 Task: Look for space in Errenteria, Spain from 7th July, 2023 to 15th July, 2023 for 6 adults in price range Rs.15000 to Rs.20000. Place can be entire place with 3 bedrooms having 3 beds and 3 bathrooms. Property type can be house, flat, guest house. Amenities needed are: washing machine. Booking option can be shelf check-in. Required host language is English.
Action: Mouse moved to (293, 139)
Screenshot: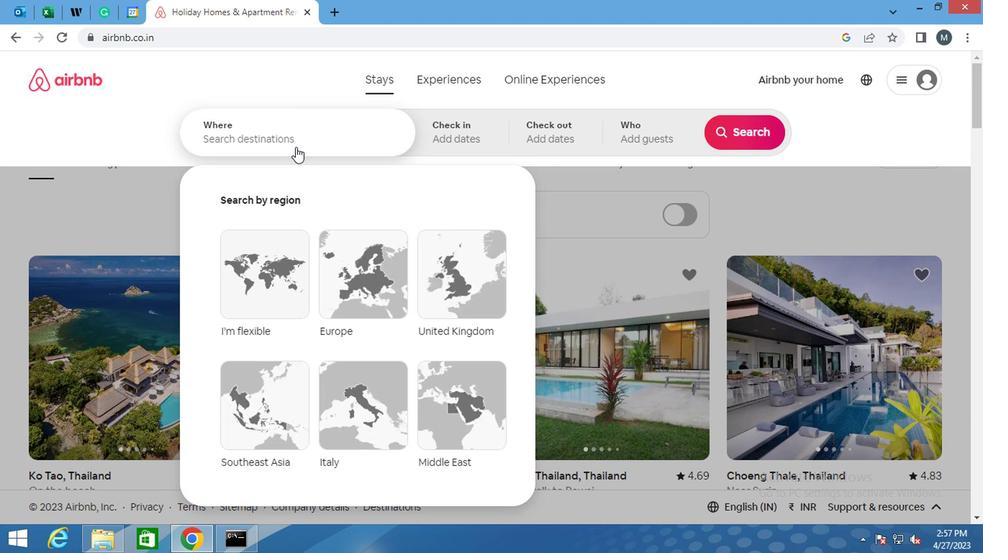 
Action: Mouse pressed left at (293, 139)
Screenshot: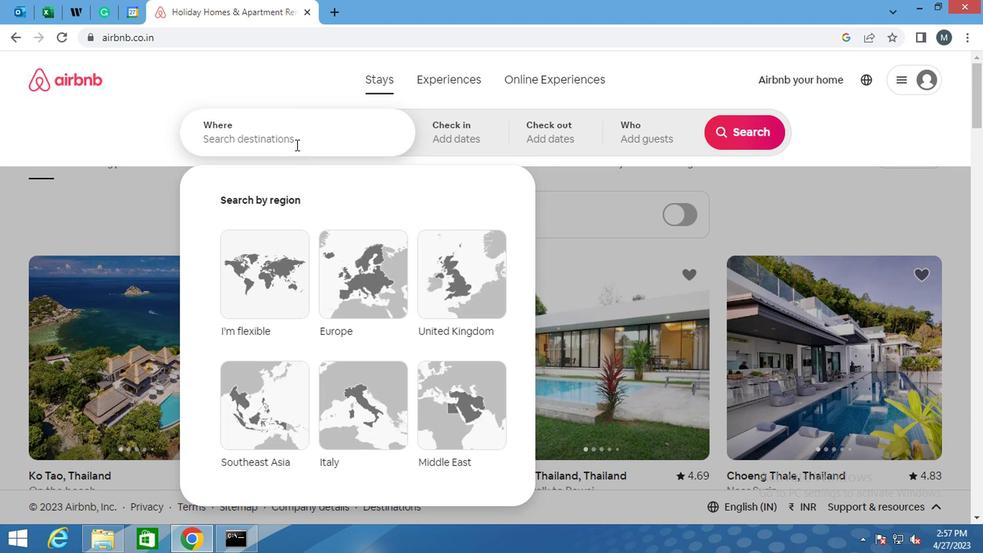 
Action: Key pressed <Key.shift>ERRENTERIA,<Key.space><Key.shift>SPAIM<Key.backspace>N
Screenshot: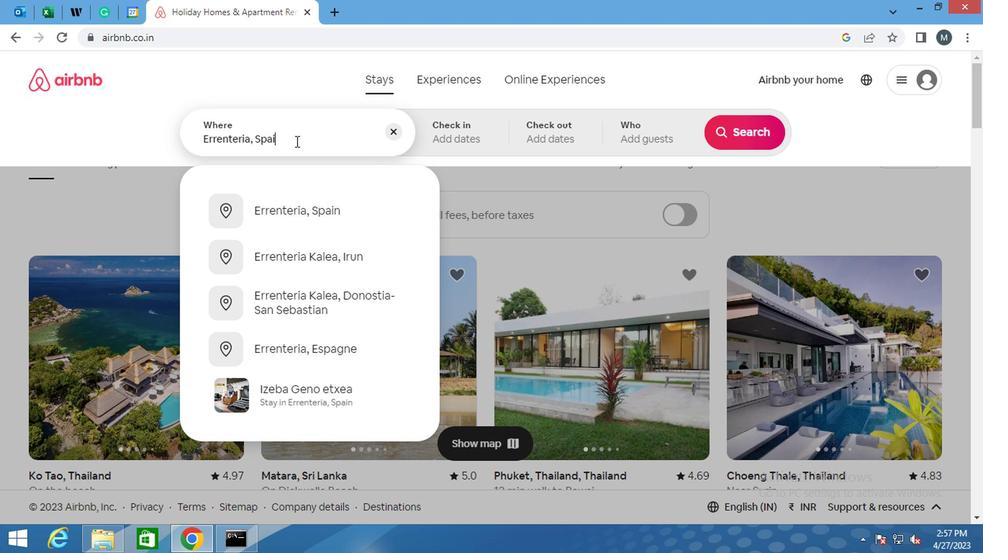 
Action: Mouse moved to (322, 228)
Screenshot: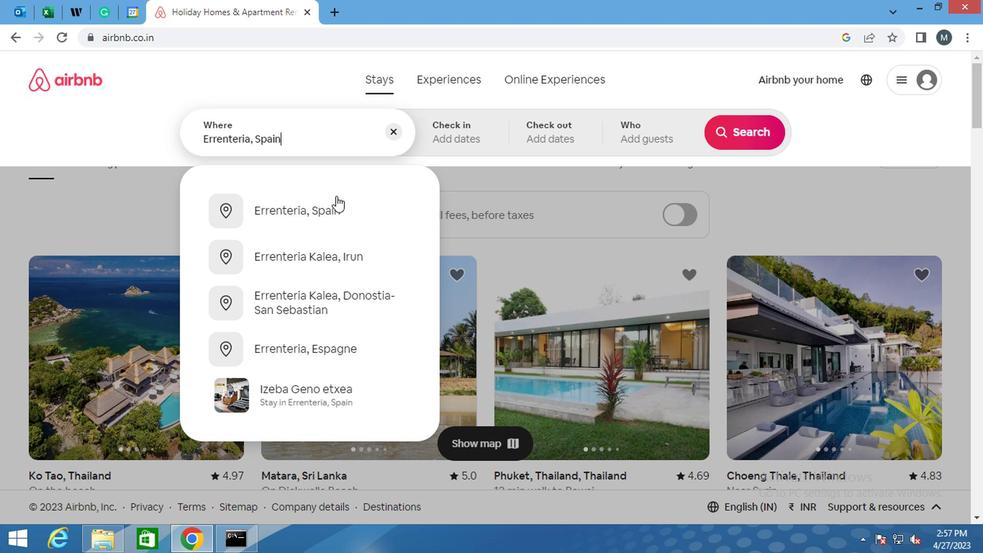 
Action: Mouse pressed left at (322, 228)
Screenshot: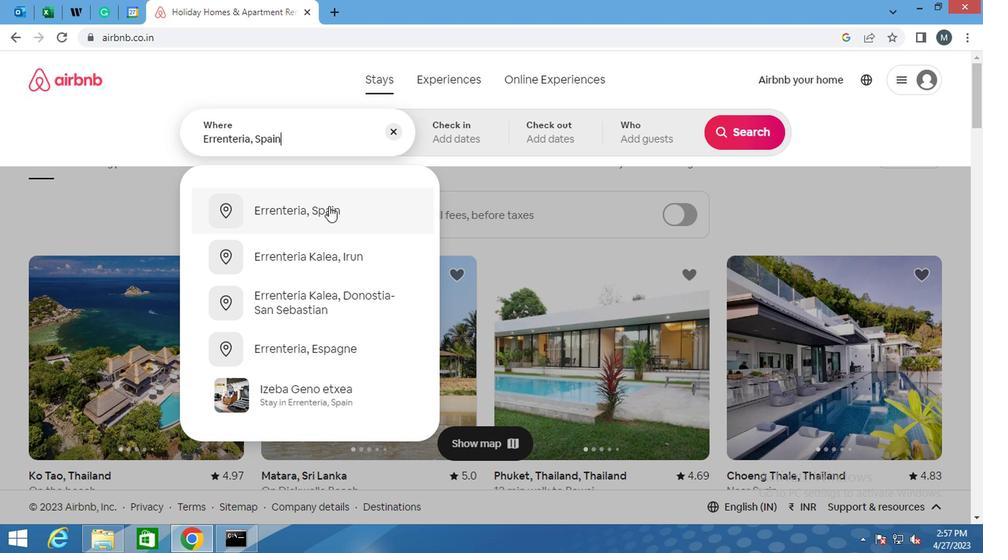 
Action: Mouse moved to (730, 248)
Screenshot: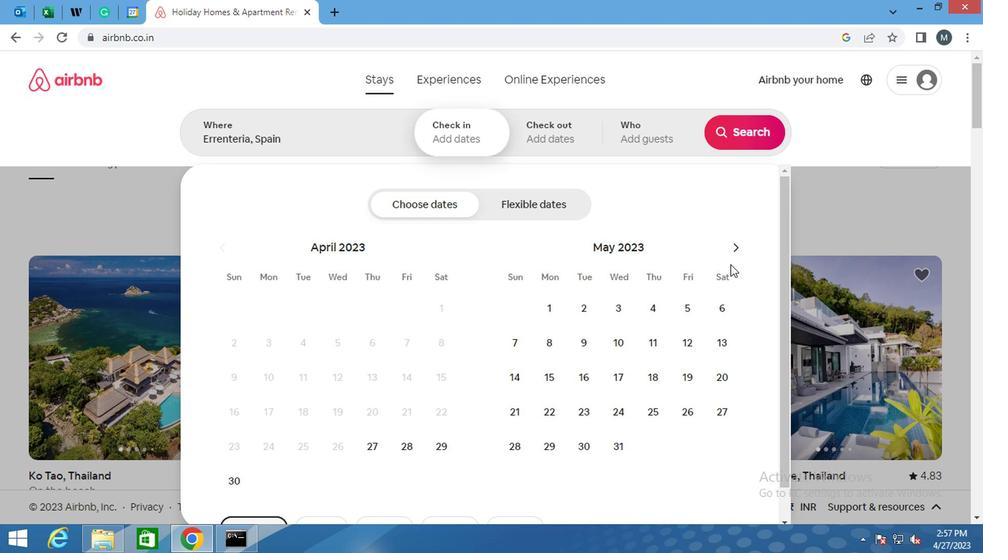 
Action: Mouse pressed left at (730, 248)
Screenshot: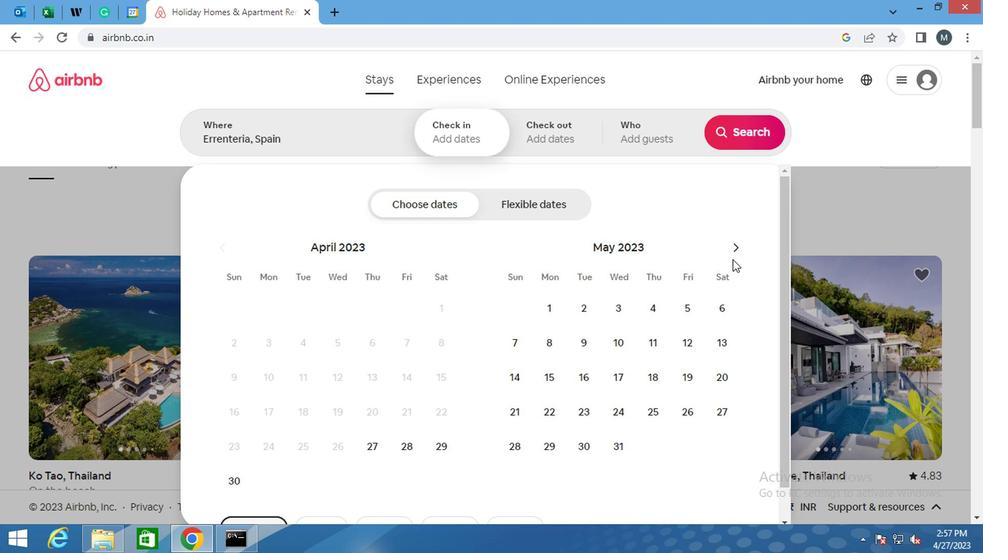 
Action: Mouse pressed left at (730, 248)
Screenshot: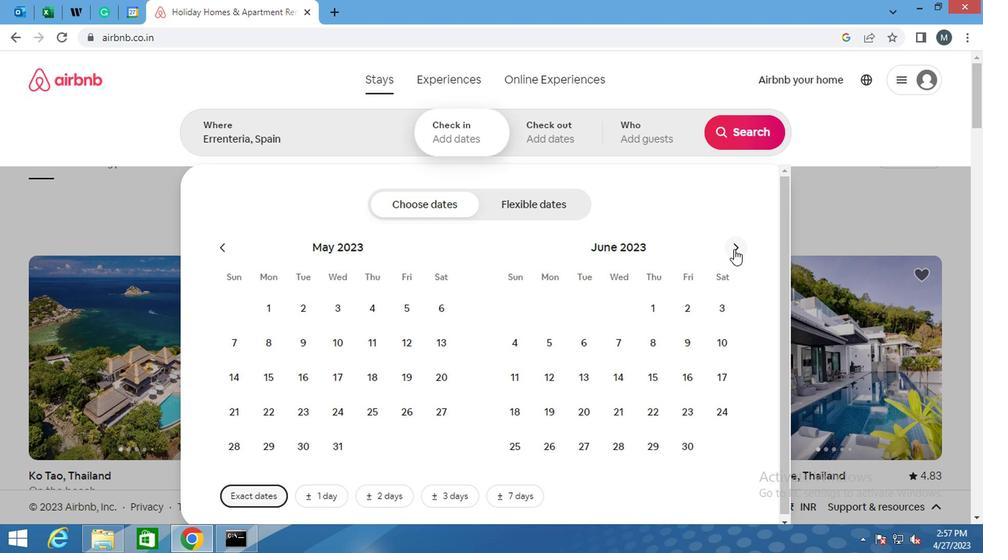 
Action: Mouse moved to (673, 344)
Screenshot: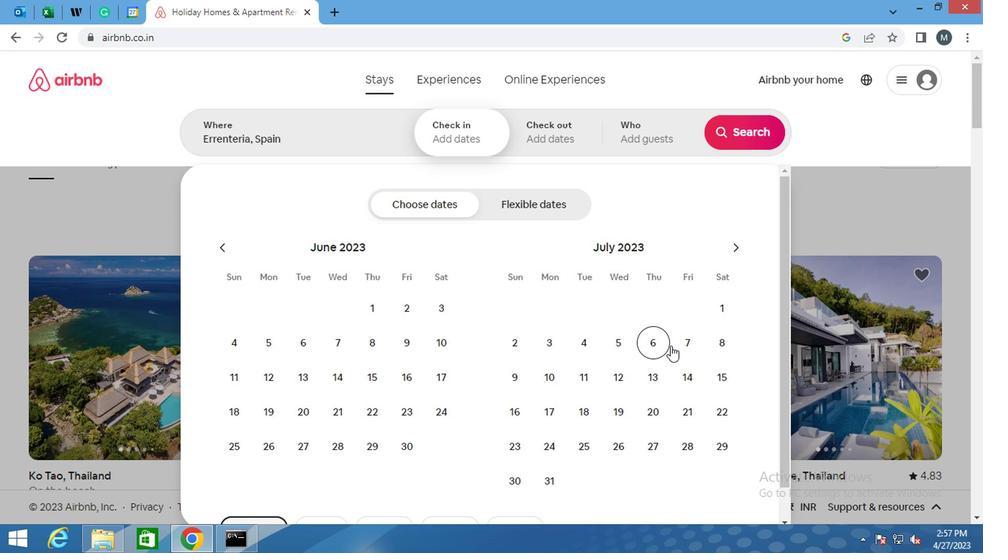 
Action: Mouse pressed left at (673, 344)
Screenshot: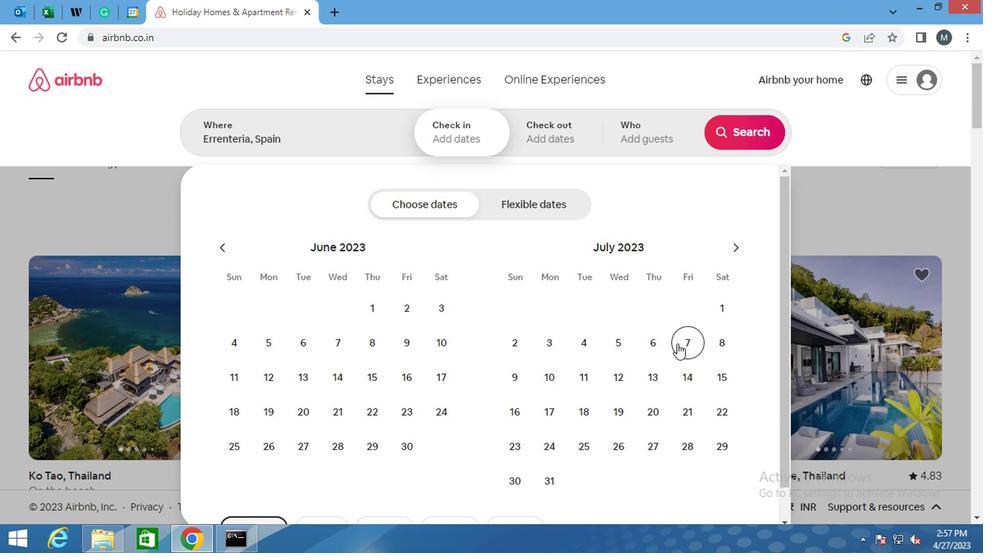 
Action: Mouse moved to (725, 386)
Screenshot: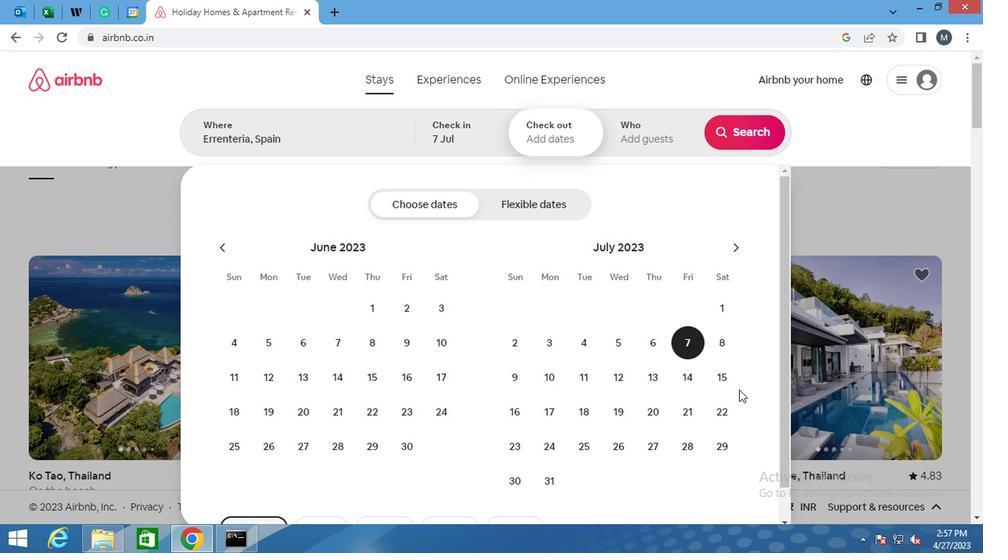 
Action: Mouse pressed left at (725, 386)
Screenshot: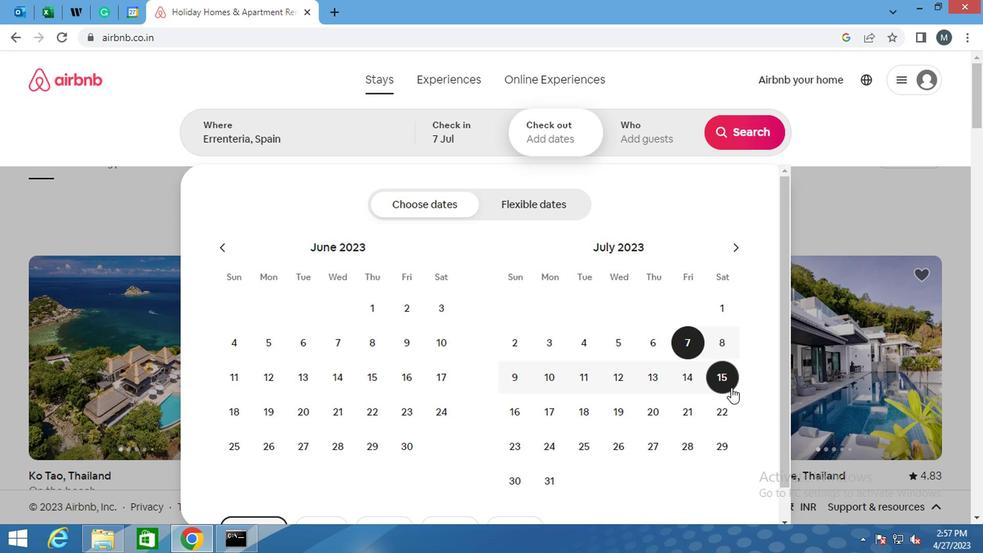 
Action: Mouse moved to (648, 139)
Screenshot: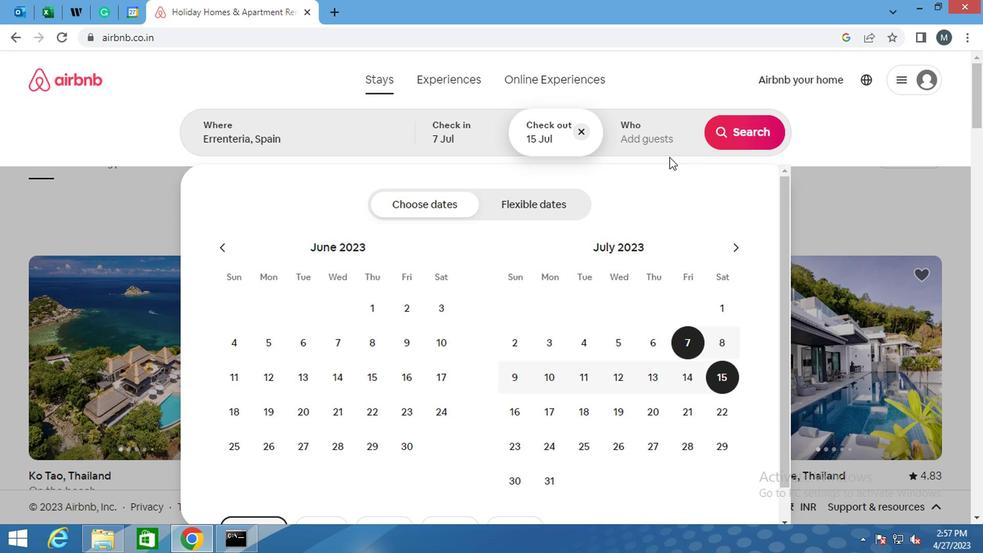 
Action: Mouse pressed left at (648, 139)
Screenshot: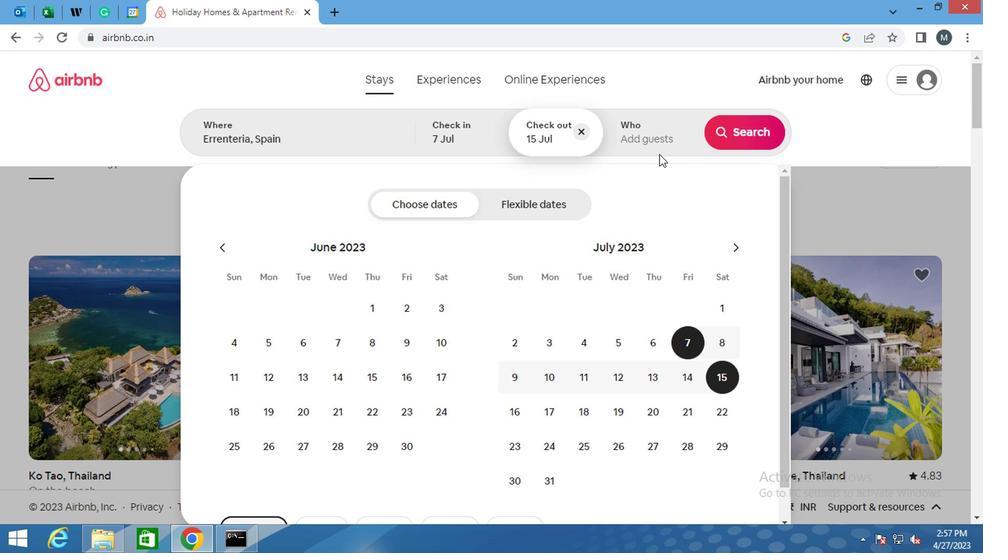 
Action: Mouse moved to (745, 212)
Screenshot: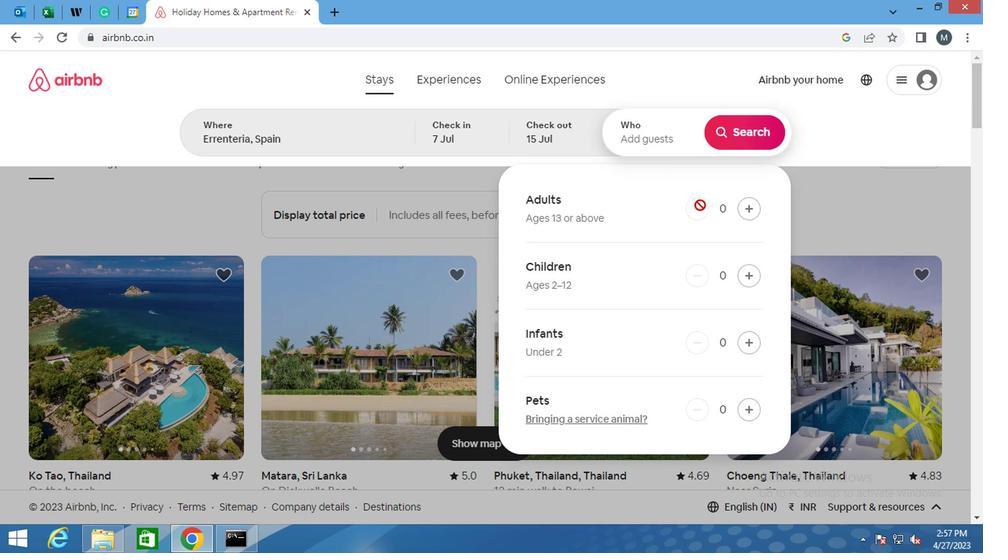 
Action: Mouse pressed left at (745, 212)
Screenshot: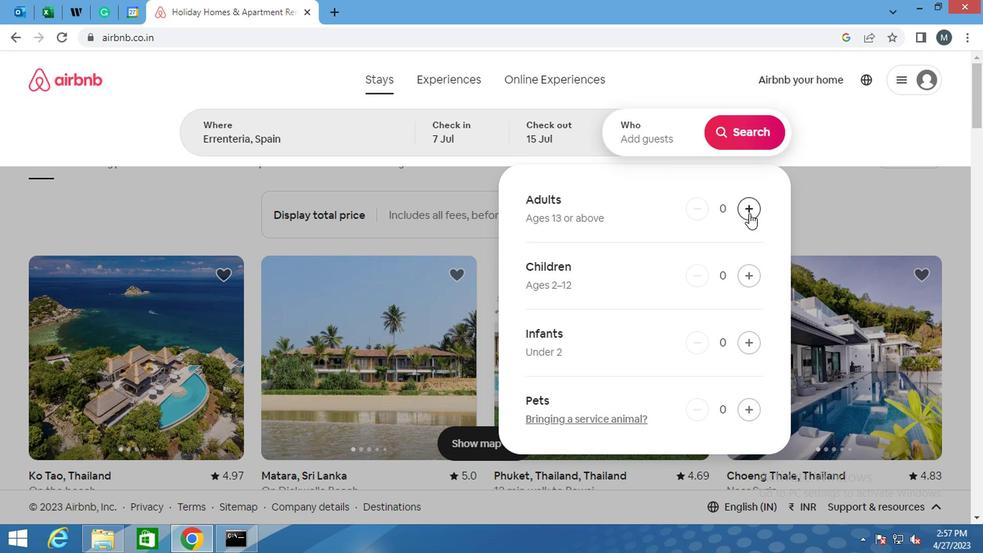 
Action: Mouse pressed left at (745, 212)
Screenshot: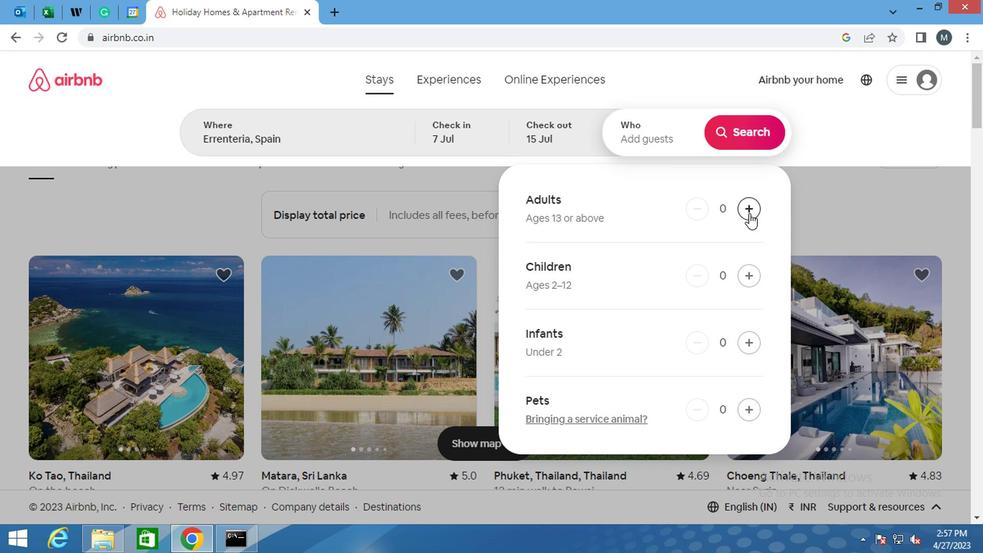 
Action: Mouse pressed left at (745, 212)
Screenshot: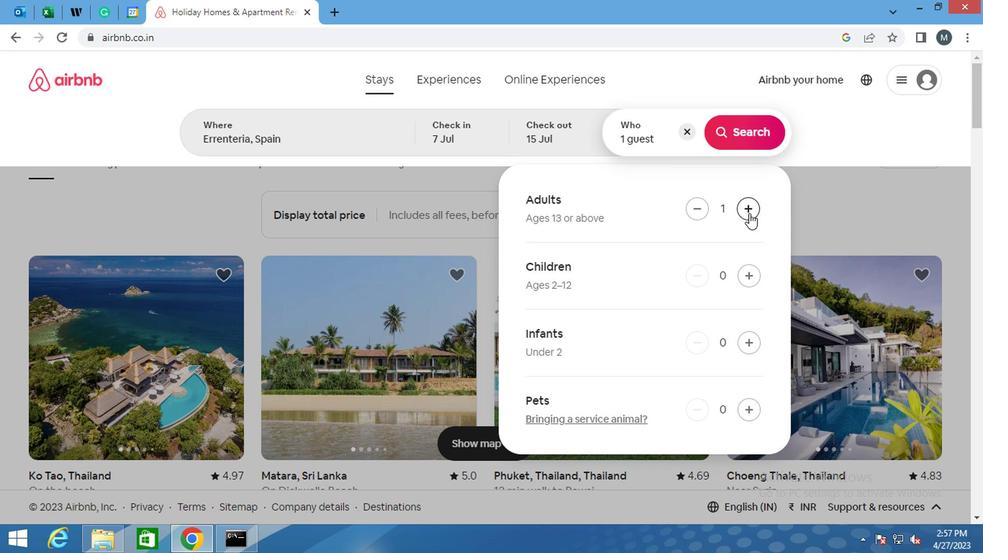 
Action: Mouse pressed left at (745, 212)
Screenshot: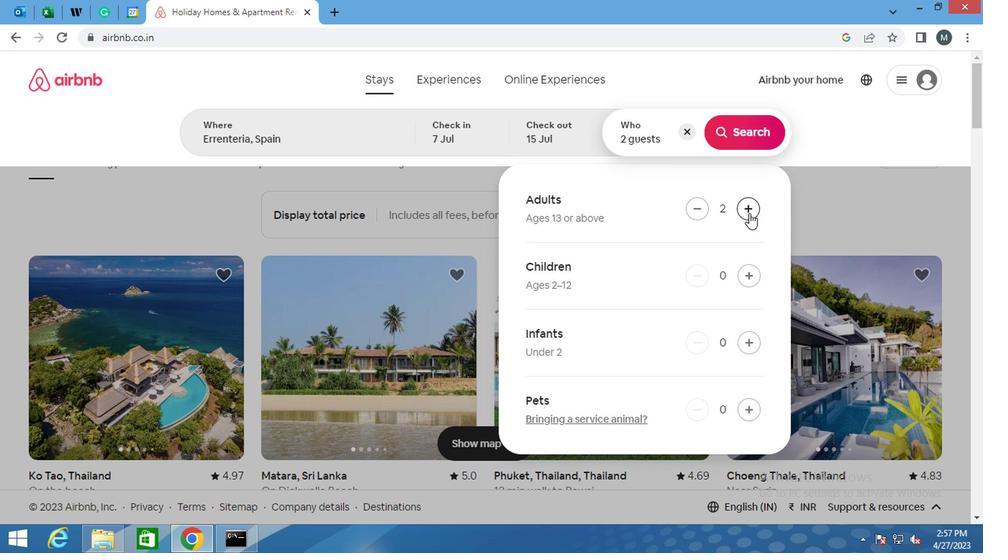 
Action: Mouse pressed left at (745, 212)
Screenshot: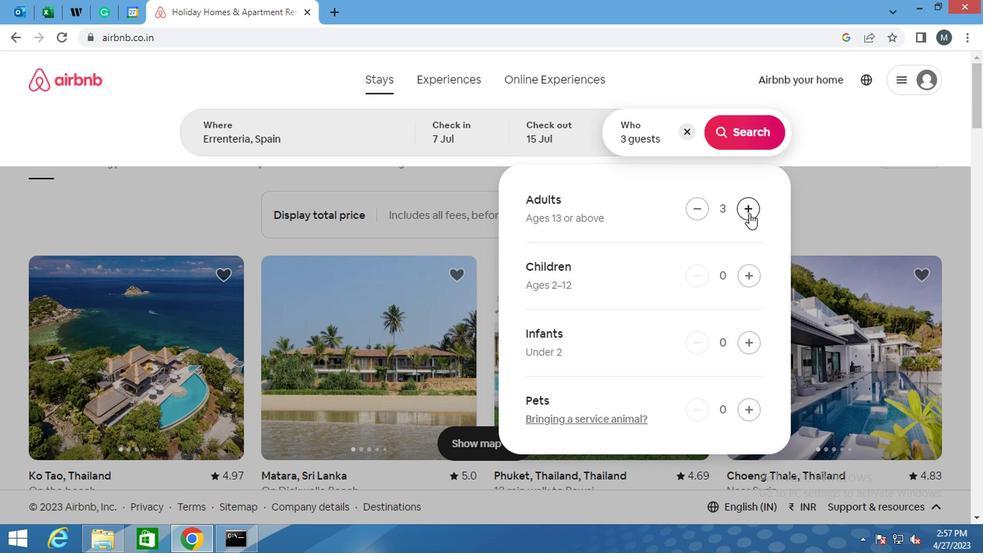 
Action: Mouse pressed left at (745, 212)
Screenshot: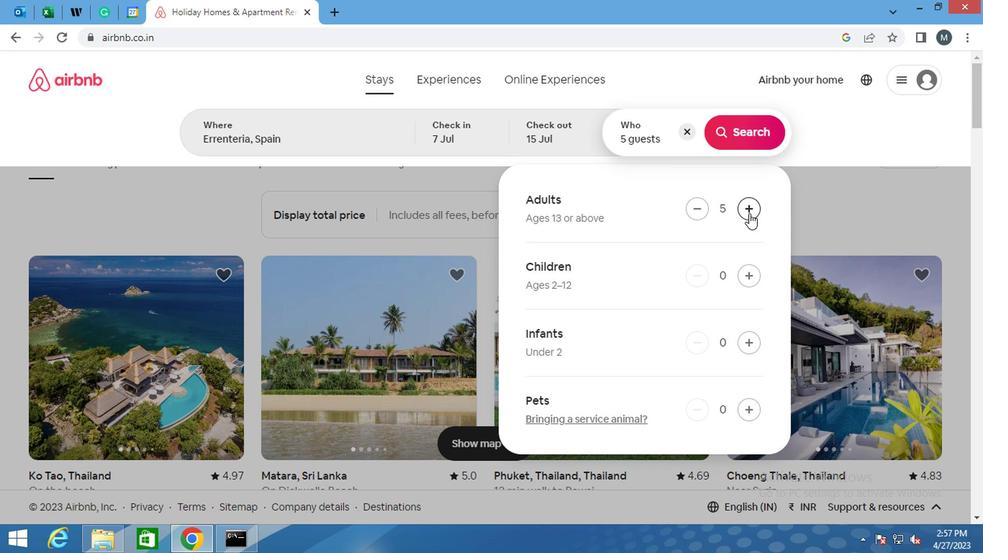 
Action: Mouse moved to (757, 131)
Screenshot: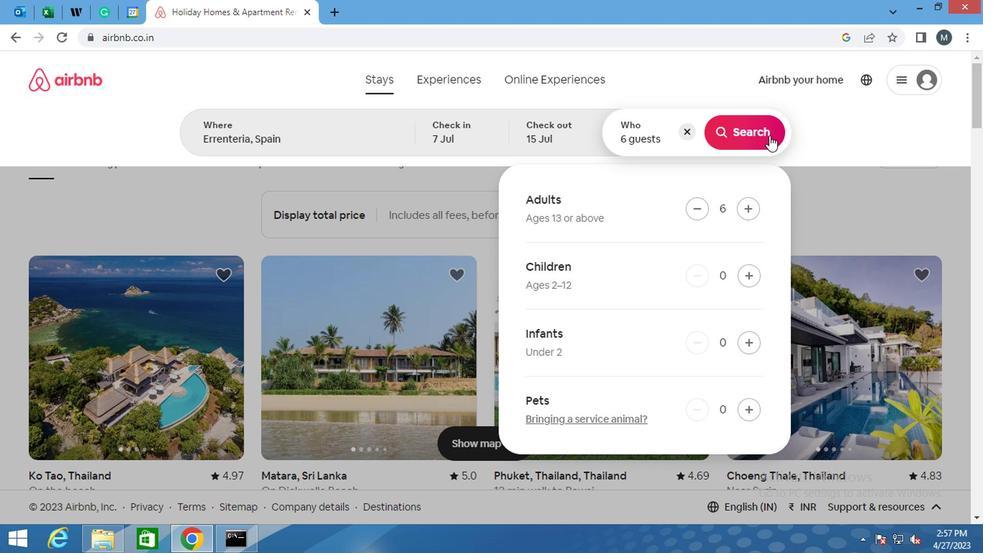 
Action: Mouse pressed left at (757, 131)
Screenshot: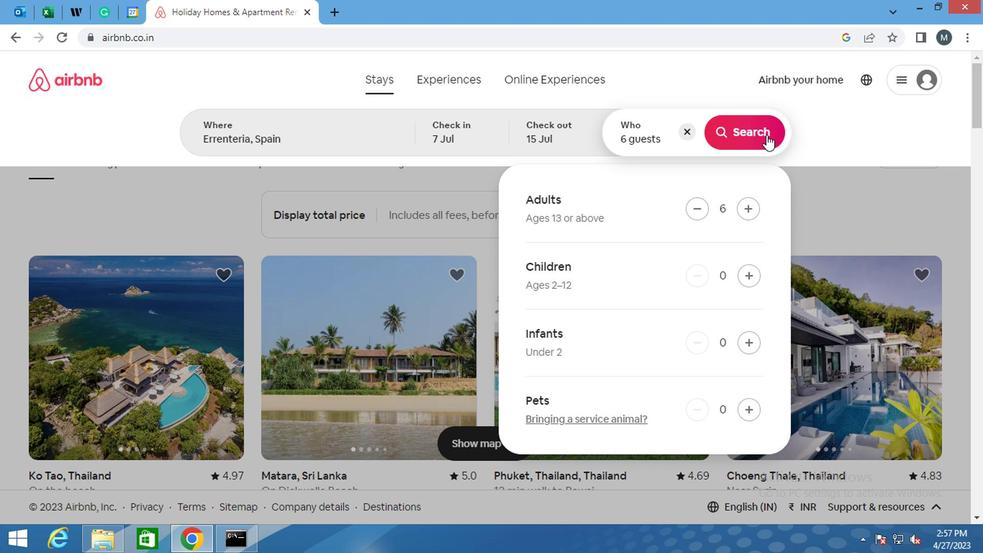 
Action: Mouse moved to (894, 127)
Screenshot: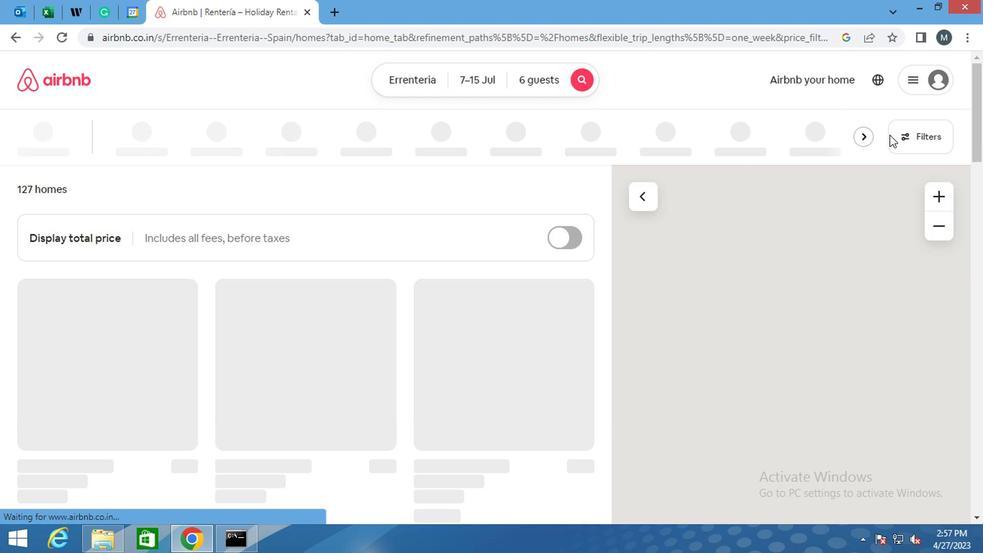 
Action: Mouse pressed left at (894, 127)
Screenshot: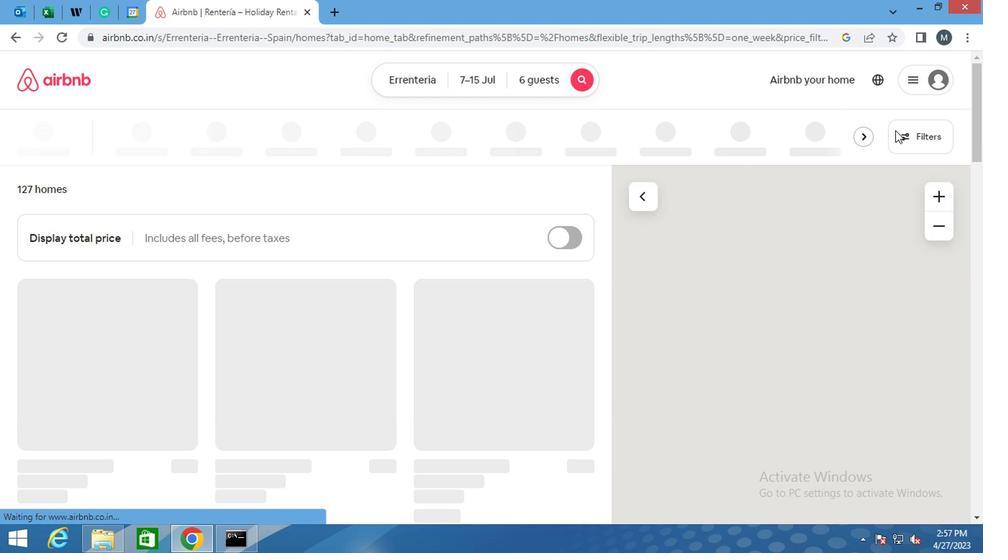 
Action: Mouse moved to (365, 329)
Screenshot: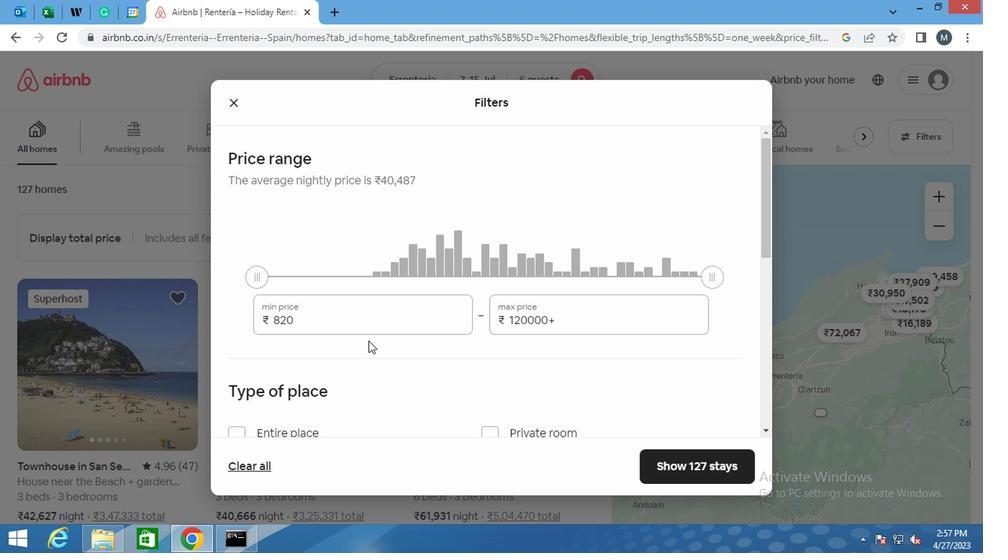 
Action: Mouse pressed left at (365, 329)
Screenshot: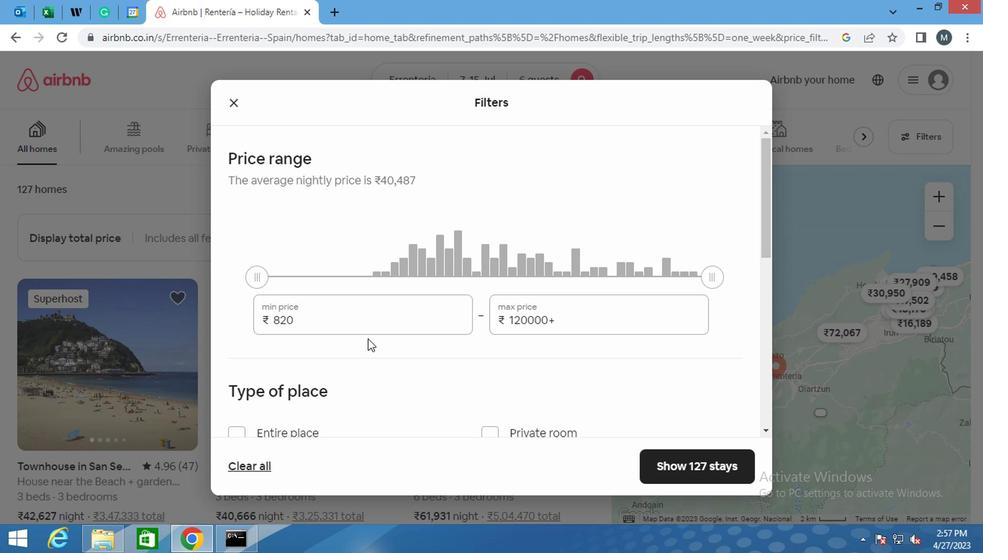 
Action: Mouse pressed left at (365, 329)
Screenshot: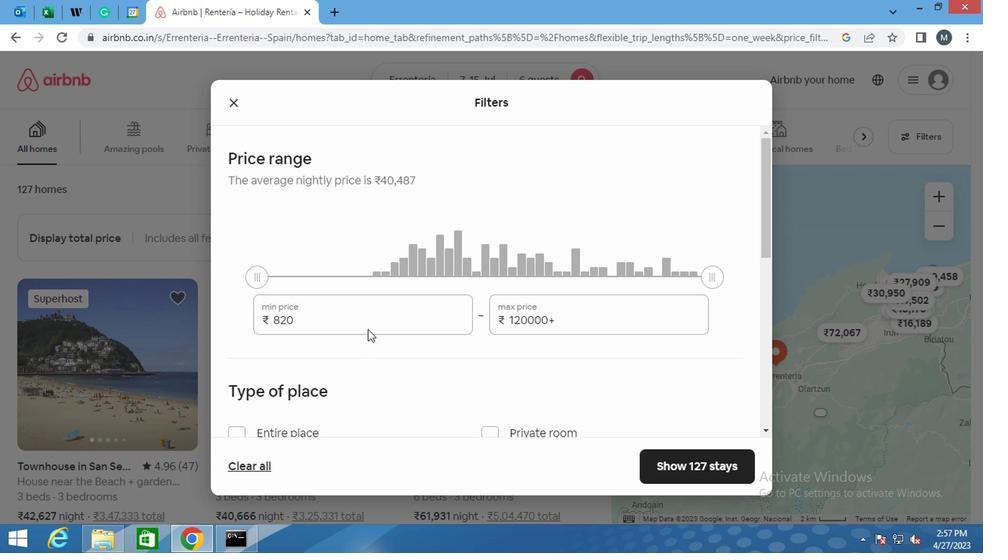 
Action: Mouse moved to (363, 319)
Screenshot: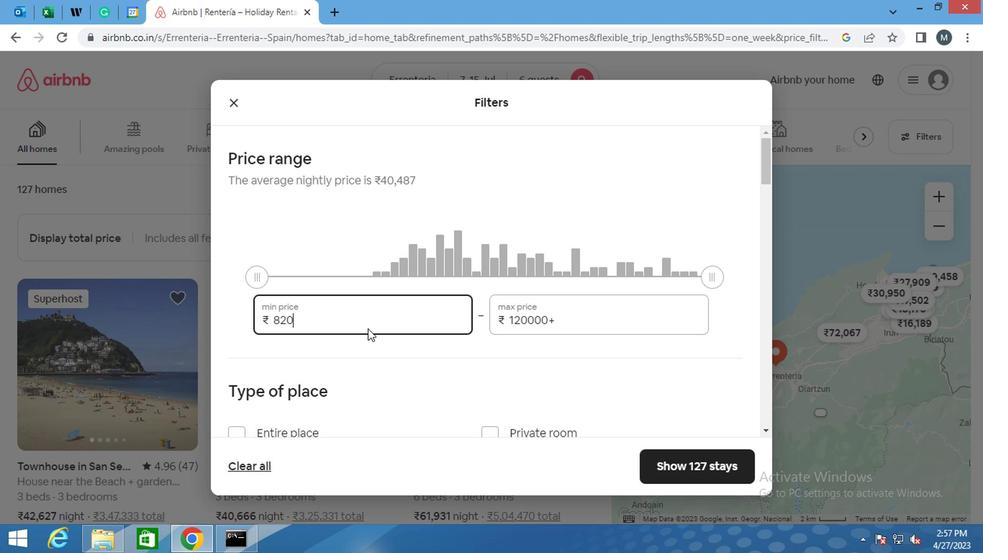
Action: Mouse pressed left at (363, 319)
Screenshot: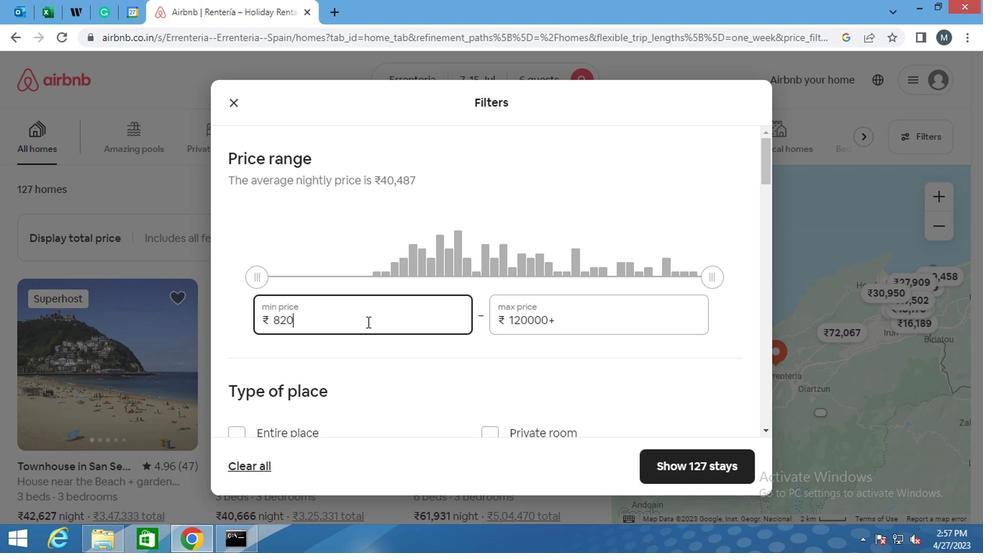 
Action: Mouse pressed left at (363, 319)
Screenshot: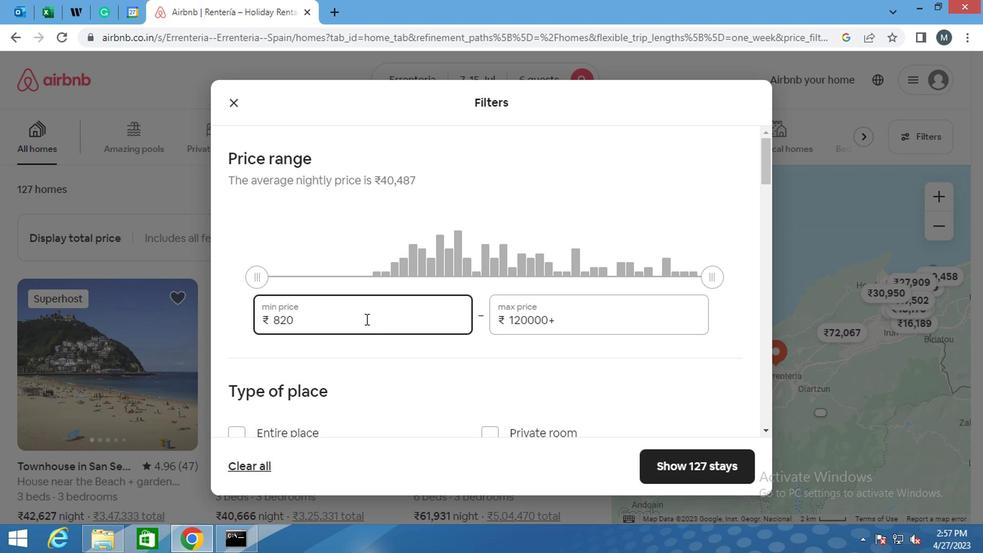 
Action: Key pressed 15000
Screenshot: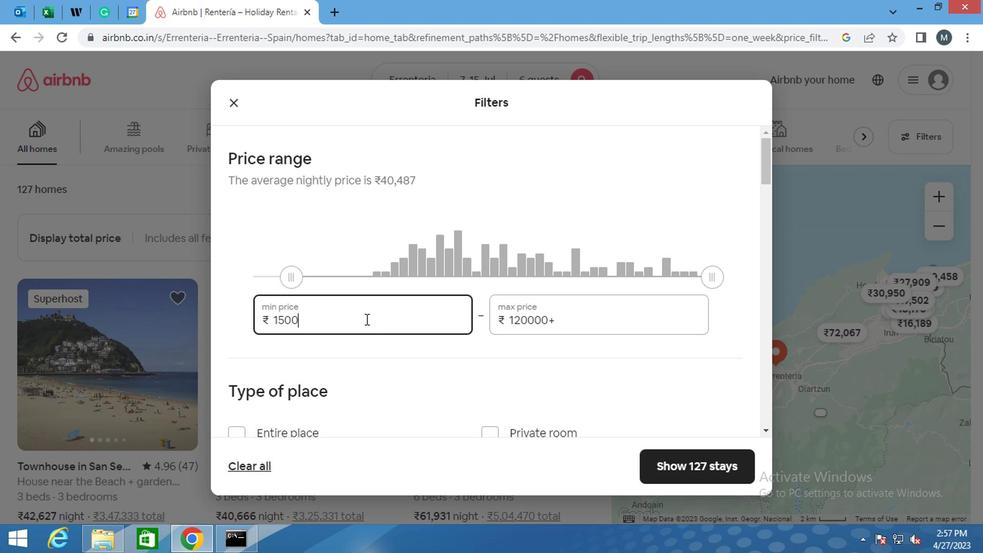 
Action: Mouse moved to (569, 320)
Screenshot: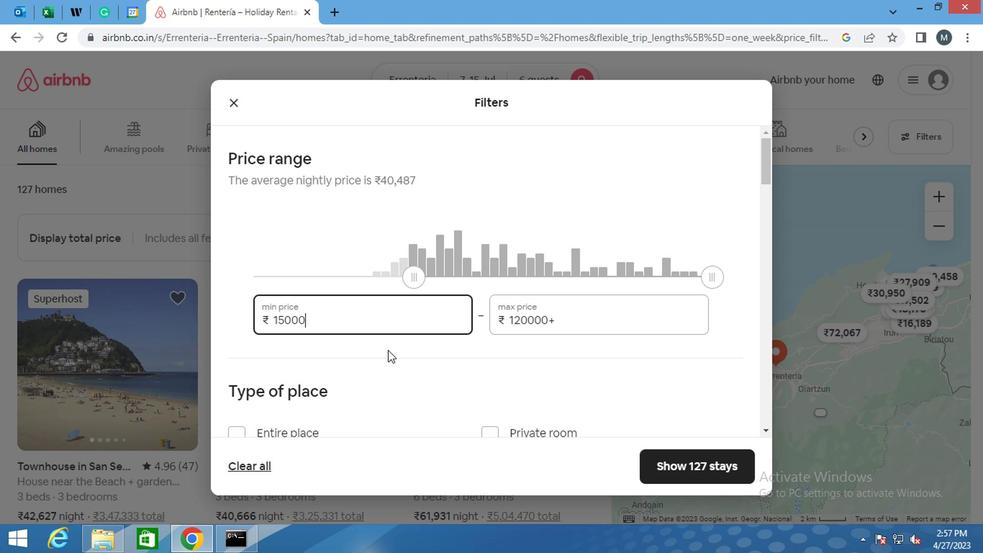 
Action: Mouse pressed left at (569, 320)
Screenshot: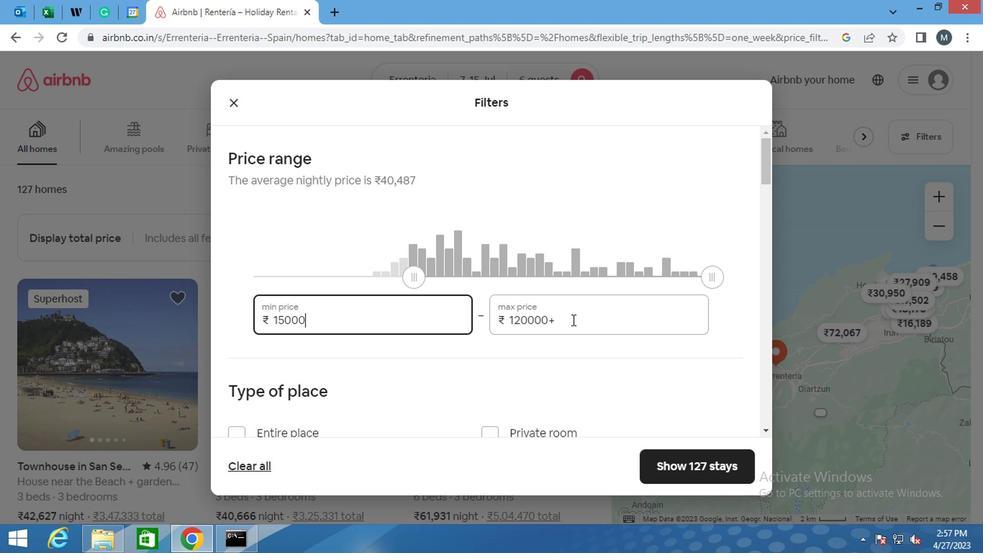 
Action: Mouse moved to (513, 321)
Screenshot: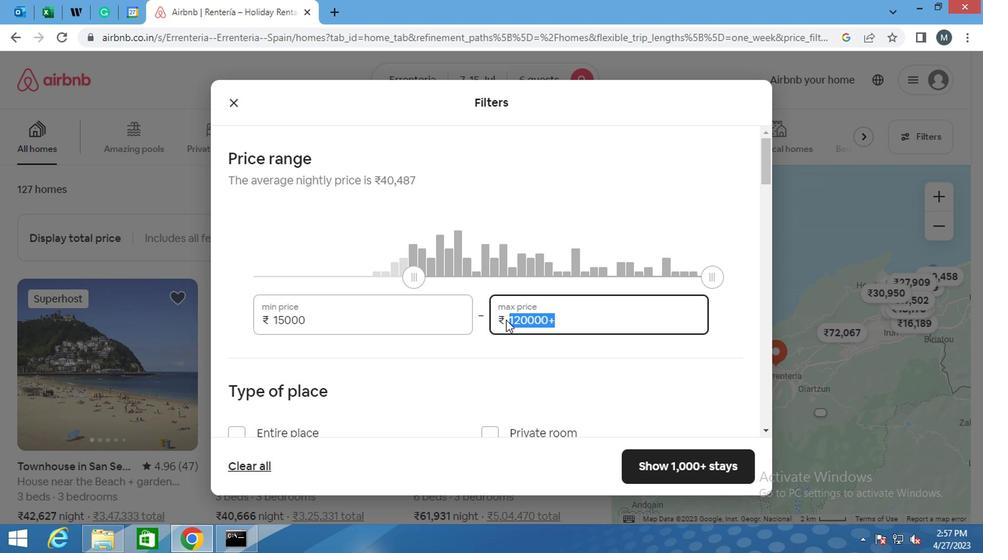 
Action: Key pressed 200
Screenshot: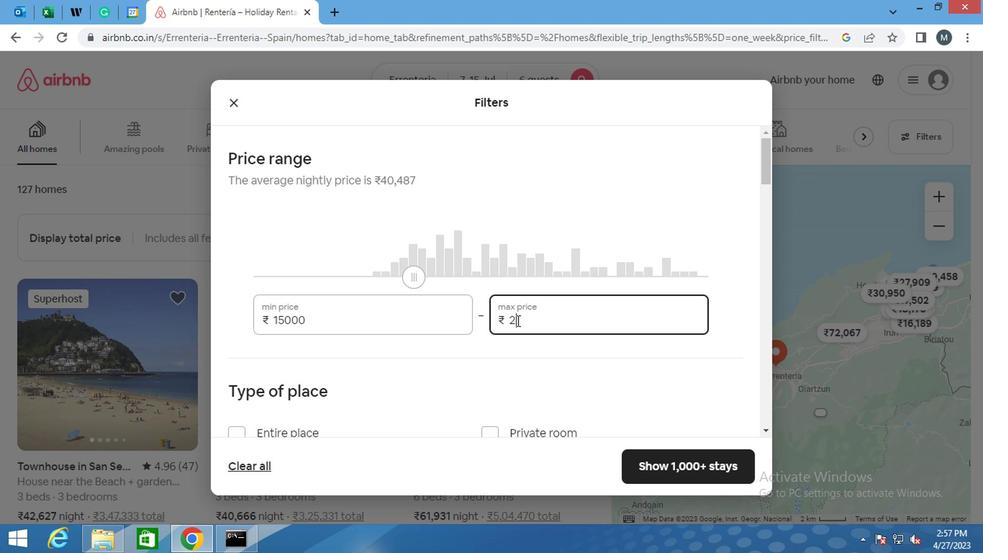 
Action: Mouse moved to (522, 321)
Screenshot: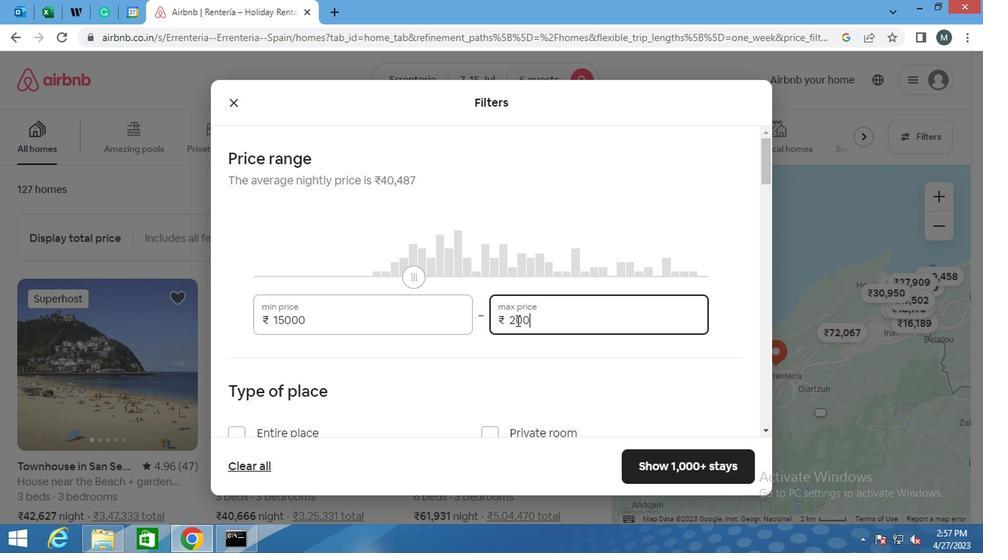 
Action: Key pressed 0
Screenshot: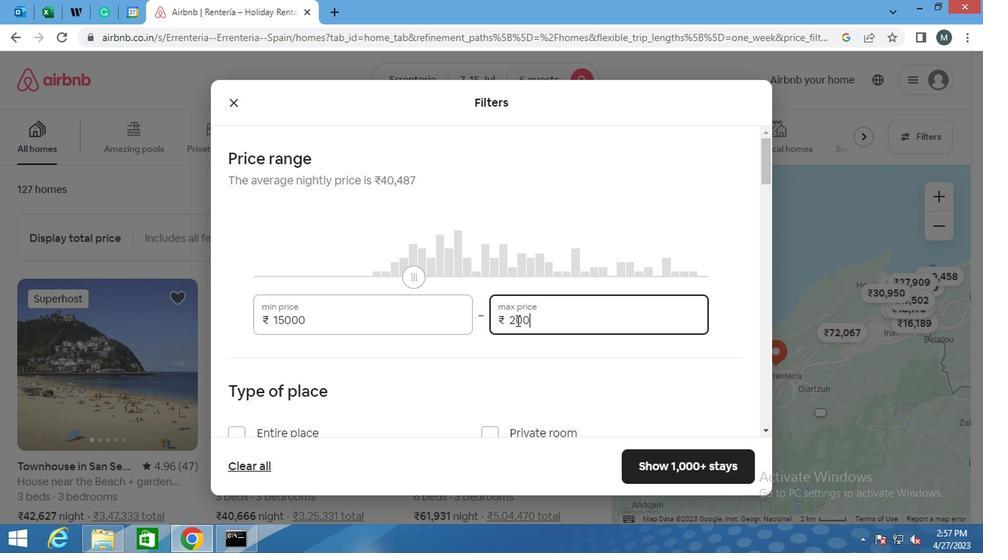
Action: Mouse moved to (549, 324)
Screenshot: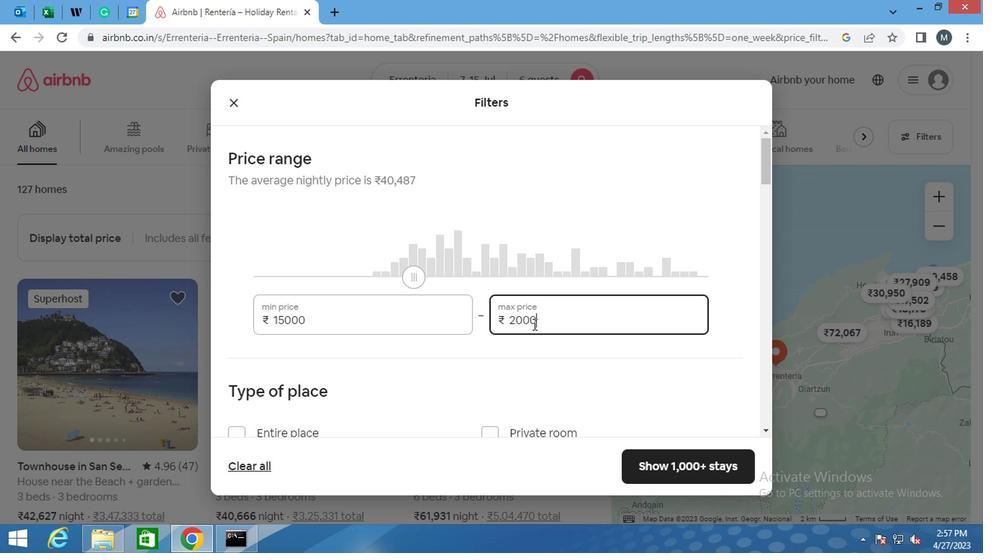 
Action: Key pressed 0
Screenshot: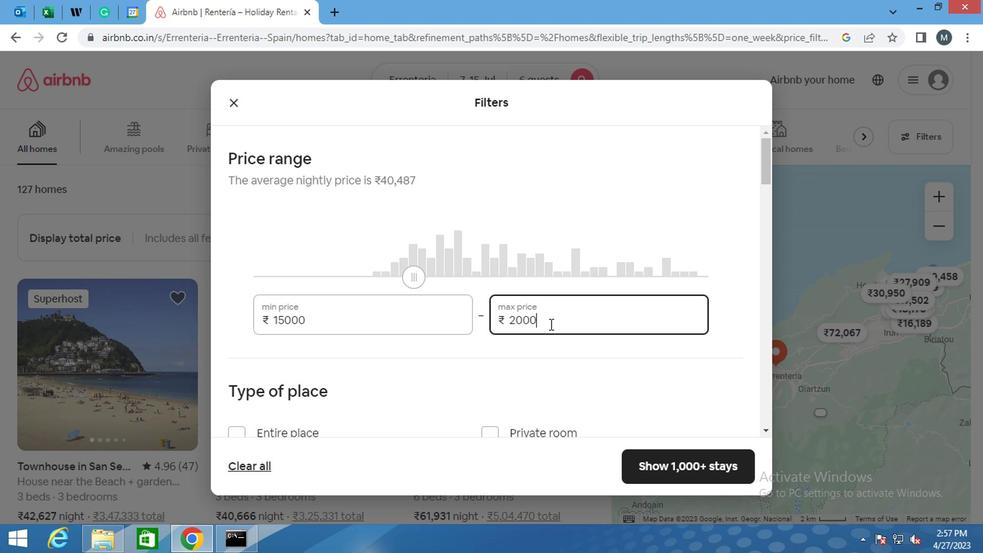 
Action: Mouse moved to (272, 331)
Screenshot: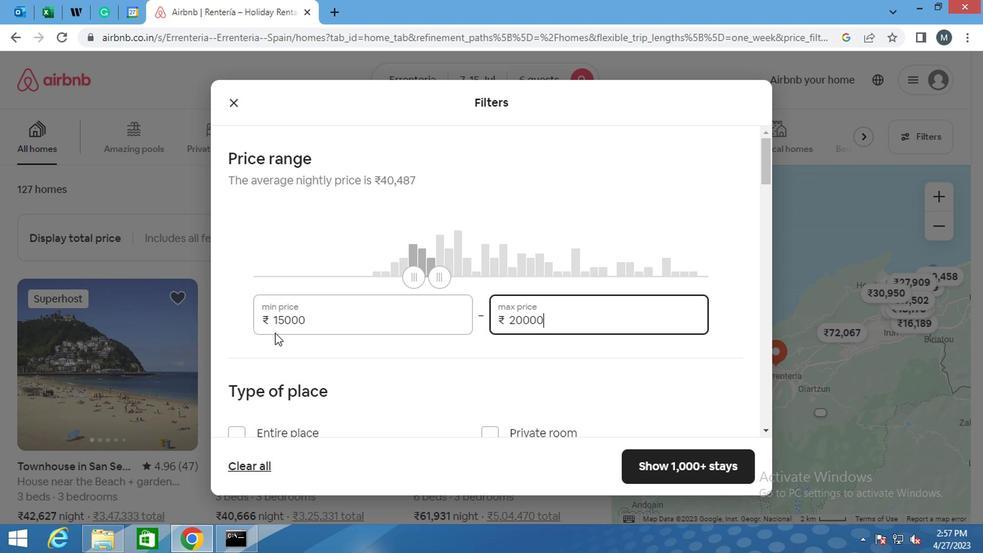 
Action: Mouse scrolled (272, 331) with delta (0, 0)
Screenshot: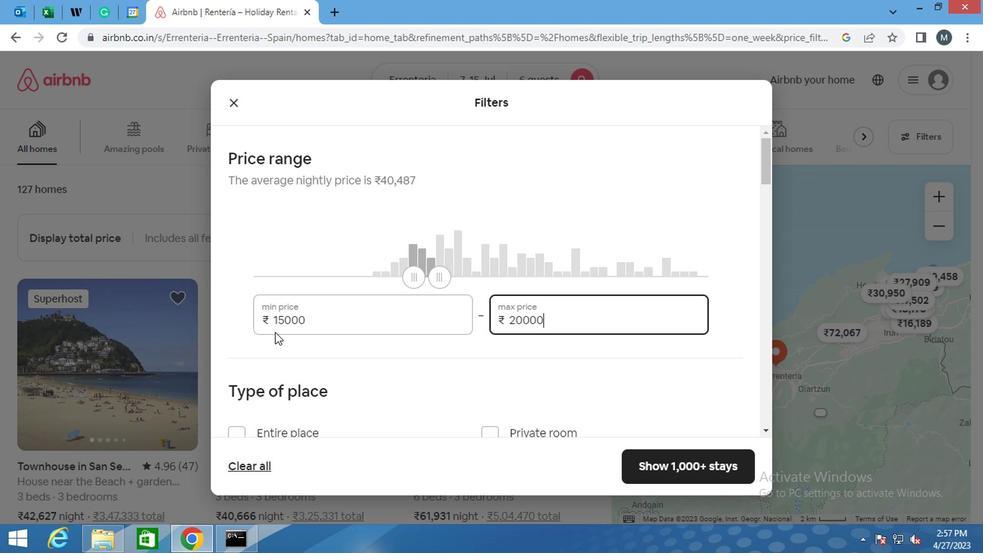 
Action: Mouse moved to (269, 332)
Screenshot: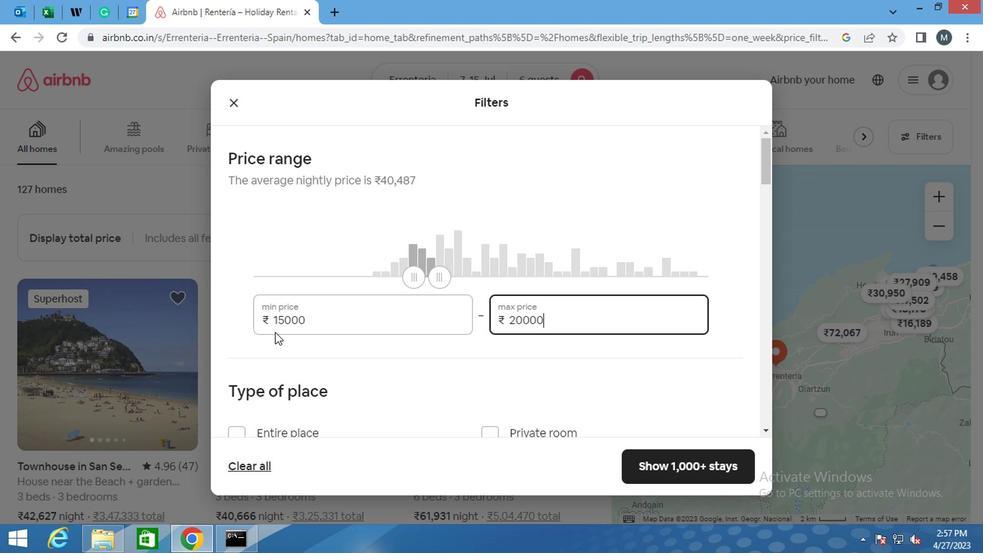 
Action: Mouse scrolled (269, 331) with delta (0, -1)
Screenshot: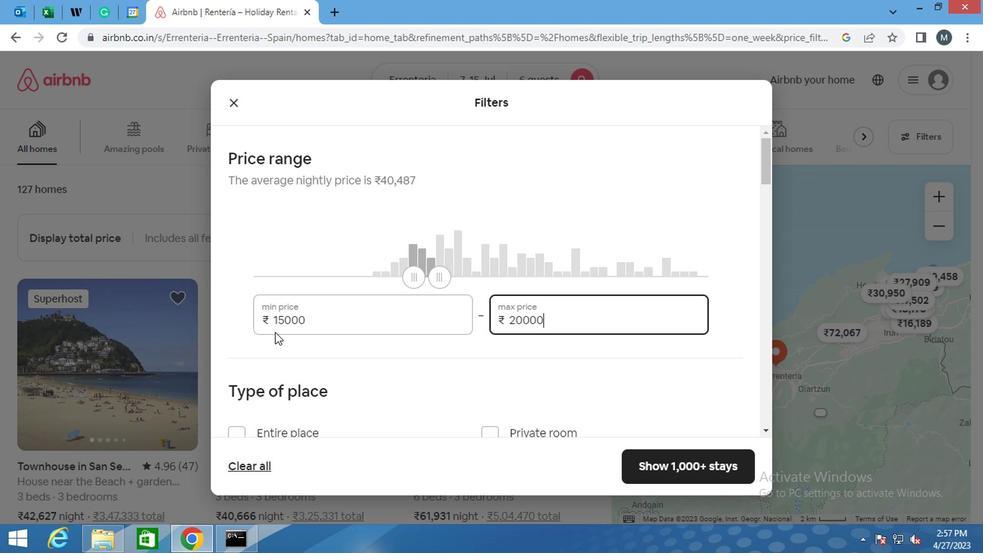 
Action: Mouse moved to (243, 298)
Screenshot: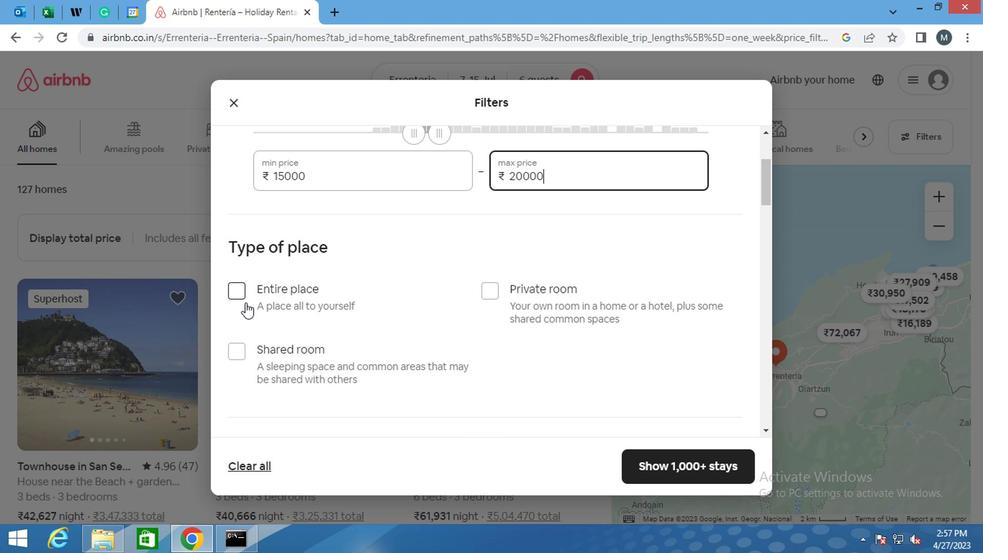 
Action: Mouse pressed left at (243, 298)
Screenshot: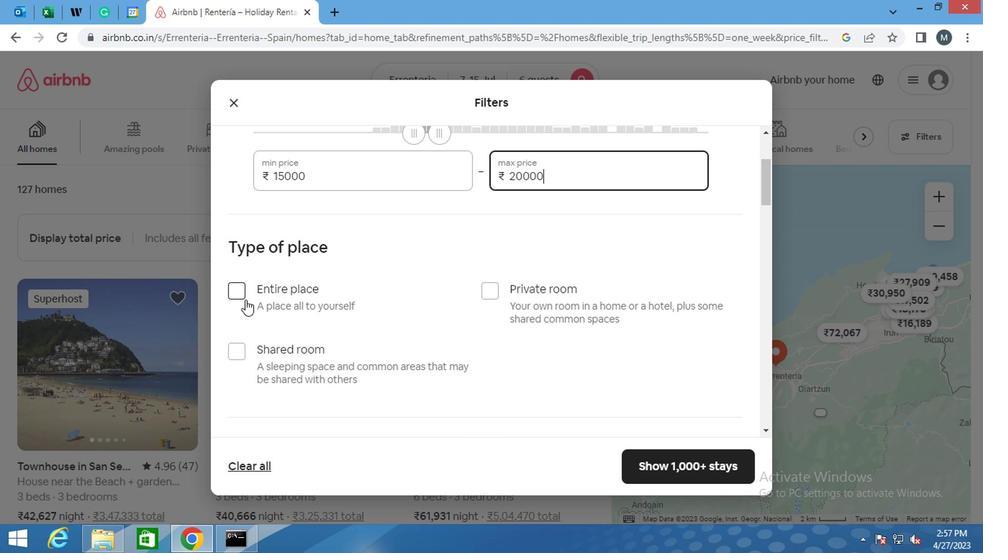 
Action: Mouse moved to (324, 297)
Screenshot: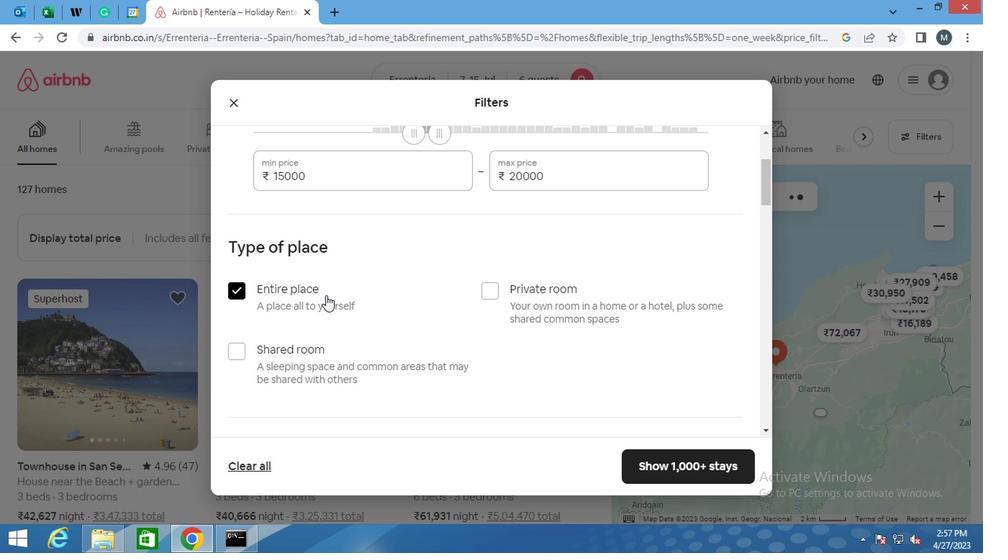 
Action: Mouse scrolled (324, 296) with delta (0, -1)
Screenshot: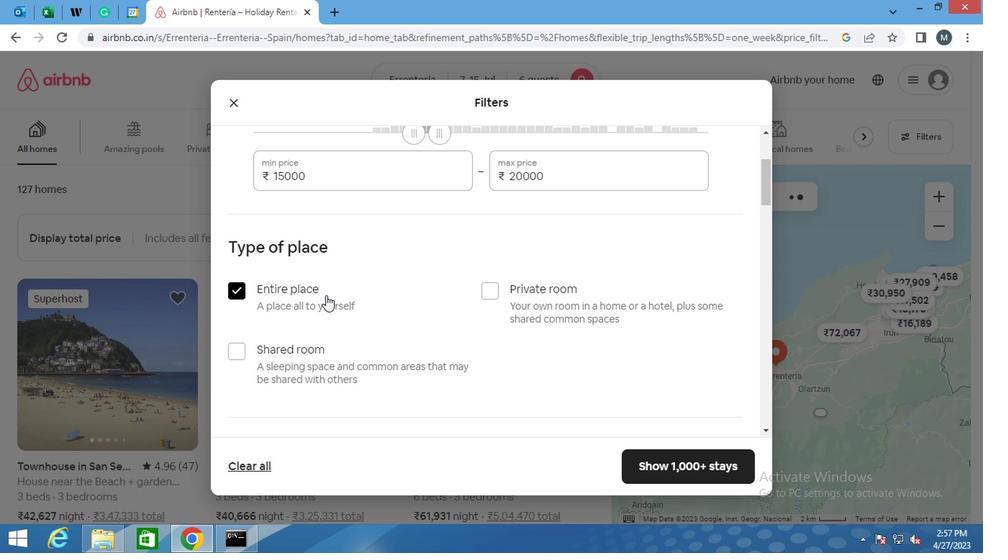 
Action: Mouse moved to (320, 300)
Screenshot: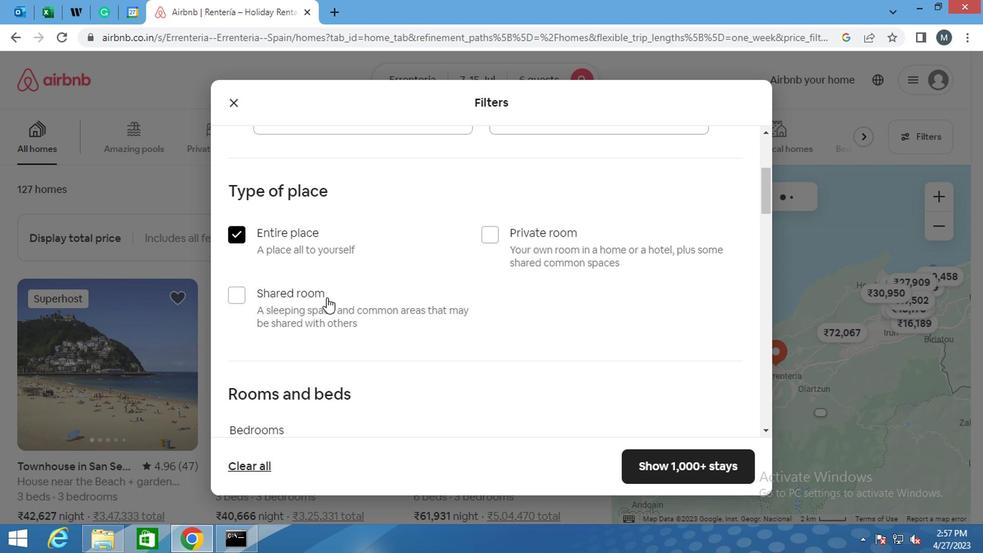 
Action: Mouse scrolled (320, 300) with delta (0, 0)
Screenshot: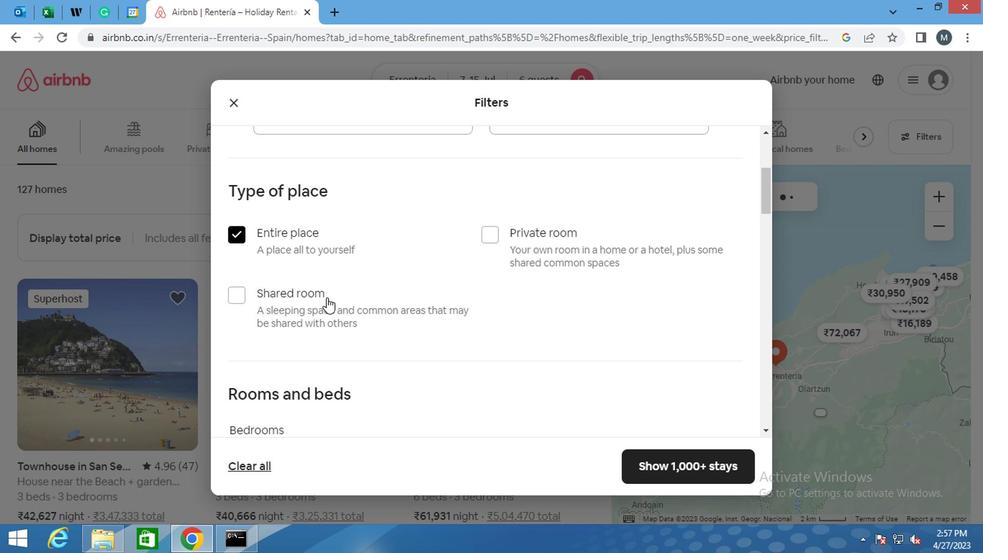 
Action: Mouse moved to (309, 278)
Screenshot: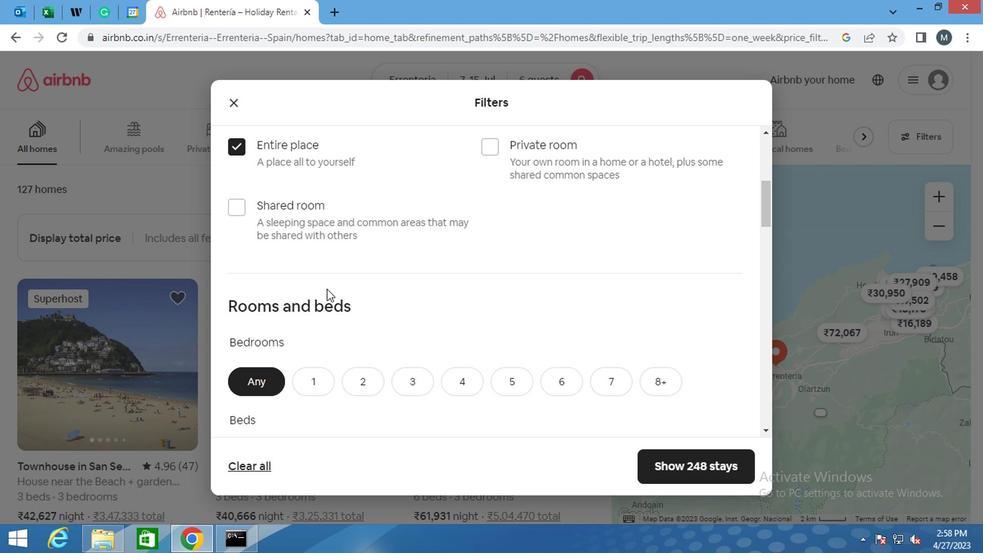 
Action: Mouse scrolled (309, 277) with delta (0, -1)
Screenshot: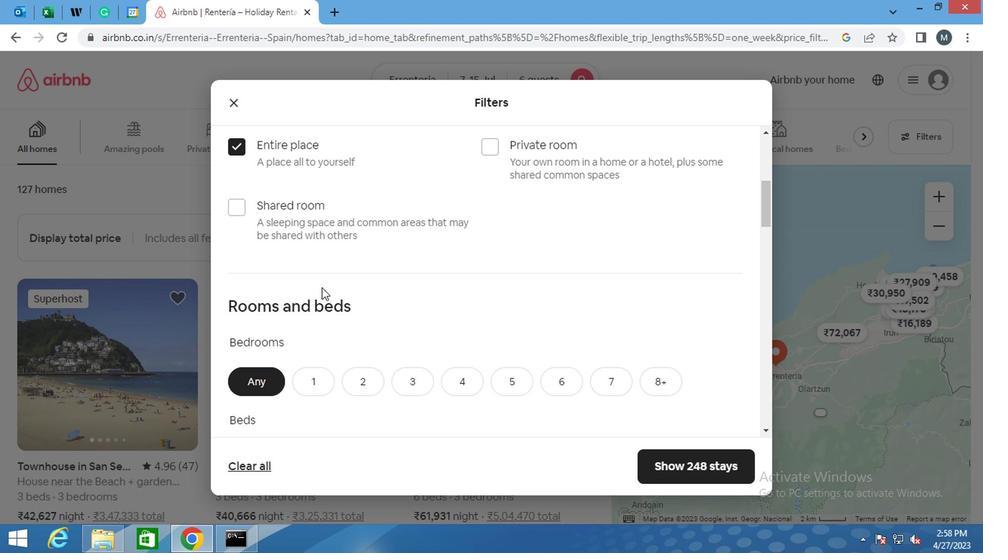 
Action: Mouse moved to (279, 278)
Screenshot: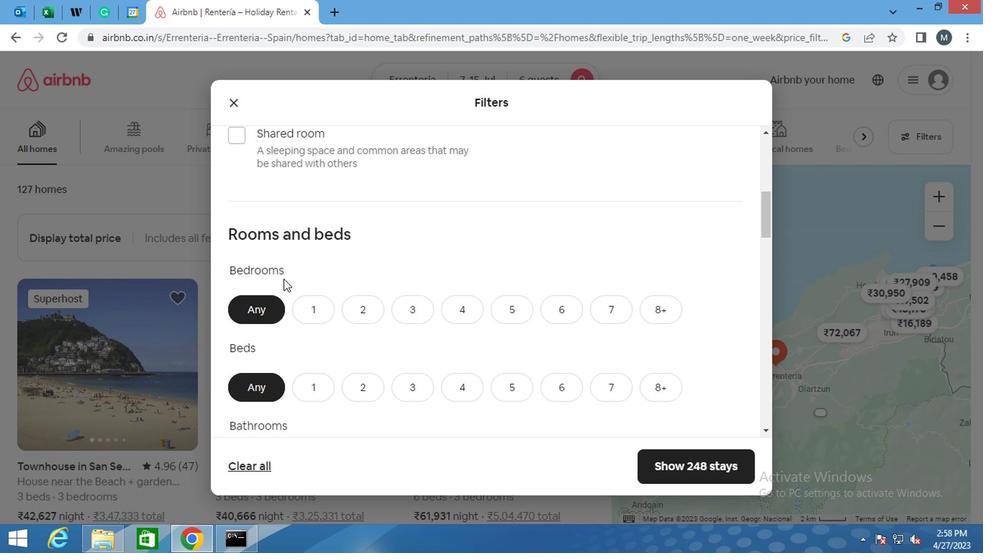 
Action: Mouse scrolled (279, 277) with delta (0, -1)
Screenshot: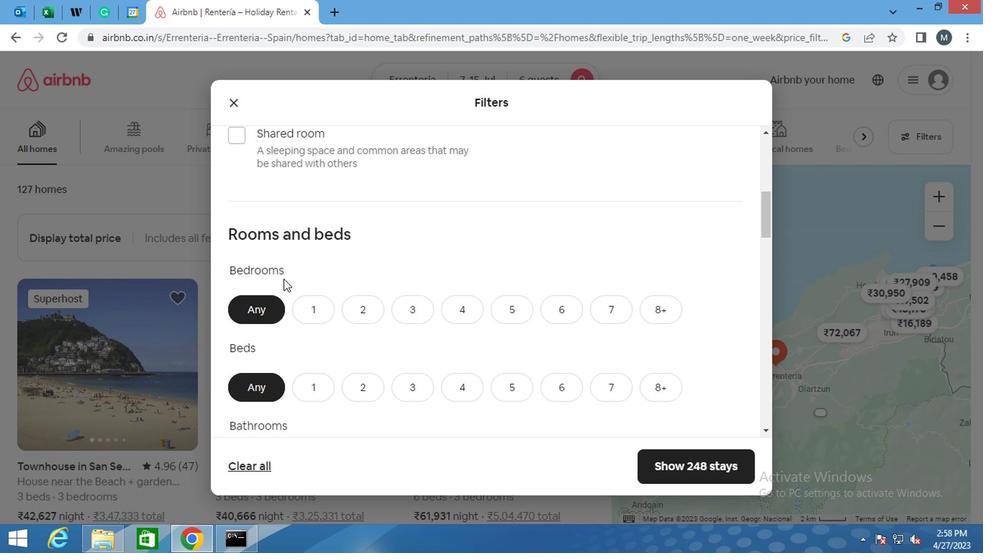 
Action: Mouse moved to (418, 228)
Screenshot: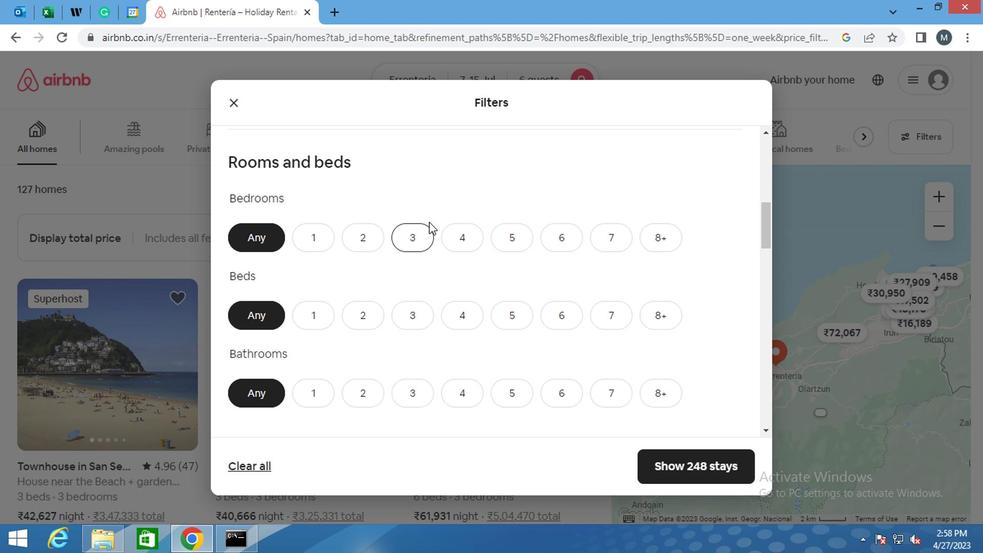 
Action: Mouse pressed left at (418, 228)
Screenshot: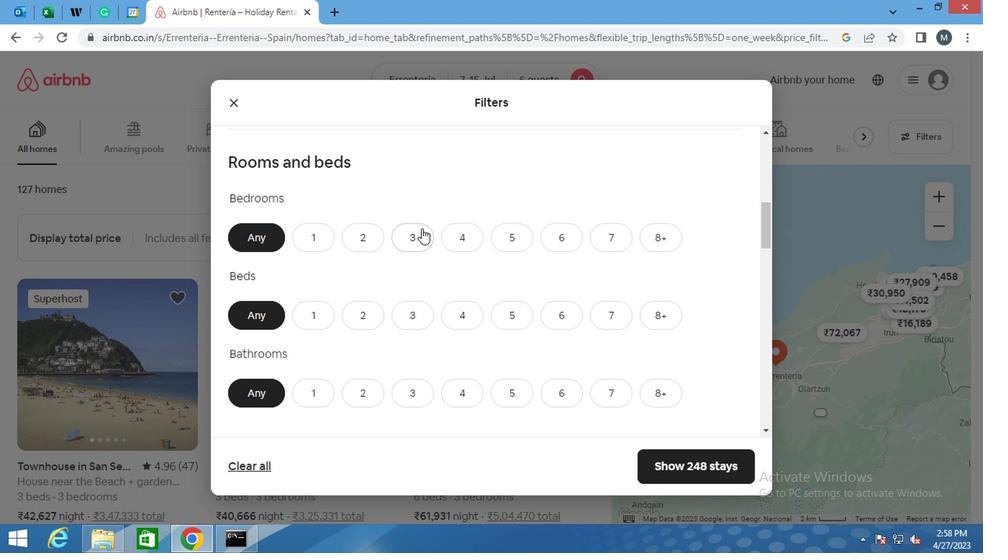 
Action: Mouse moved to (401, 310)
Screenshot: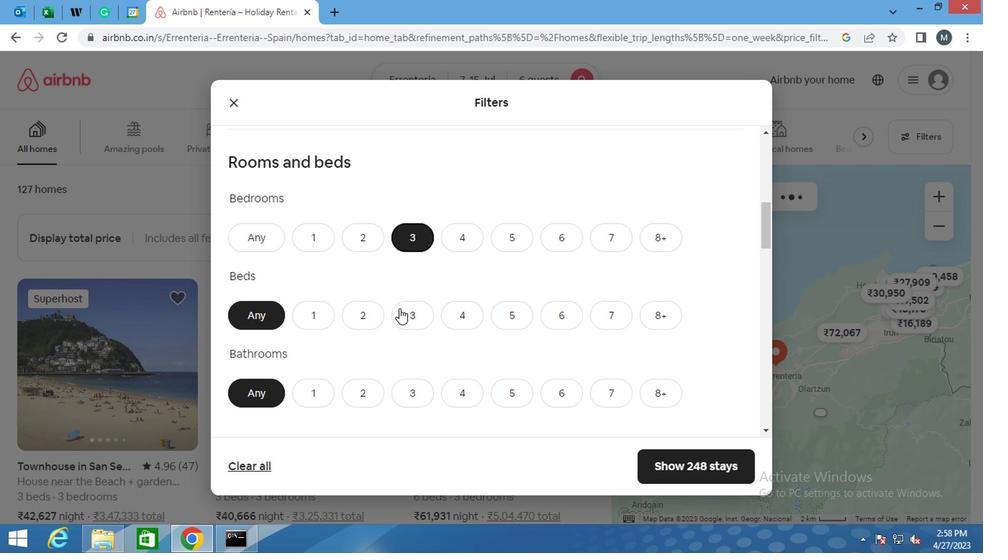 
Action: Mouse pressed left at (401, 310)
Screenshot: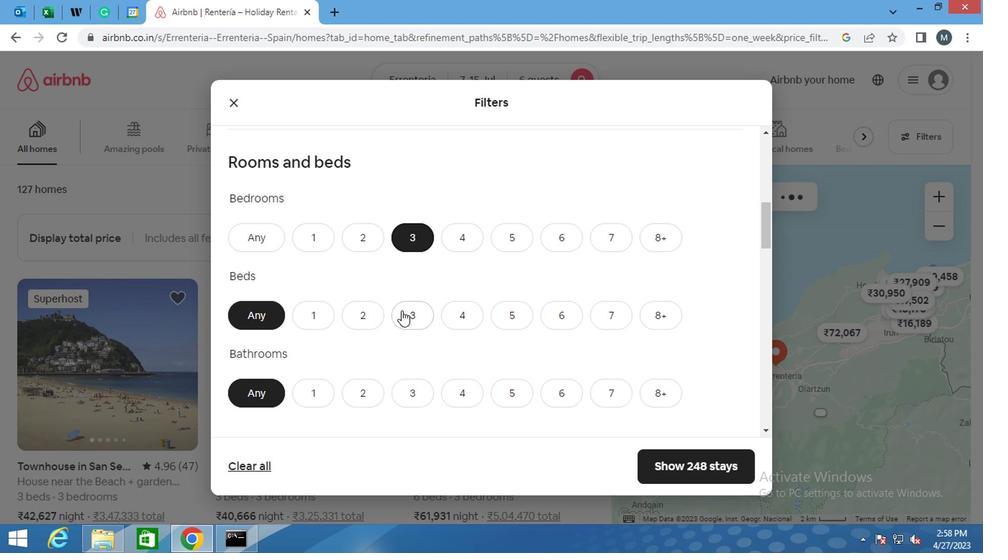 
Action: Mouse moved to (413, 381)
Screenshot: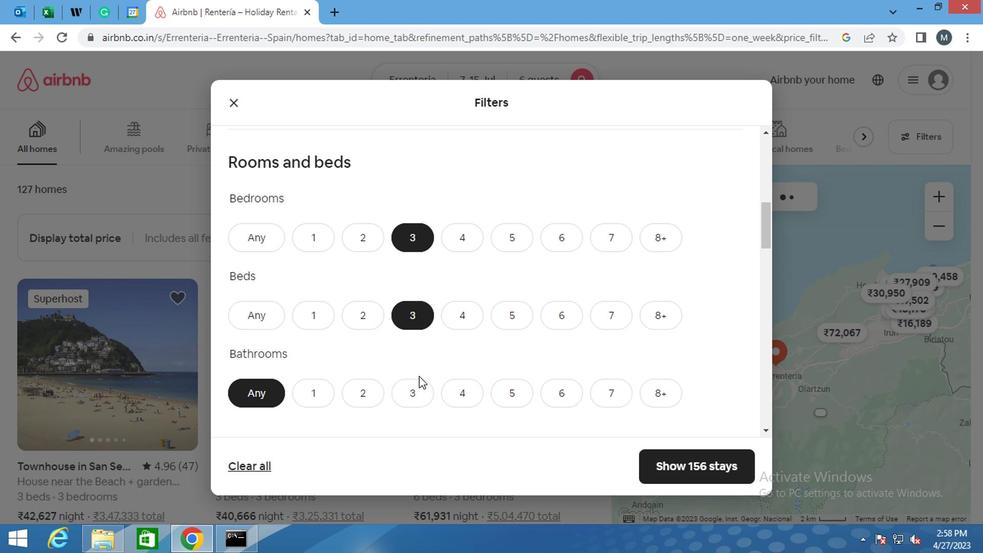 
Action: Mouse pressed left at (413, 381)
Screenshot: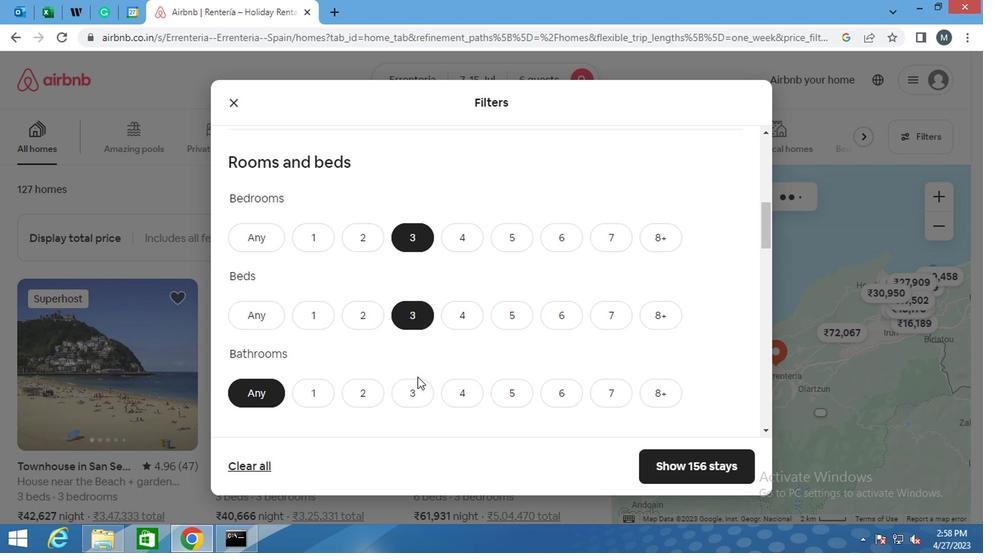 
Action: Mouse moved to (386, 363)
Screenshot: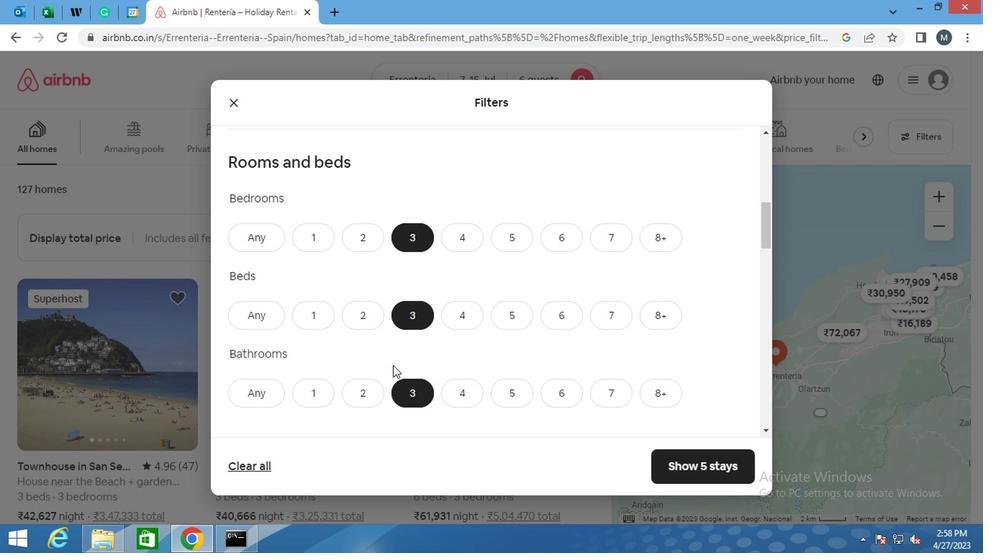 
Action: Mouse scrolled (386, 362) with delta (0, 0)
Screenshot: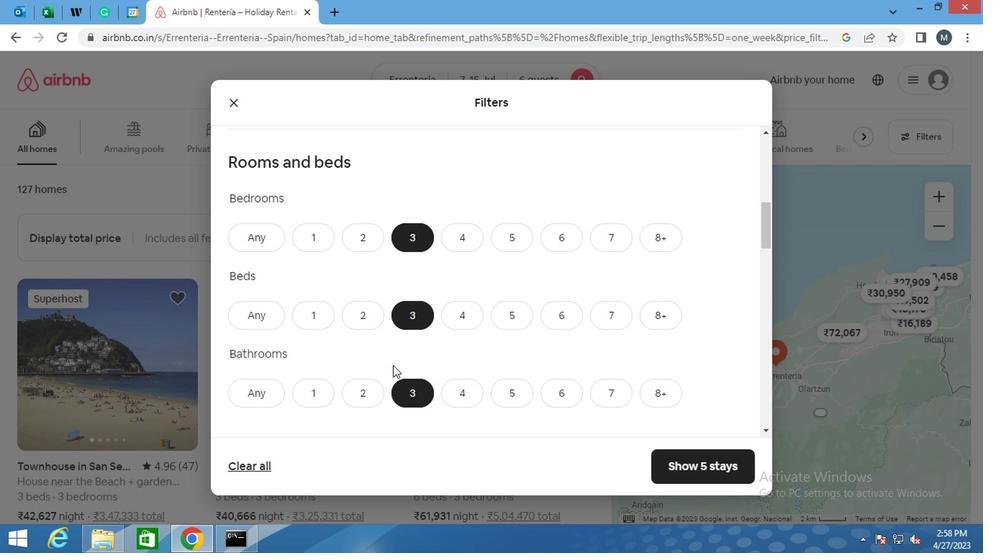 
Action: Mouse moved to (380, 362)
Screenshot: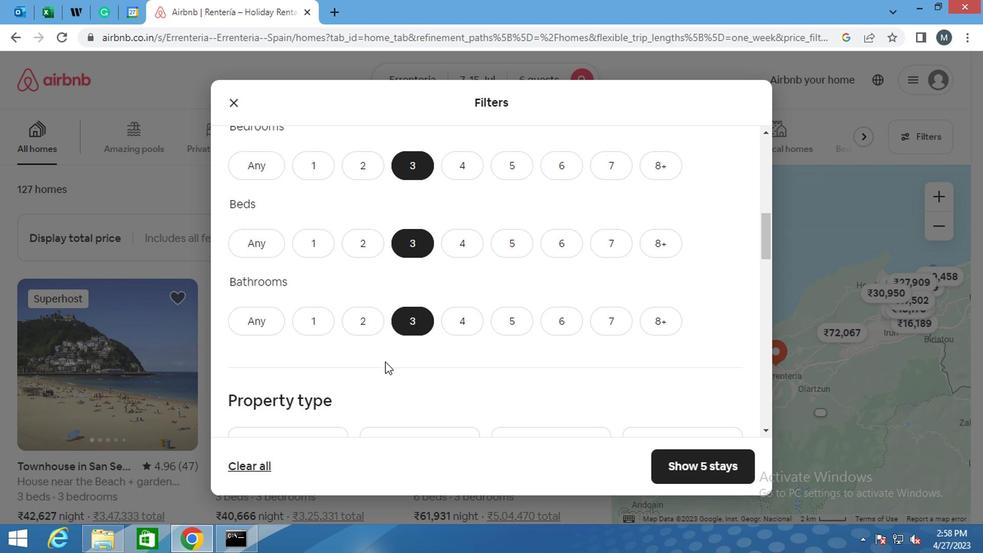 
Action: Mouse scrolled (380, 362) with delta (0, 0)
Screenshot: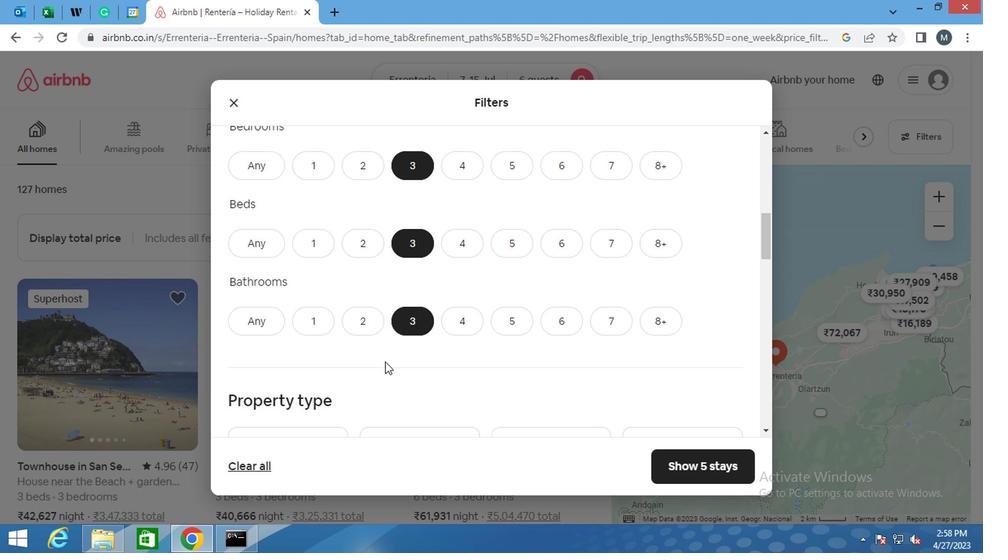 
Action: Mouse moved to (300, 391)
Screenshot: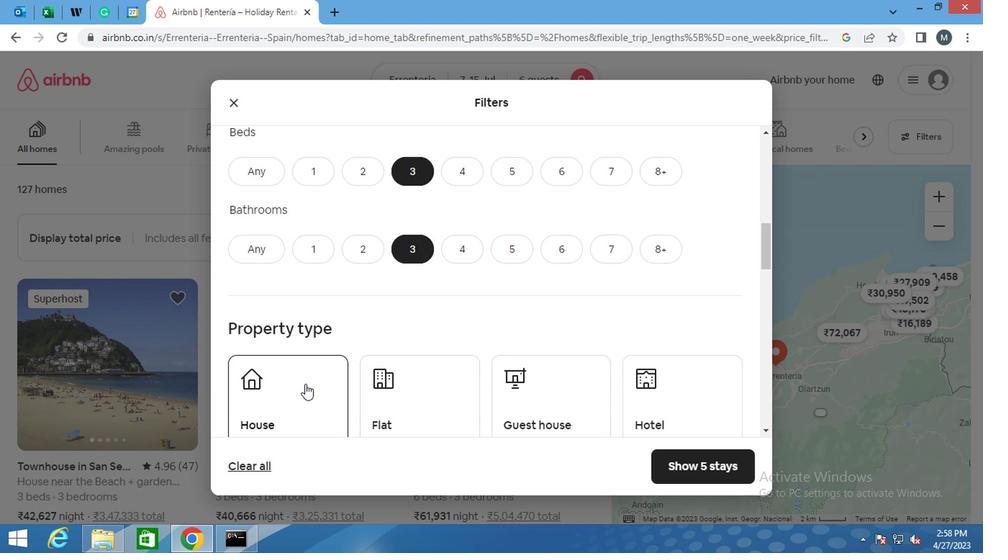 
Action: Mouse pressed left at (300, 391)
Screenshot: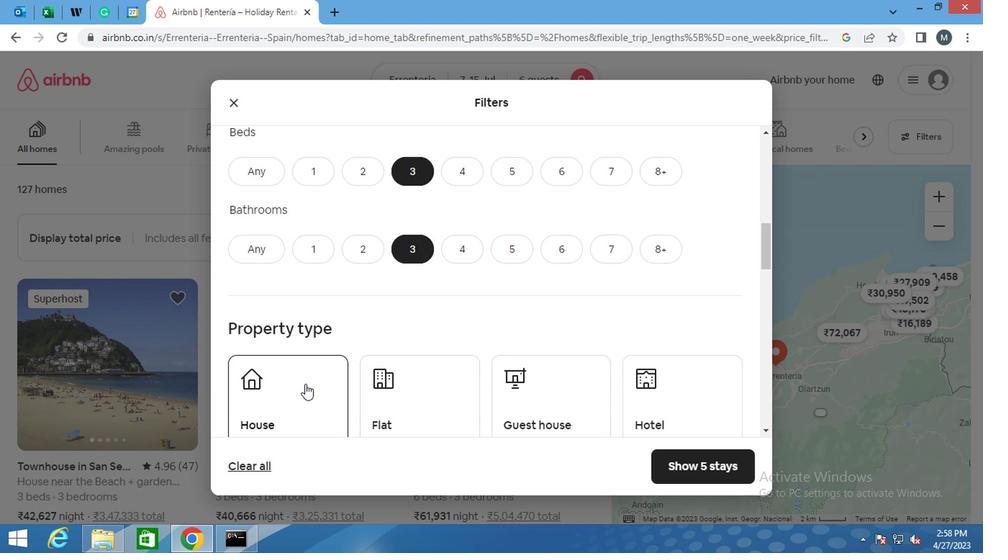 
Action: Mouse moved to (404, 384)
Screenshot: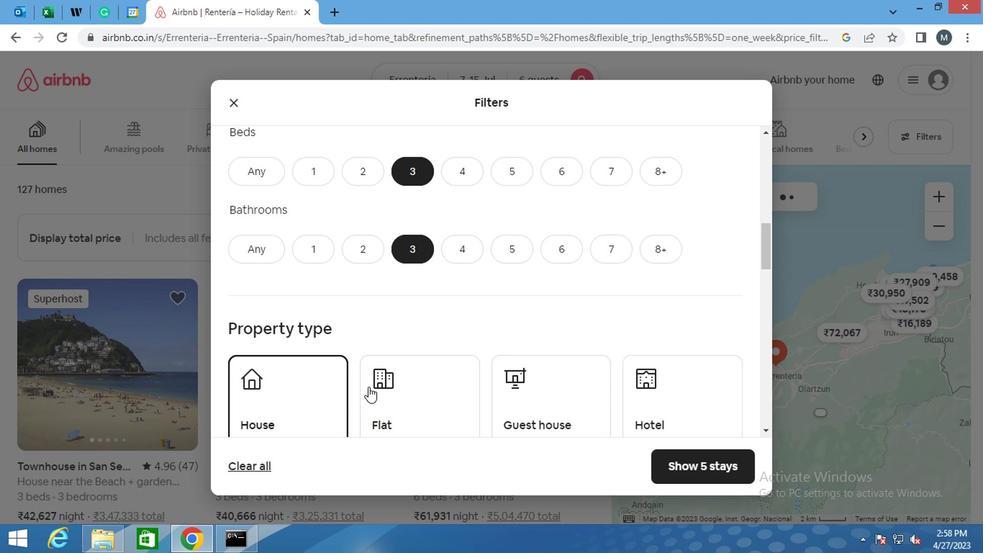 
Action: Mouse pressed left at (404, 384)
Screenshot: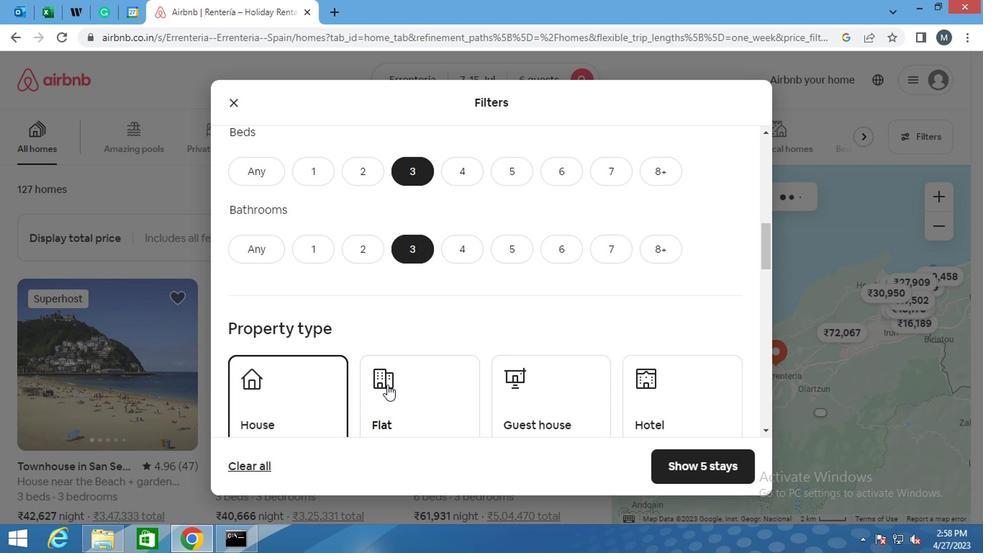 
Action: Mouse moved to (495, 390)
Screenshot: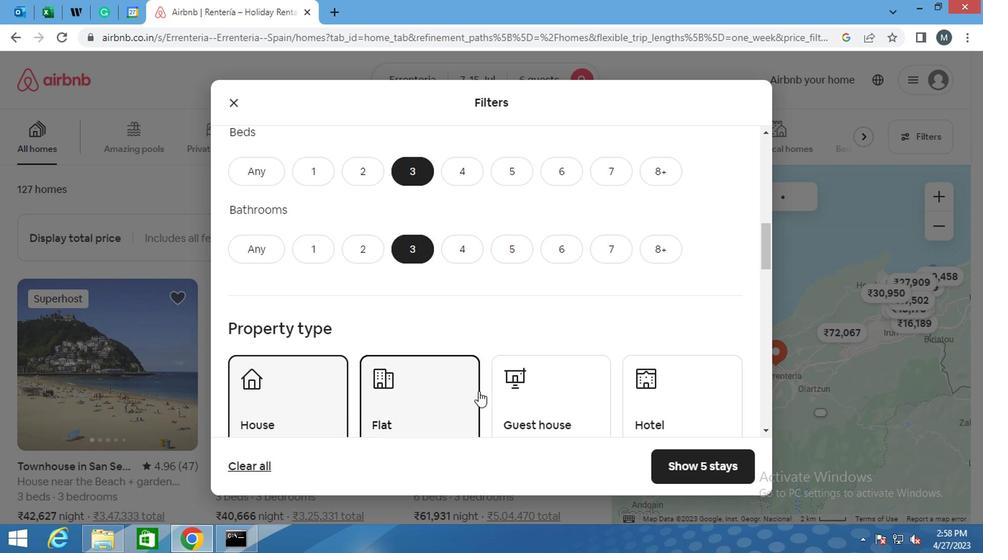 
Action: Mouse pressed left at (495, 390)
Screenshot: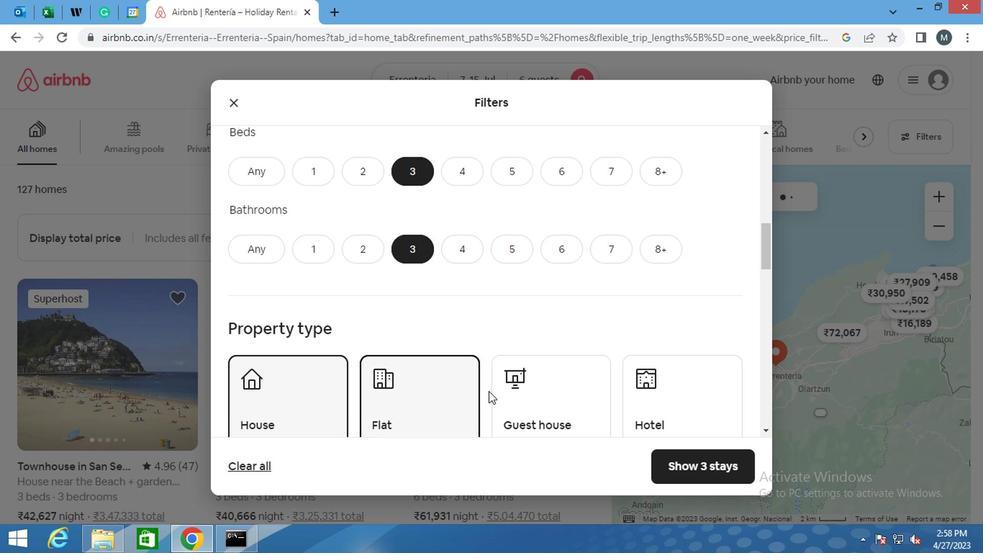 
Action: Mouse moved to (338, 347)
Screenshot: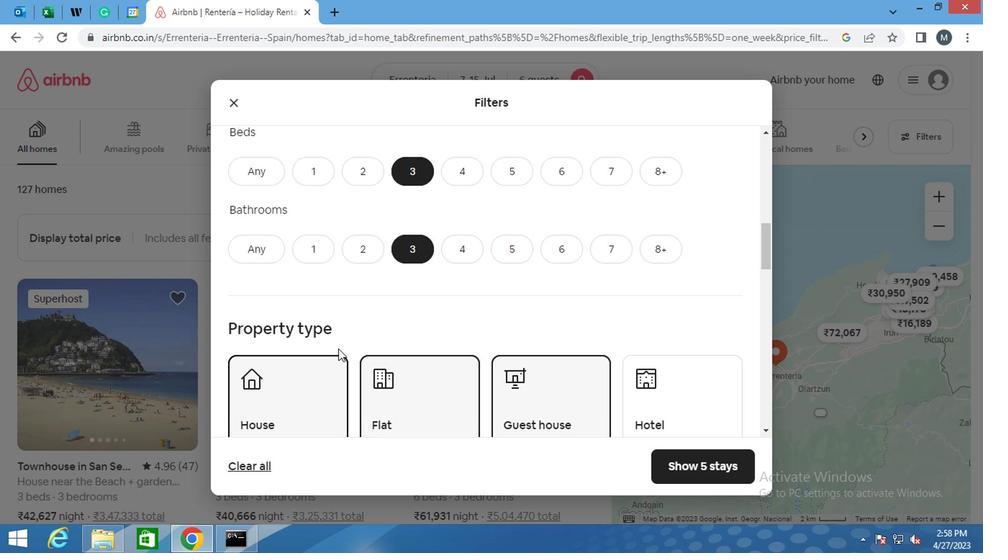 
Action: Mouse scrolled (338, 346) with delta (0, 0)
Screenshot: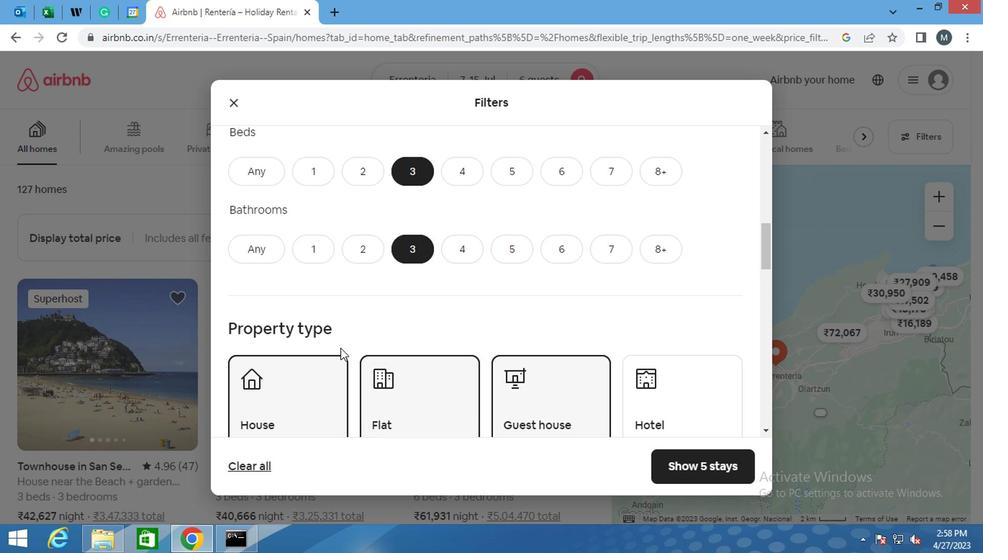 
Action: Mouse moved to (324, 341)
Screenshot: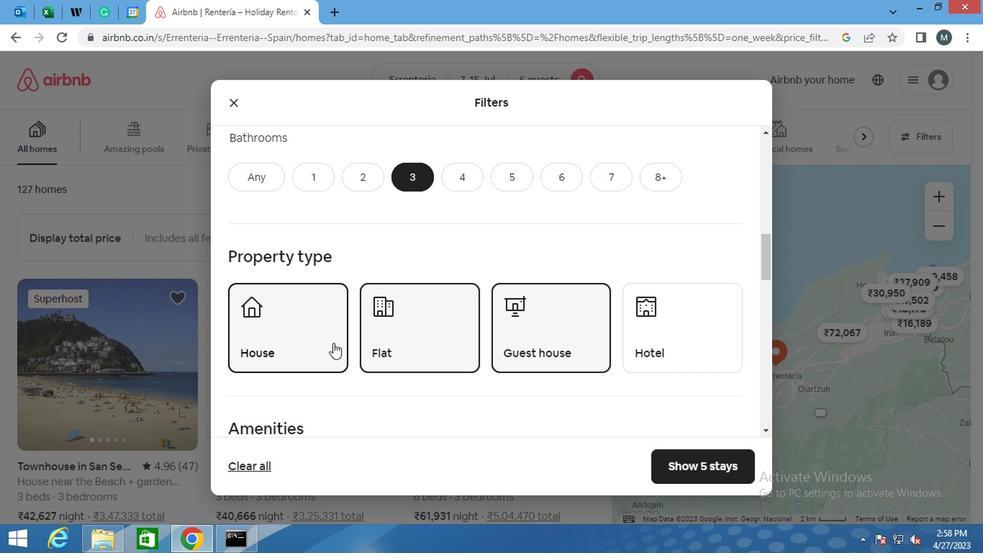 
Action: Mouse scrolled (324, 340) with delta (0, -1)
Screenshot: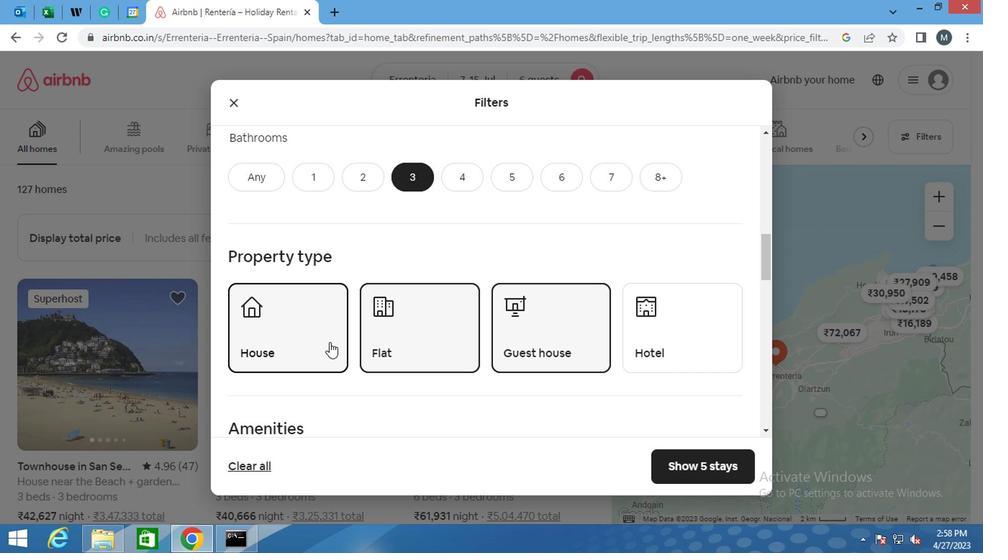 
Action: Mouse moved to (319, 342)
Screenshot: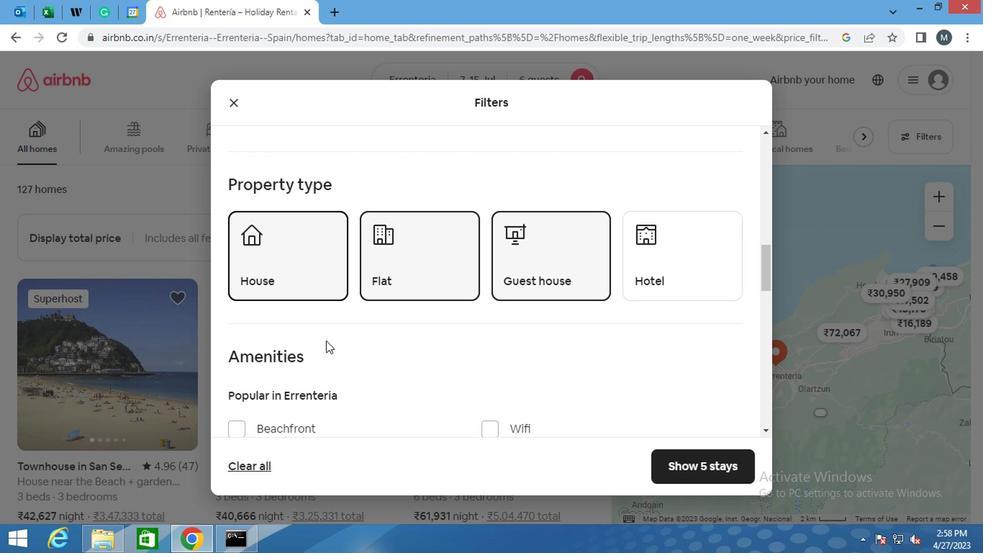
Action: Mouse scrolled (319, 341) with delta (0, 0)
Screenshot: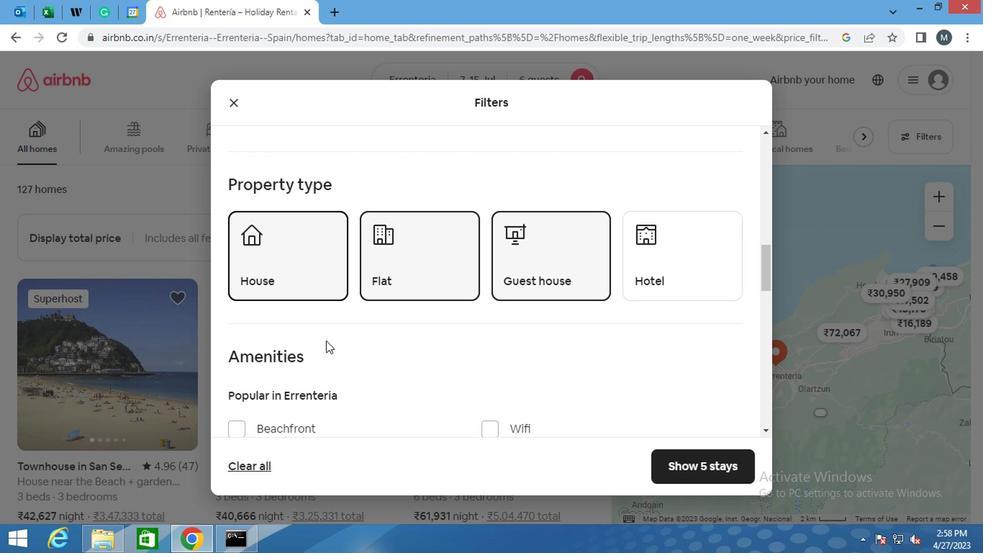 
Action: Mouse moved to (368, 369)
Screenshot: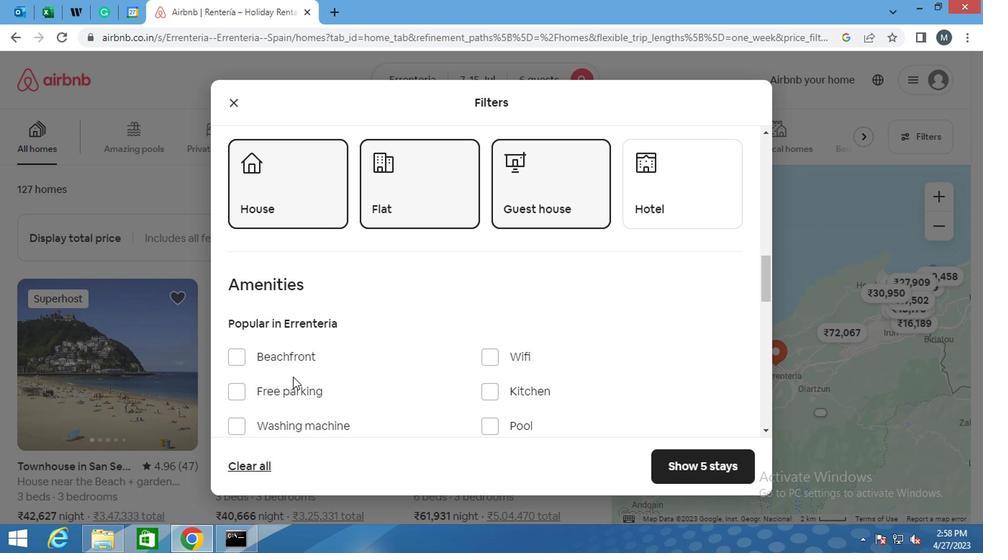 
Action: Mouse scrolled (368, 368) with delta (0, -1)
Screenshot: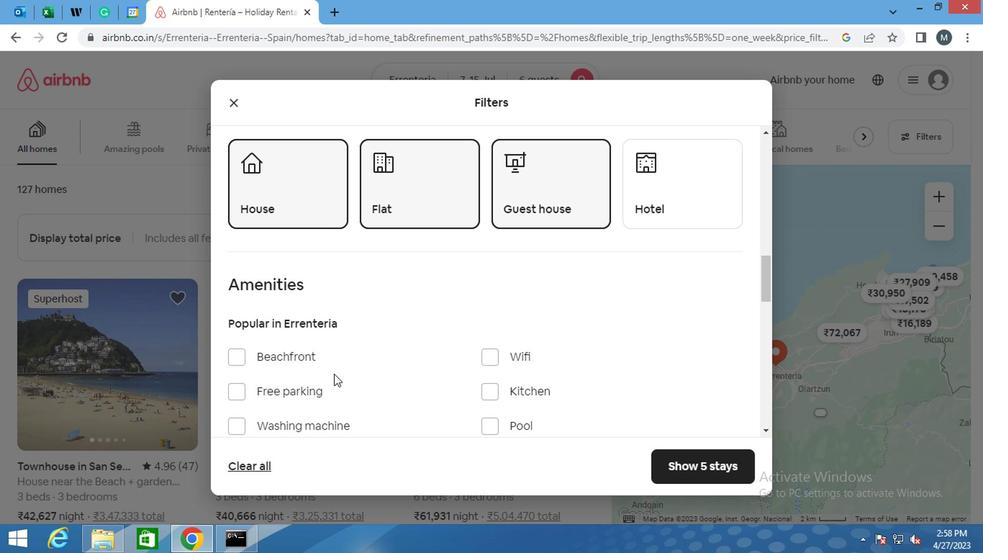 
Action: Mouse moved to (226, 356)
Screenshot: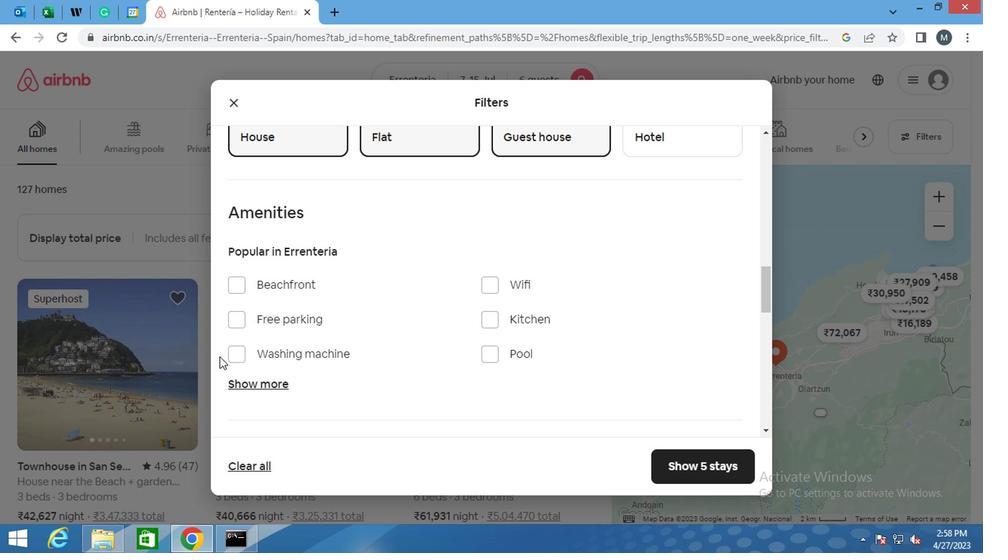 
Action: Mouse pressed left at (226, 356)
Screenshot: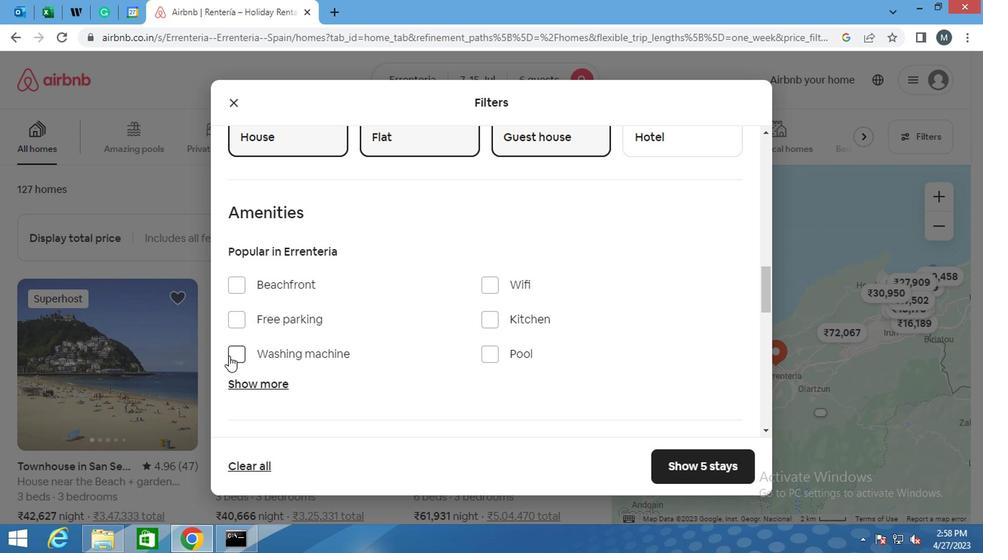 
Action: Mouse moved to (268, 358)
Screenshot: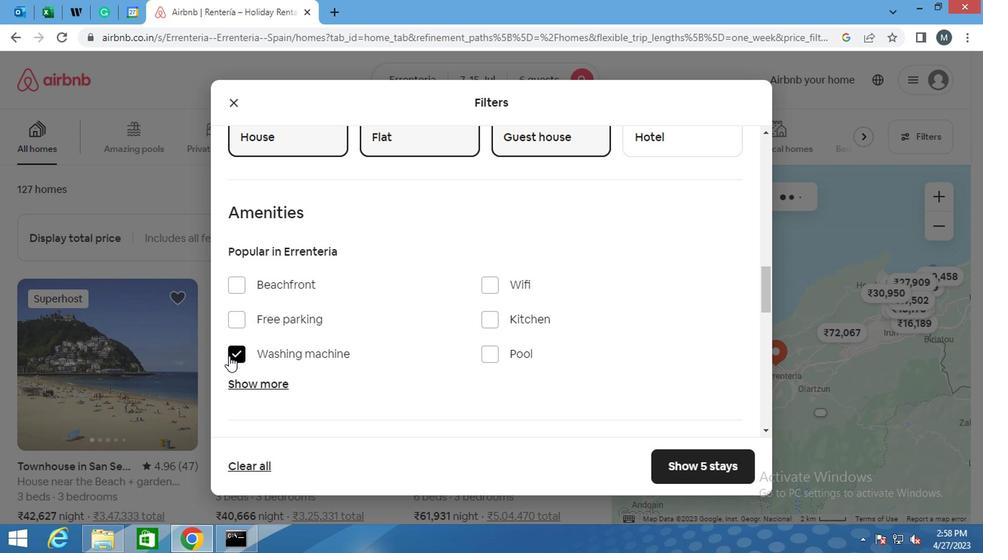 
Action: Mouse scrolled (268, 357) with delta (0, 0)
Screenshot: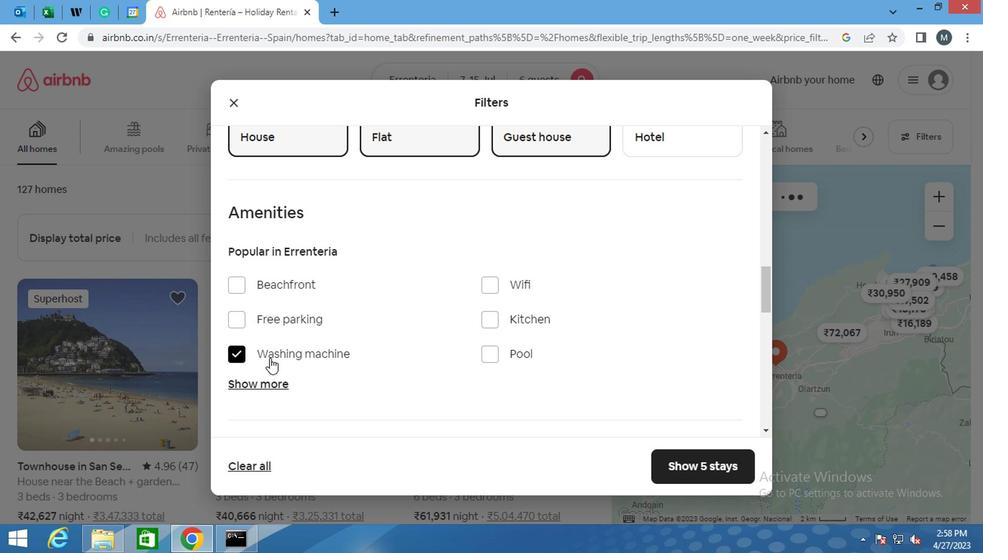 
Action: Mouse moved to (270, 349)
Screenshot: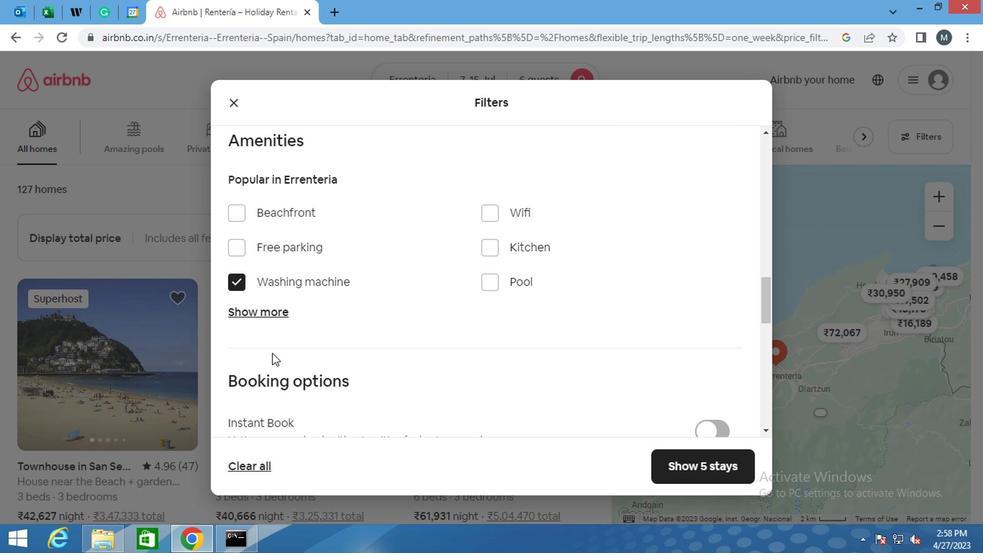 
Action: Mouse scrolled (270, 348) with delta (0, 0)
Screenshot: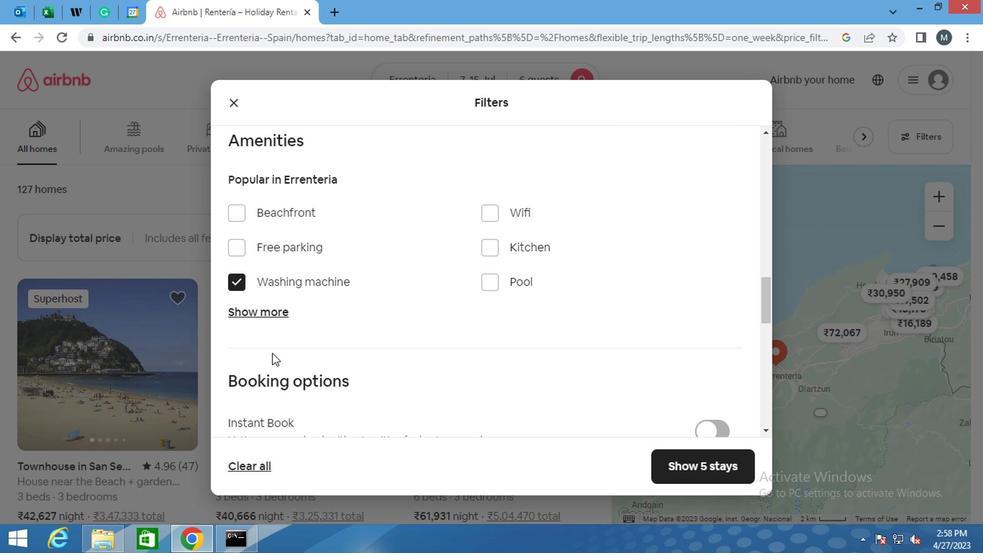 
Action: Mouse moved to (268, 349)
Screenshot: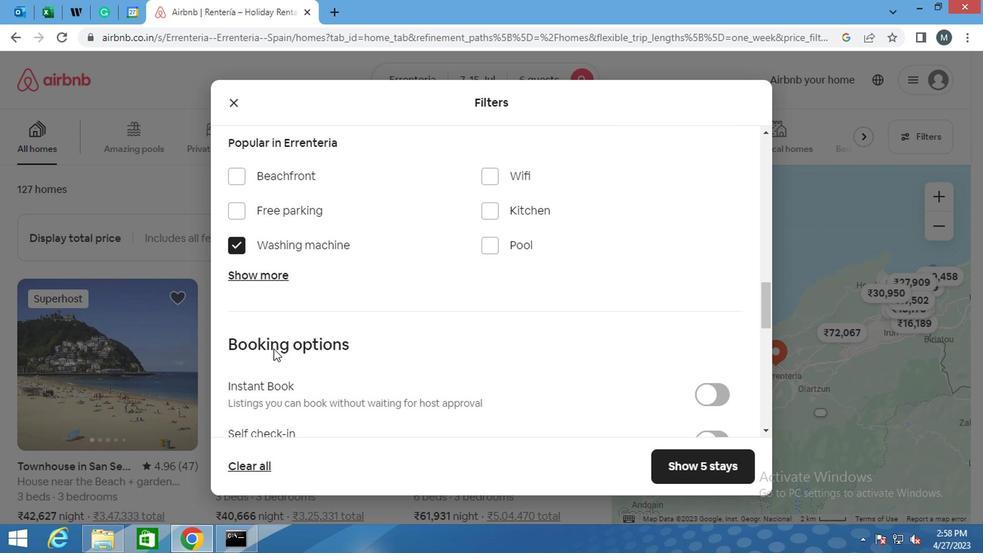 
Action: Mouse scrolled (268, 348) with delta (0, 0)
Screenshot: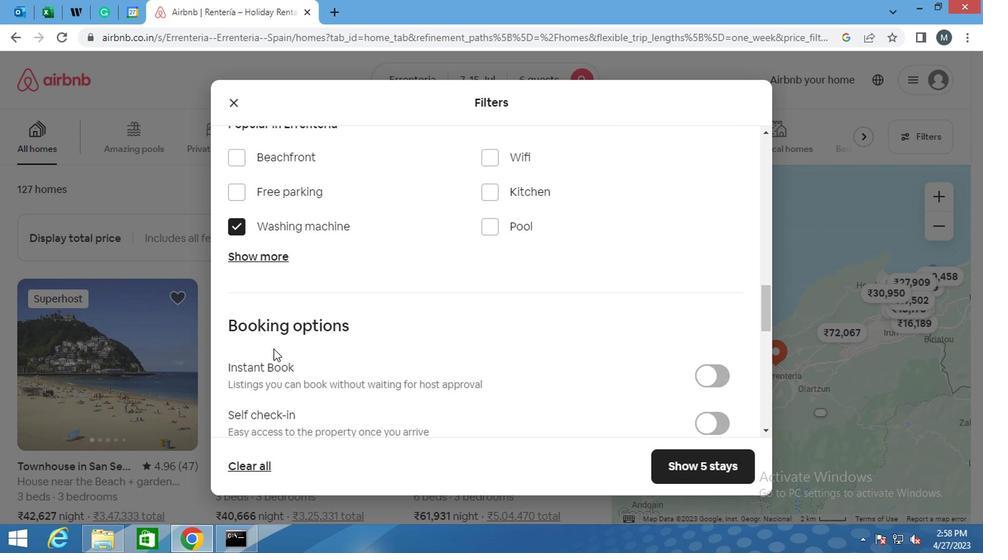 
Action: Mouse moved to (268, 349)
Screenshot: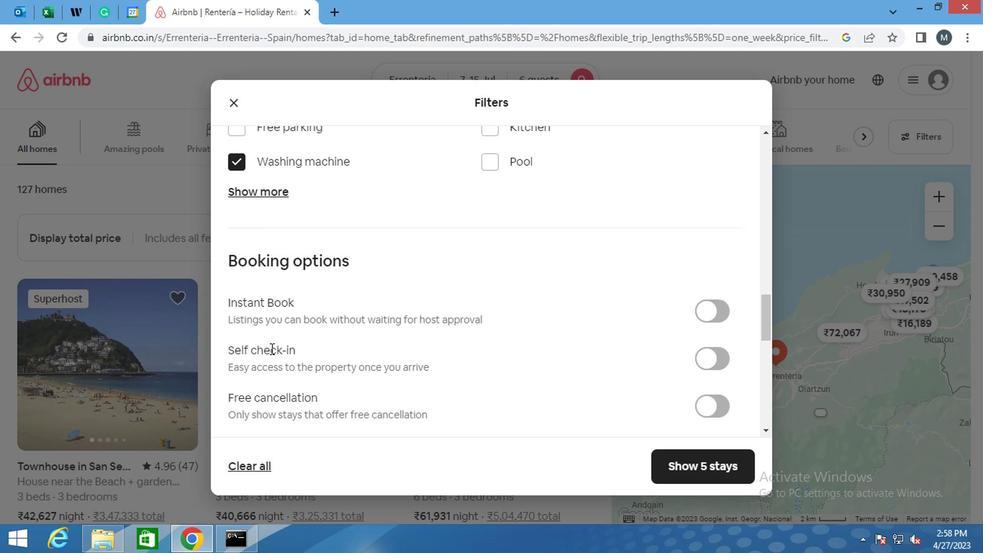 
Action: Mouse scrolled (268, 348) with delta (0, 0)
Screenshot: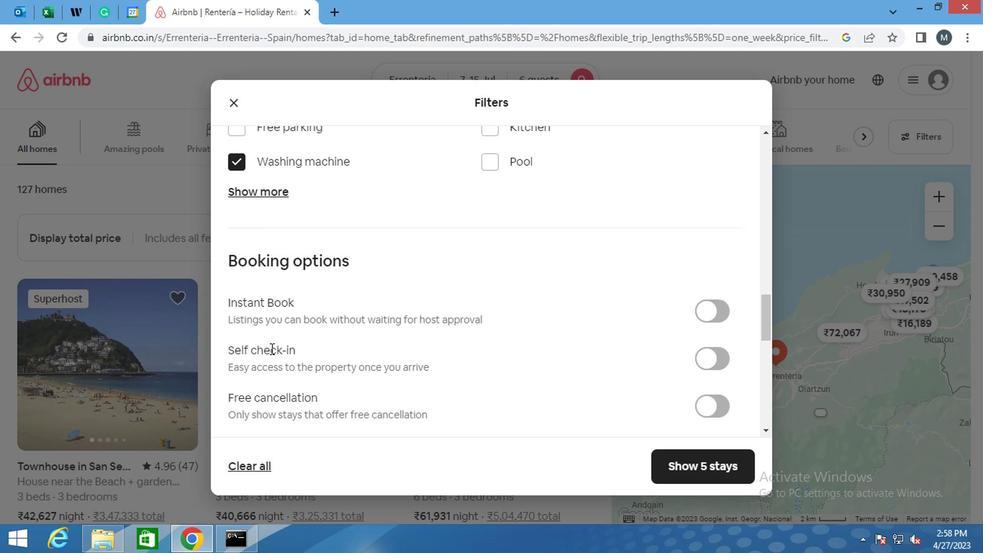 
Action: Mouse moved to (712, 260)
Screenshot: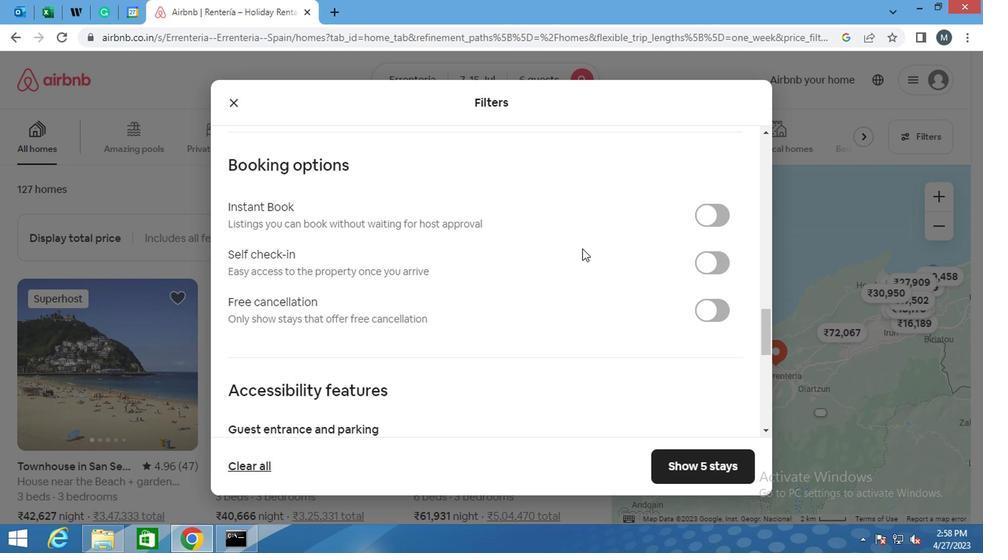 
Action: Mouse pressed left at (712, 260)
Screenshot: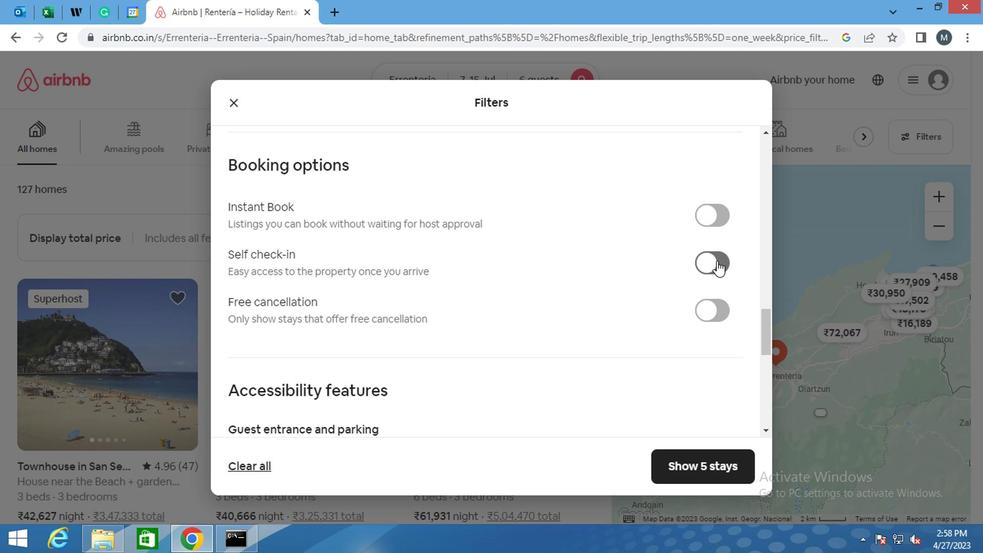 
Action: Mouse moved to (501, 295)
Screenshot: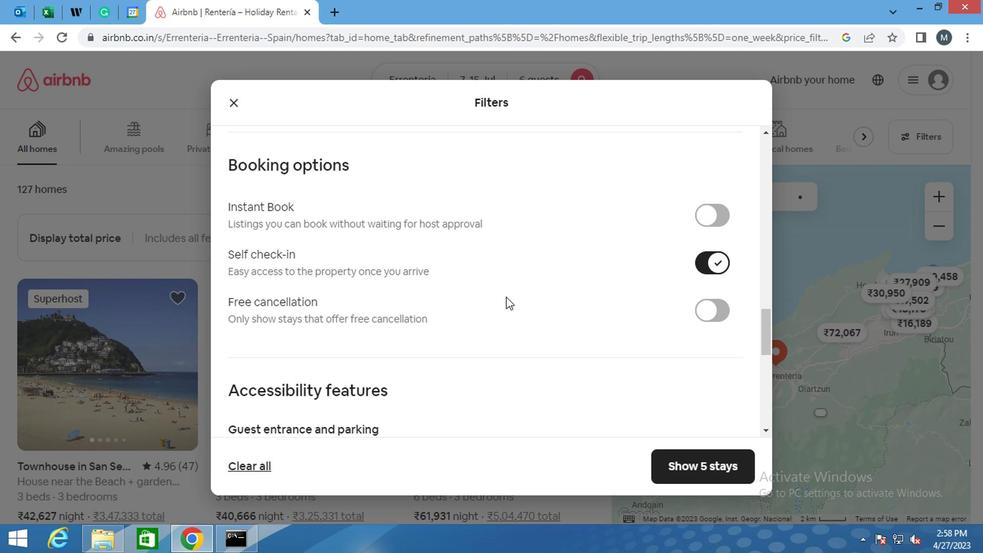 
Action: Mouse scrolled (501, 293) with delta (0, -1)
Screenshot: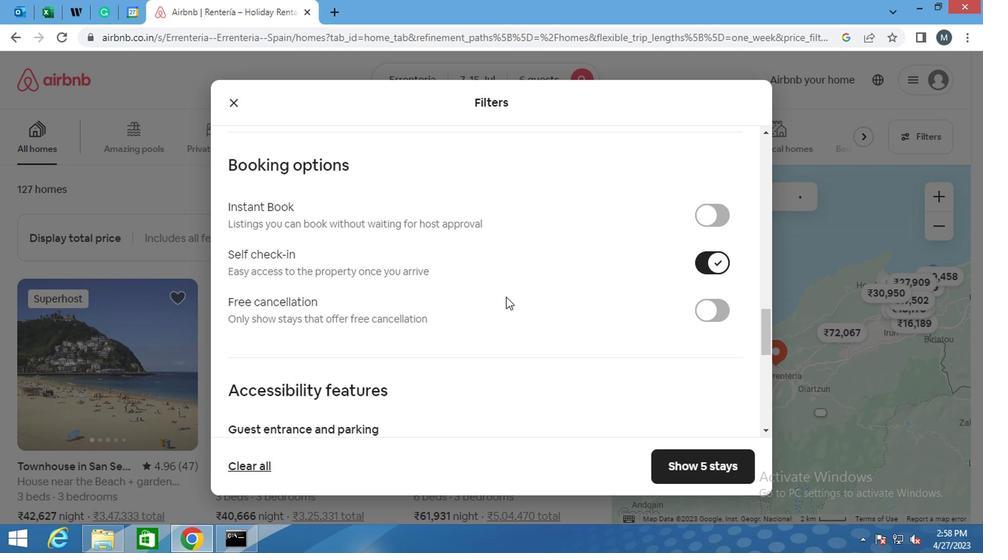 
Action: Mouse moved to (453, 297)
Screenshot: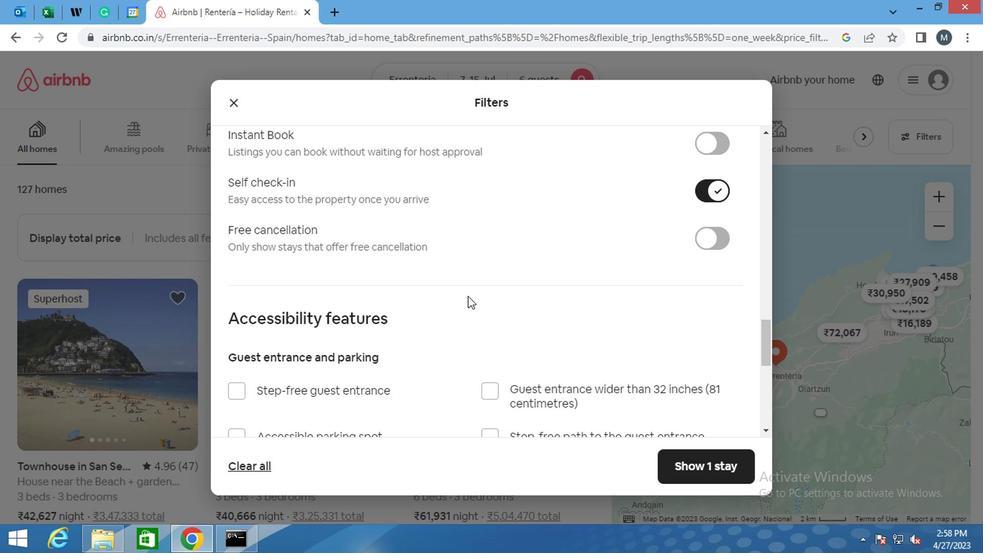 
Action: Mouse scrolled (453, 296) with delta (0, -1)
Screenshot: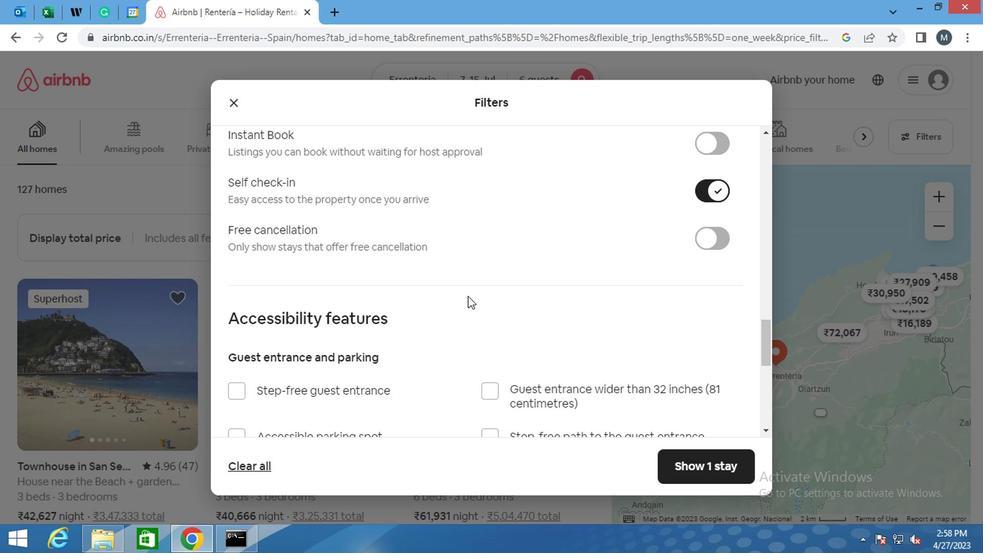 
Action: Mouse scrolled (453, 296) with delta (0, -1)
Screenshot: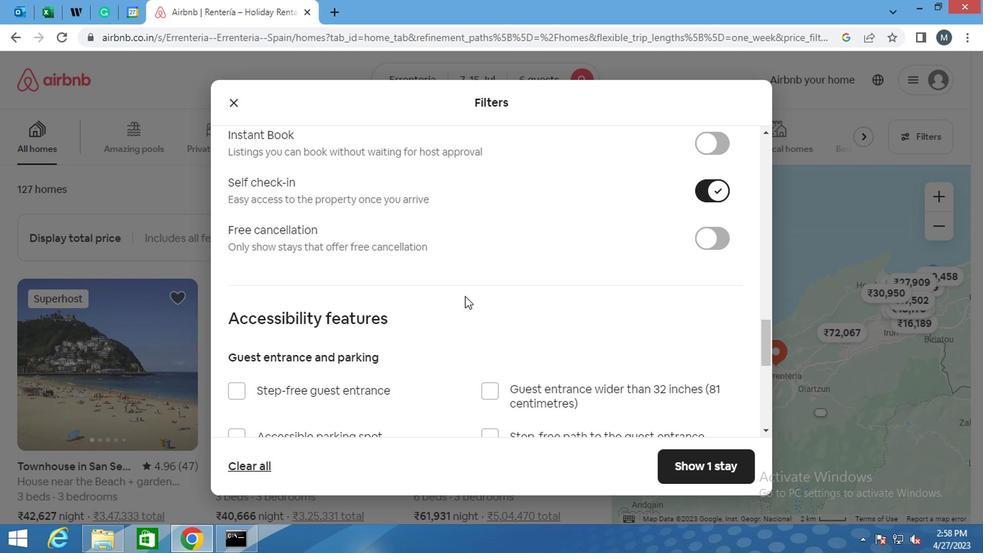 
Action: Mouse moved to (449, 302)
Screenshot: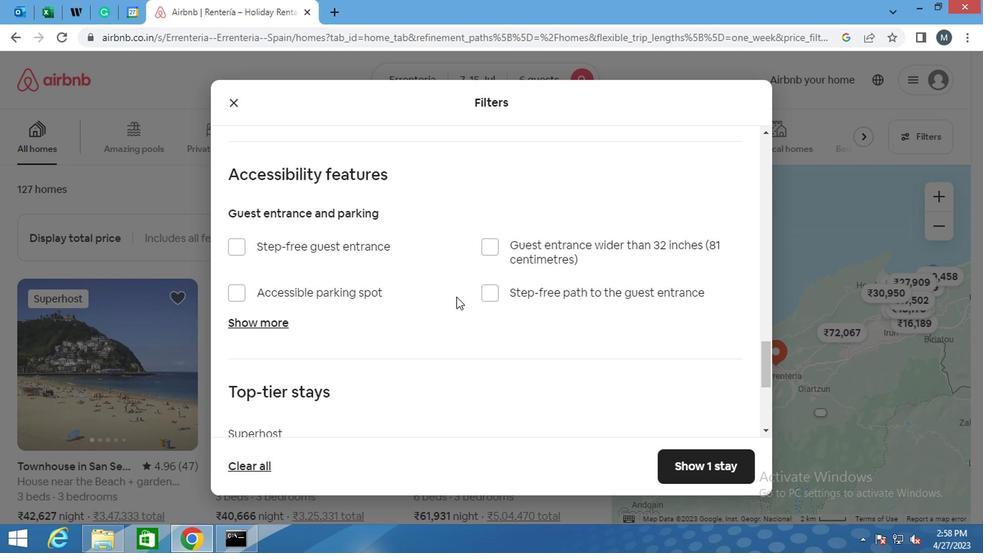
Action: Mouse scrolled (449, 303) with delta (0, 1)
Screenshot: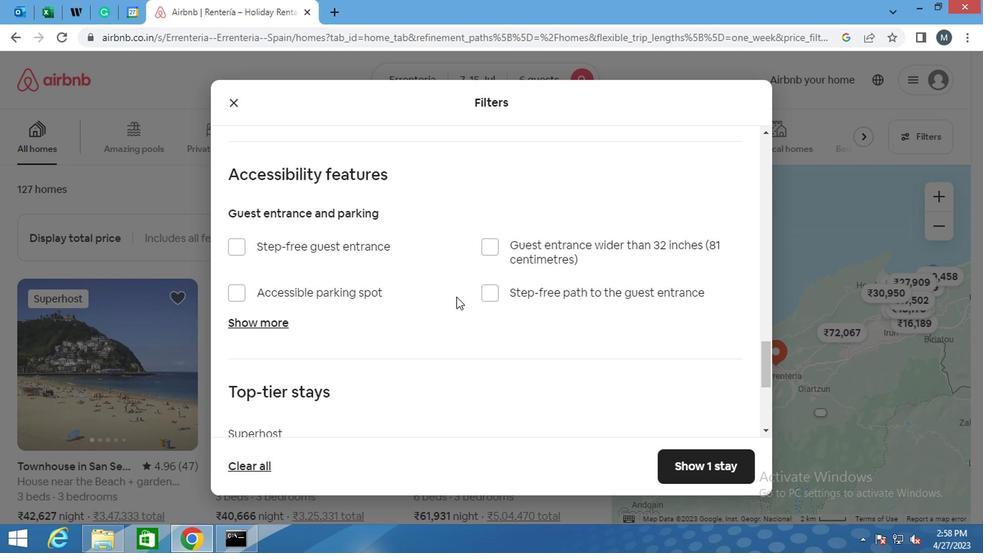 
Action: Mouse moved to (446, 305)
Screenshot: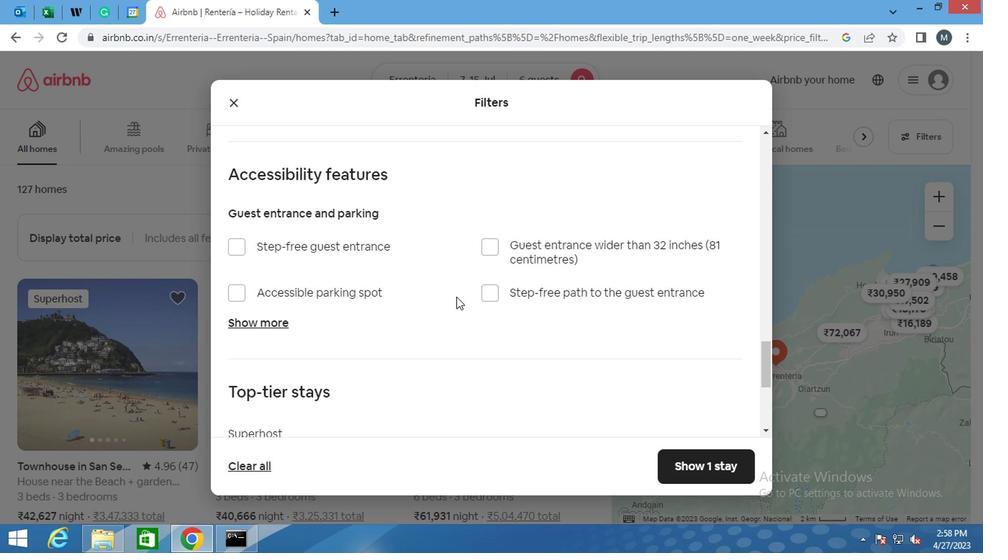 
Action: Mouse scrolled (446, 305) with delta (0, 0)
Screenshot: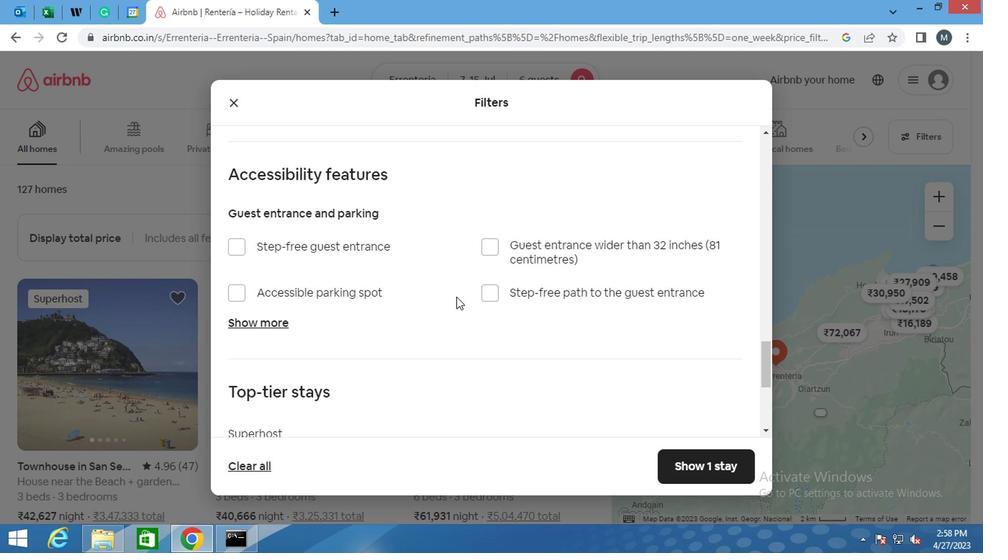 
Action: Mouse moved to (445, 305)
Screenshot: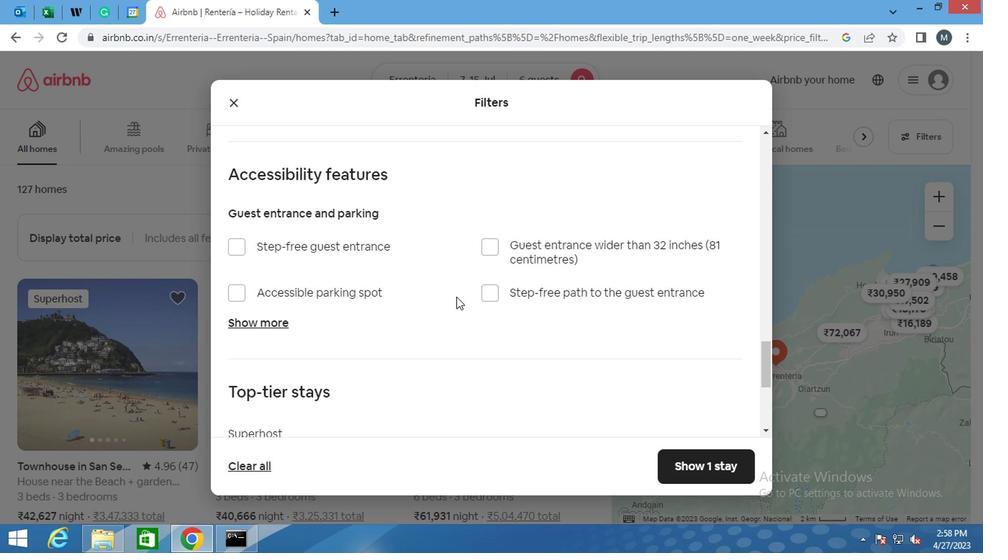 
Action: Mouse scrolled (445, 305) with delta (0, 0)
Screenshot: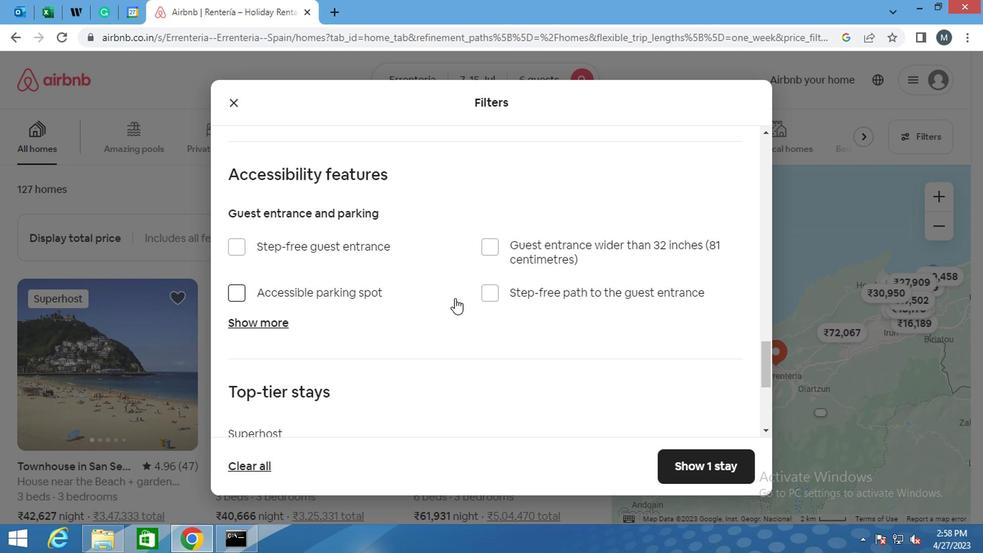 
Action: Mouse moved to (455, 301)
Screenshot: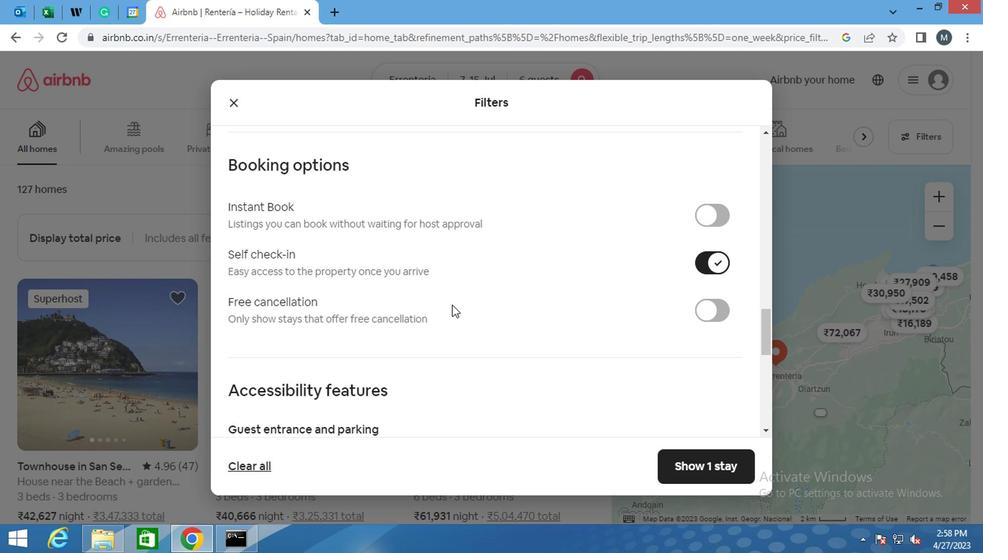 
Action: Mouse scrolled (455, 300) with delta (0, 0)
Screenshot: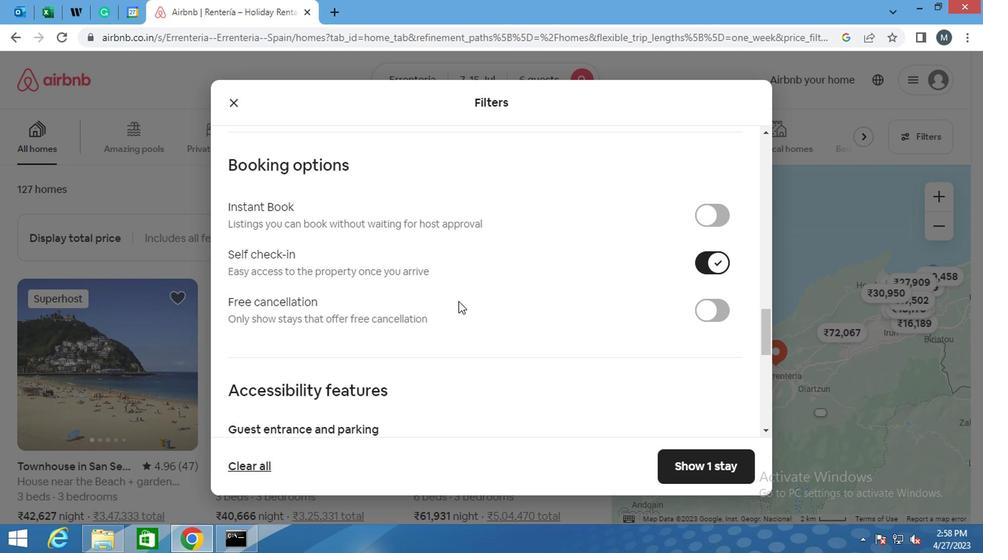
Action: Mouse moved to (455, 302)
Screenshot: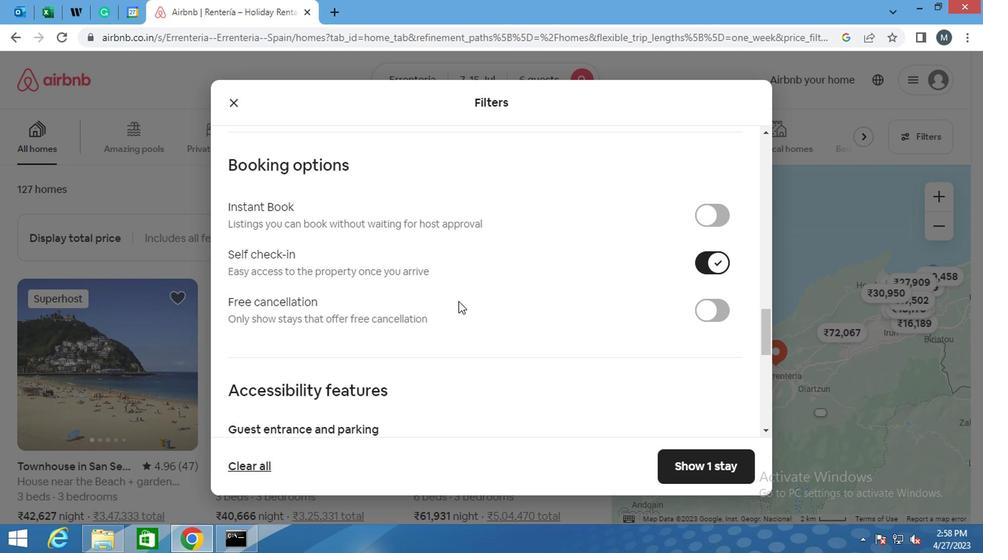 
Action: Mouse scrolled (455, 301) with delta (0, -1)
Screenshot: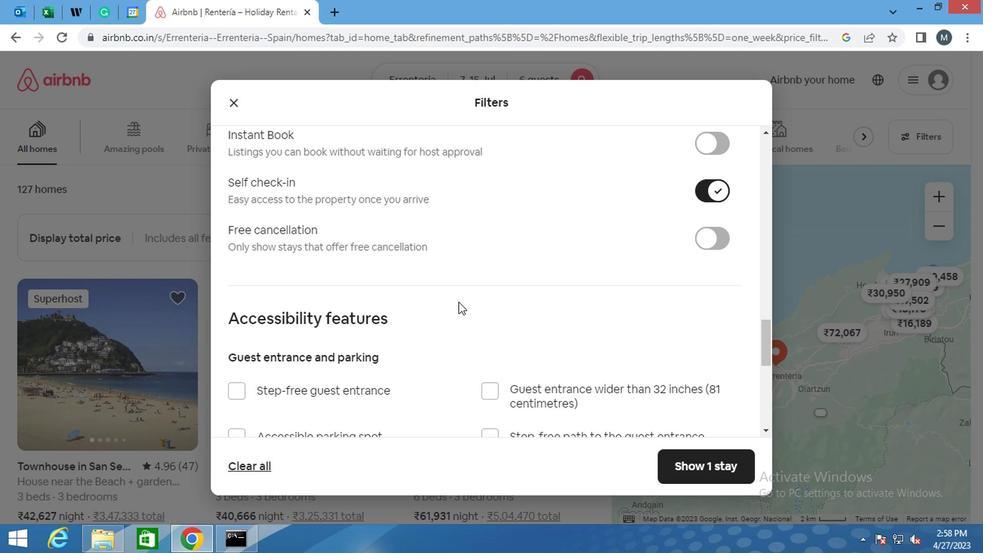 
Action: Mouse moved to (455, 303)
Screenshot: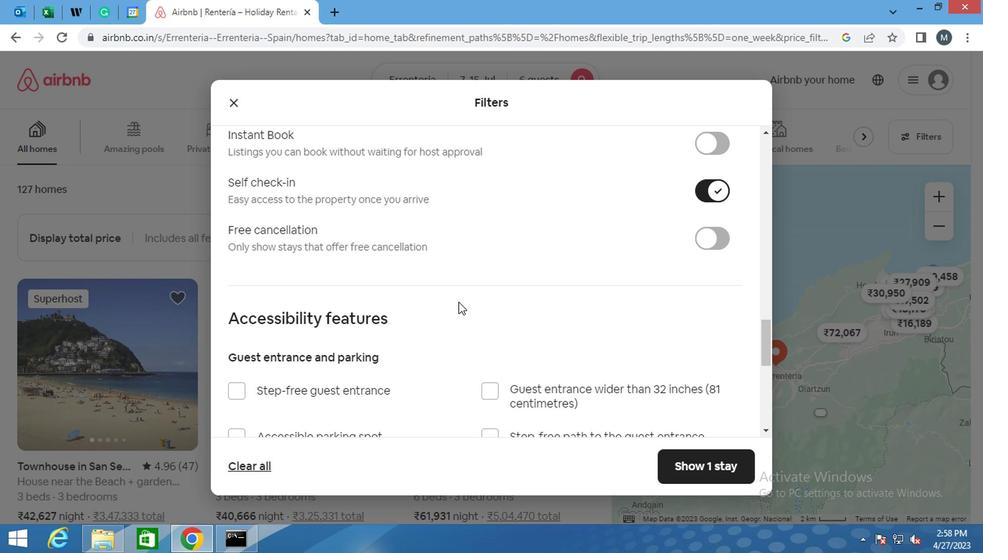 
Action: Mouse scrolled (455, 302) with delta (0, -1)
Screenshot: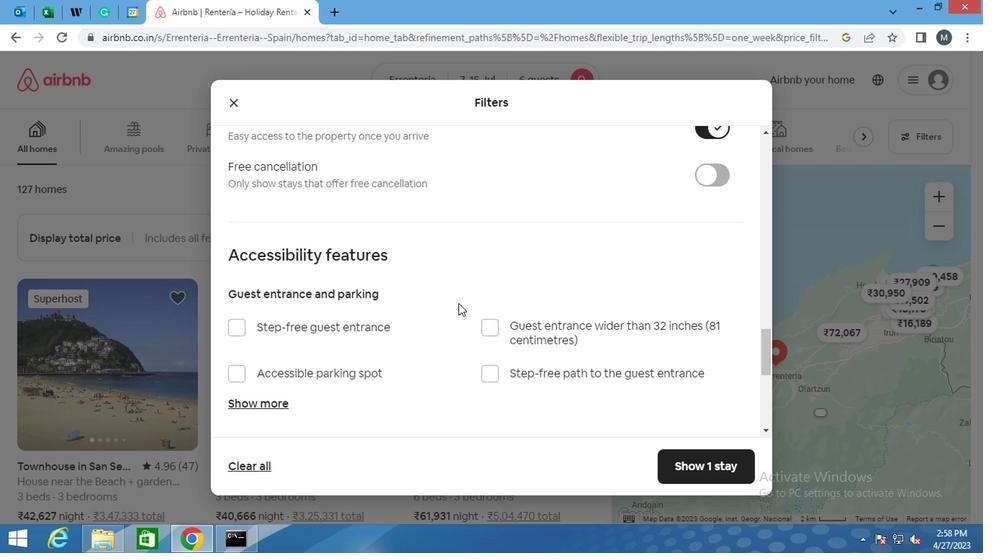 
Action: Mouse moved to (385, 326)
Screenshot: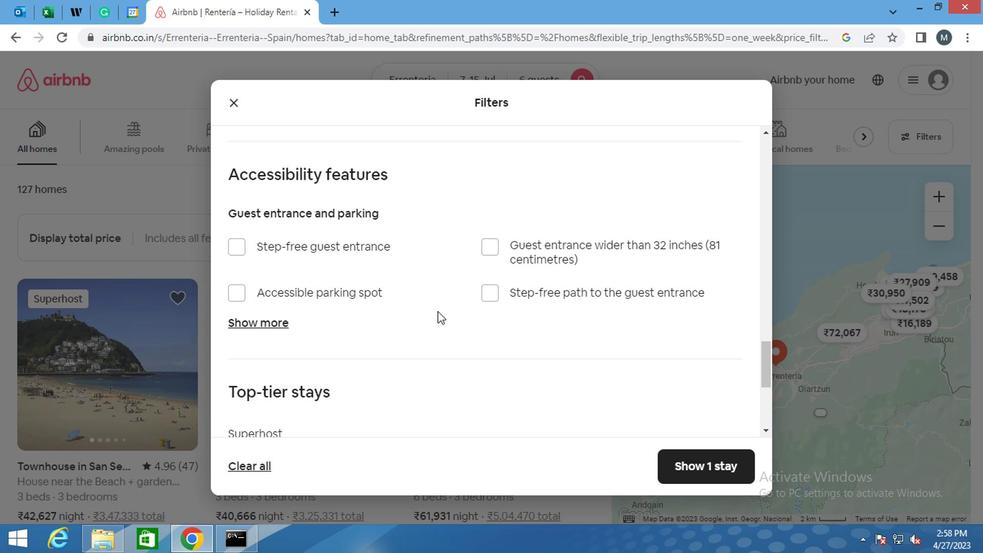 
Action: Mouse scrolled (385, 325) with delta (0, -1)
Screenshot: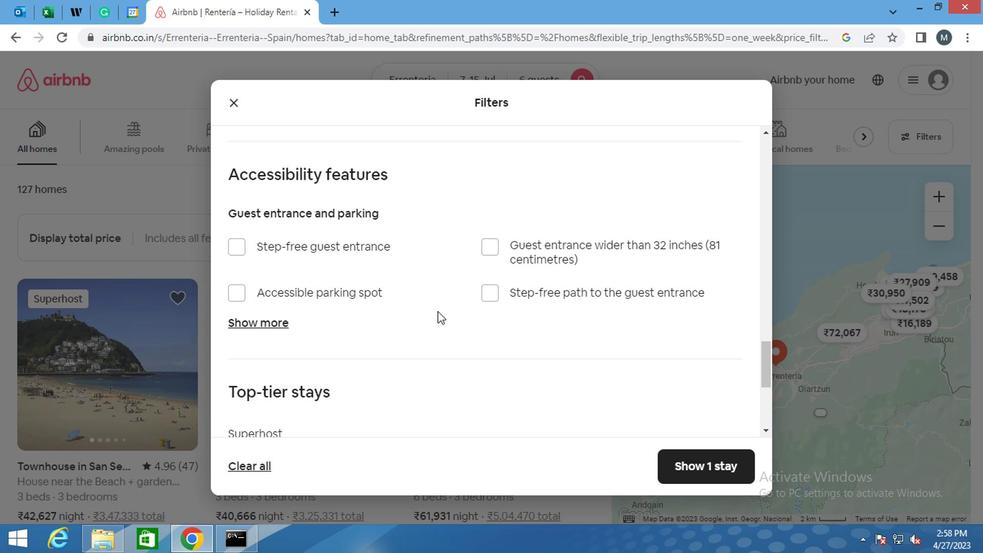 
Action: Mouse moved to (377, 329)
Screenshot: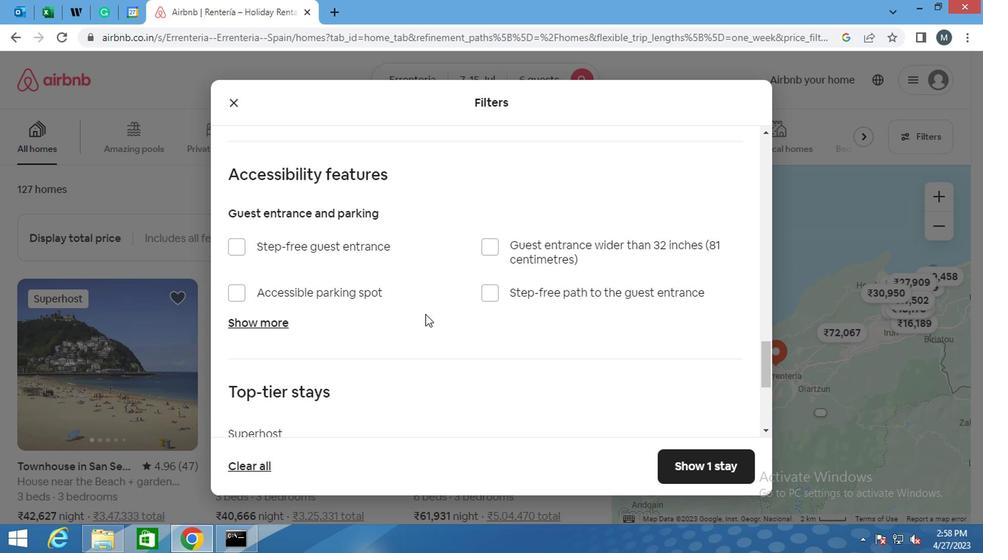 
Action: Mouse scrolled (377, 329) with delta (0, 0)
Screenshot: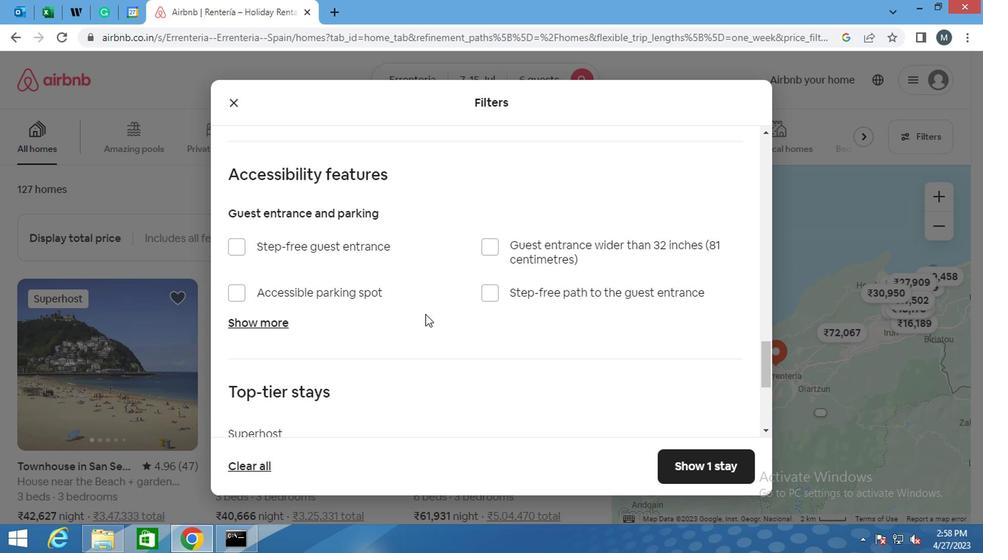 
Action: Mouse moved to (352, 332)
Screenshot: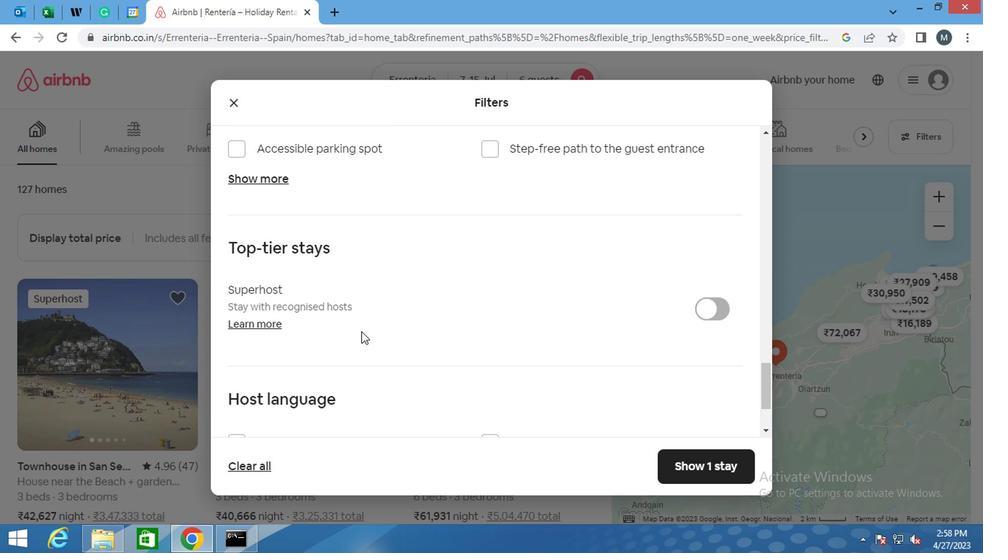 
Action: Mouse scrolled (352, 331) with delta (0, -1)
Screenshot: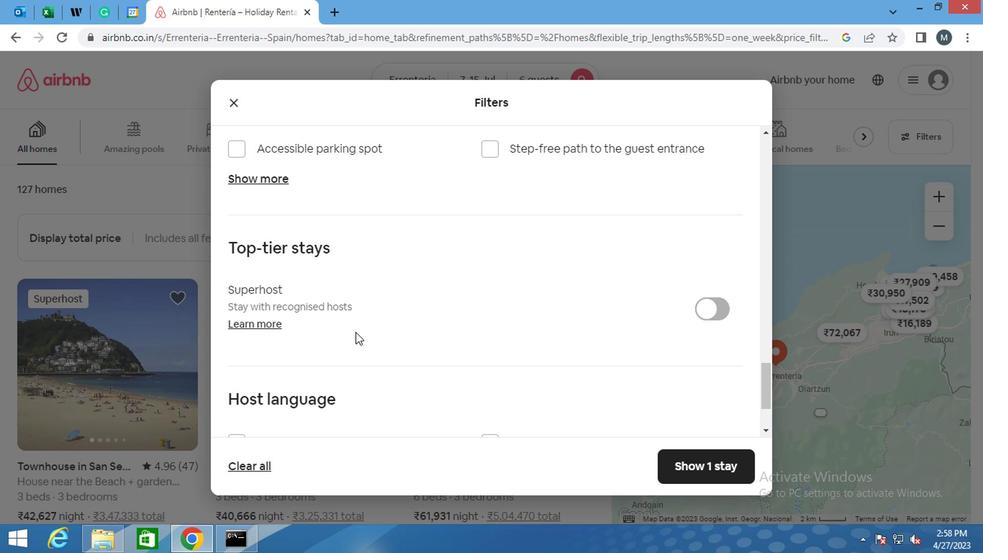 
Action: Mouse scrolled (352, 331) with delta (0, -1)
Screenshot: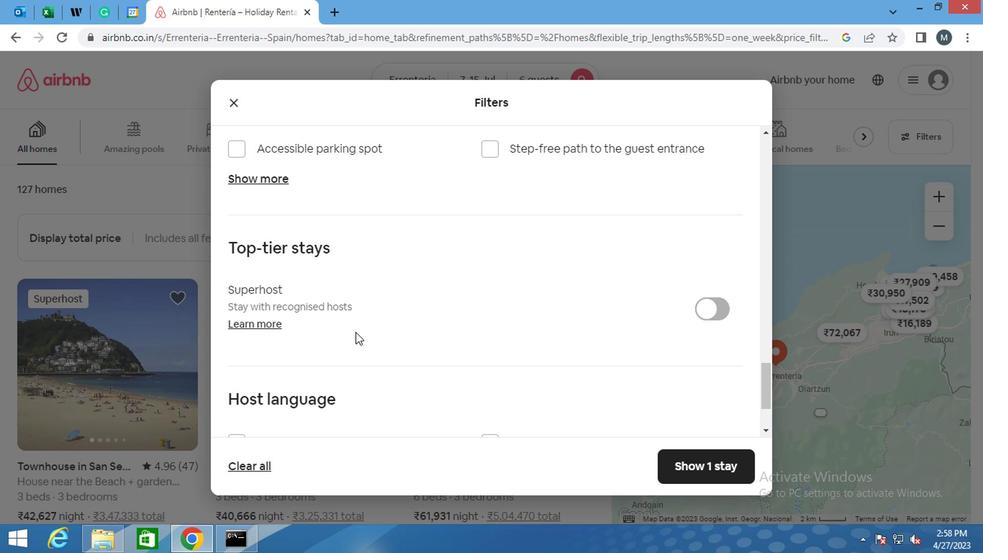 
Action: Mouse moved to (238, 340)
Screenshot: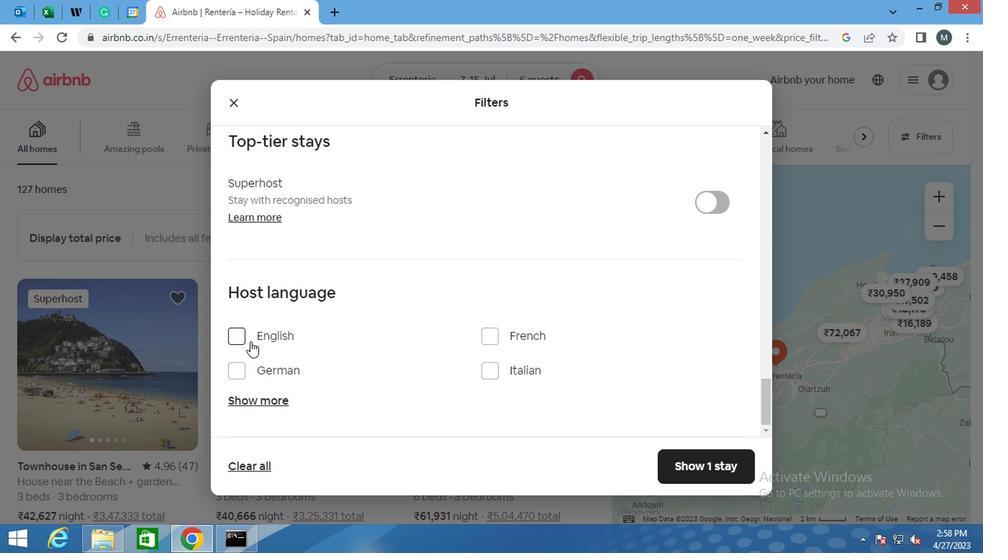 
Action: Mouse pressed left at (238, 340)
Screenshot: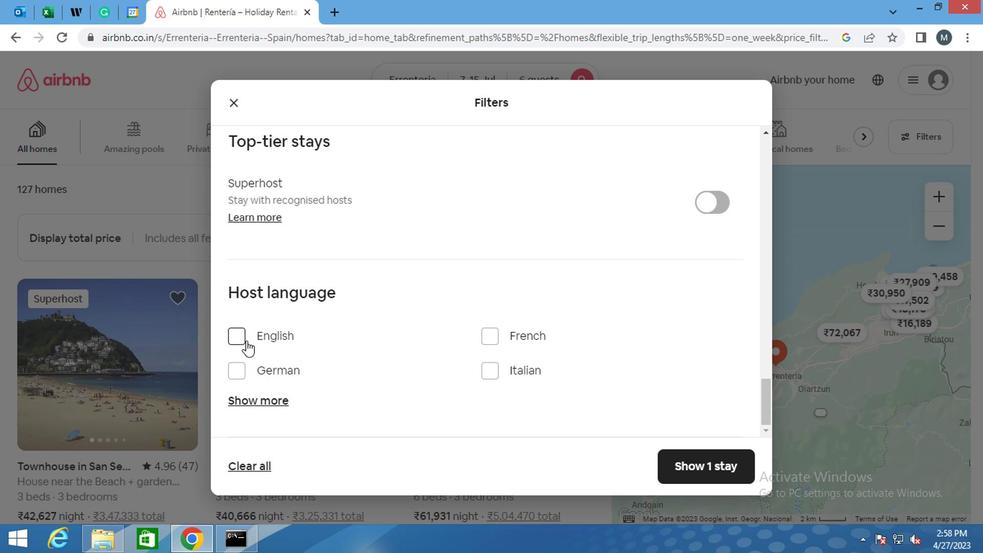 
Action: Mouse moved to (490, 346)
Screenshot: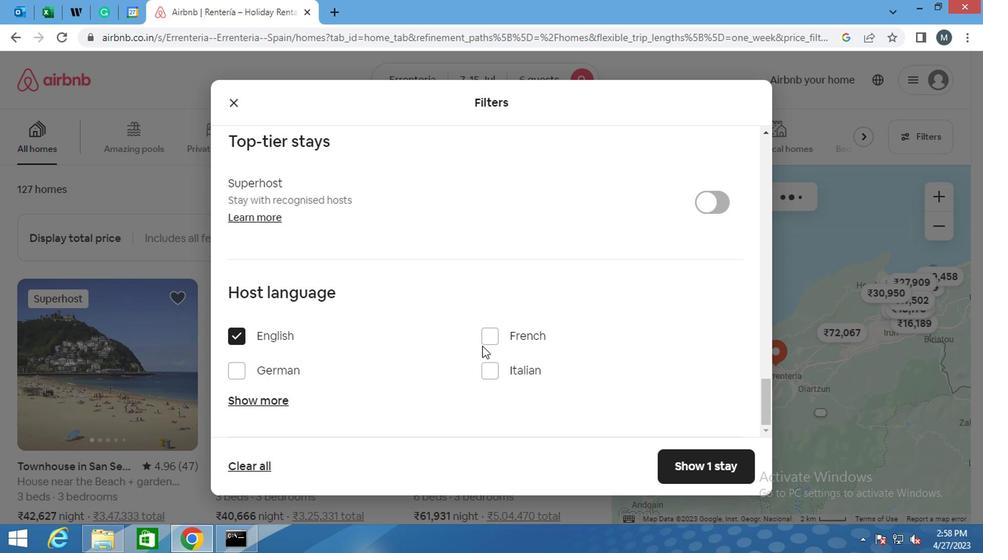 
Action: Mouse scrolled (490, 347) with delta (0, 0)
Screenshot: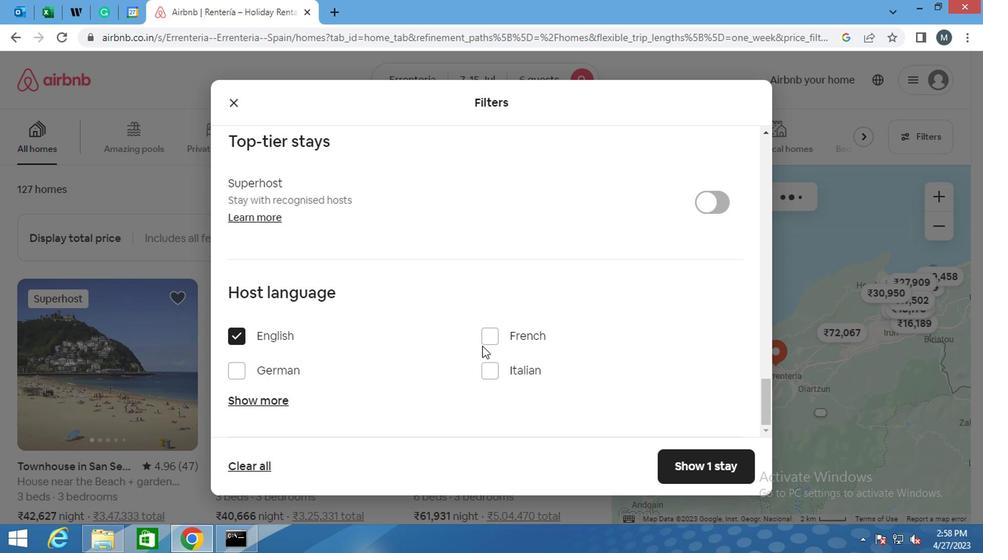 
Action: Mouse moved to (490, 346)
Screenshot: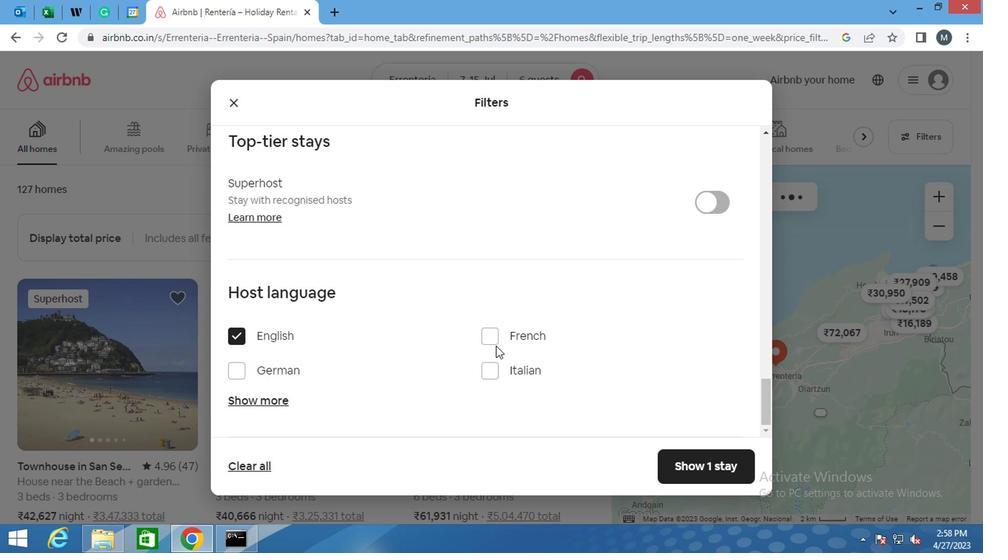
Action: Mouse scrolled (490, 347) with delta (0, 0)
Screenshot: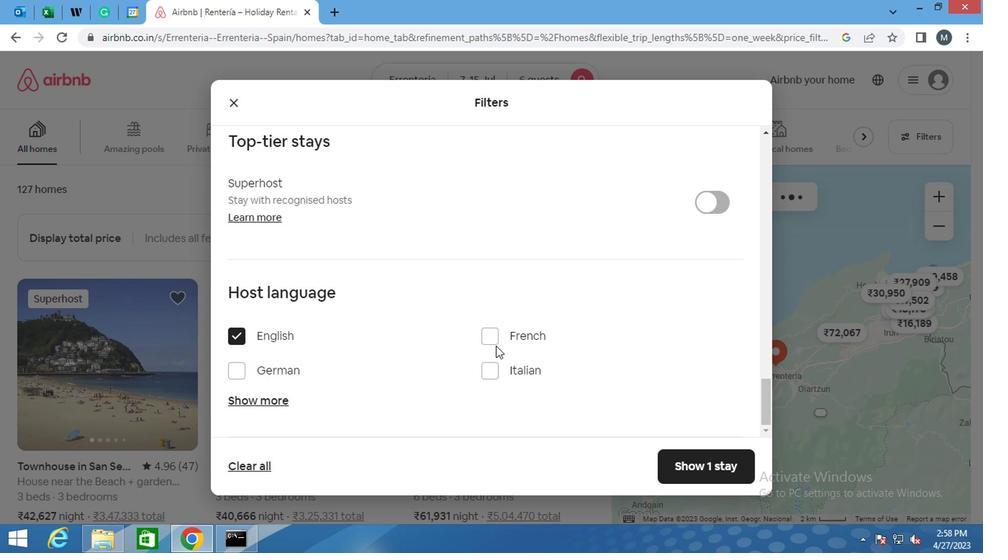 
Action: Mouse moved to (490, 347)
Screenshot: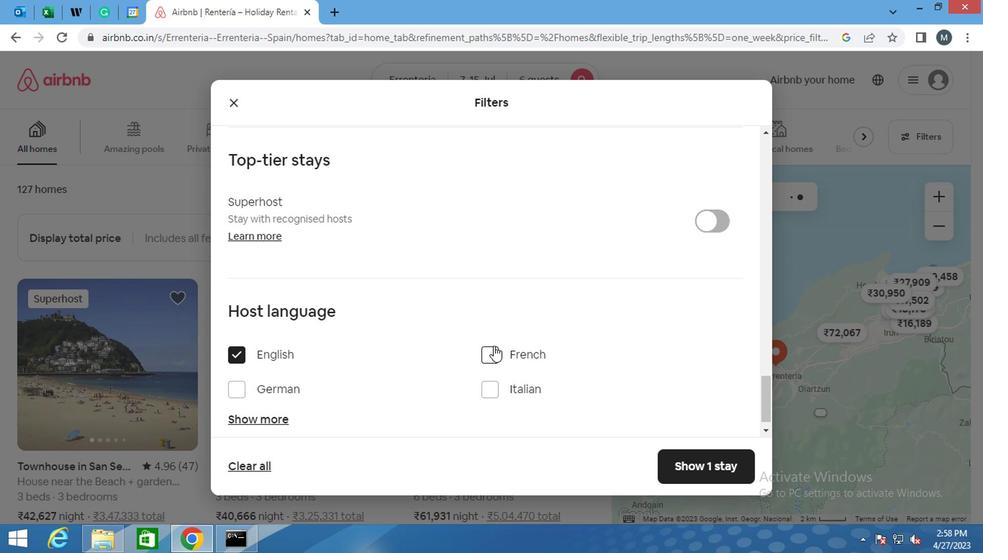 
Action: Mouse scrolled (490, 346) with delta (0, 0)
Screenshot: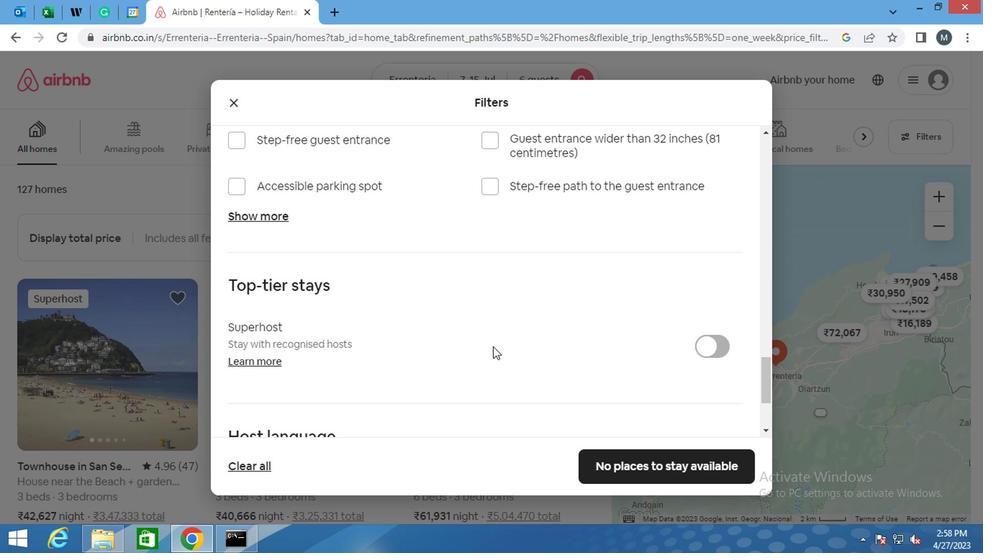 
Action: Mouse scrolled (490, 346) with delta (0, 0)
Screenshot: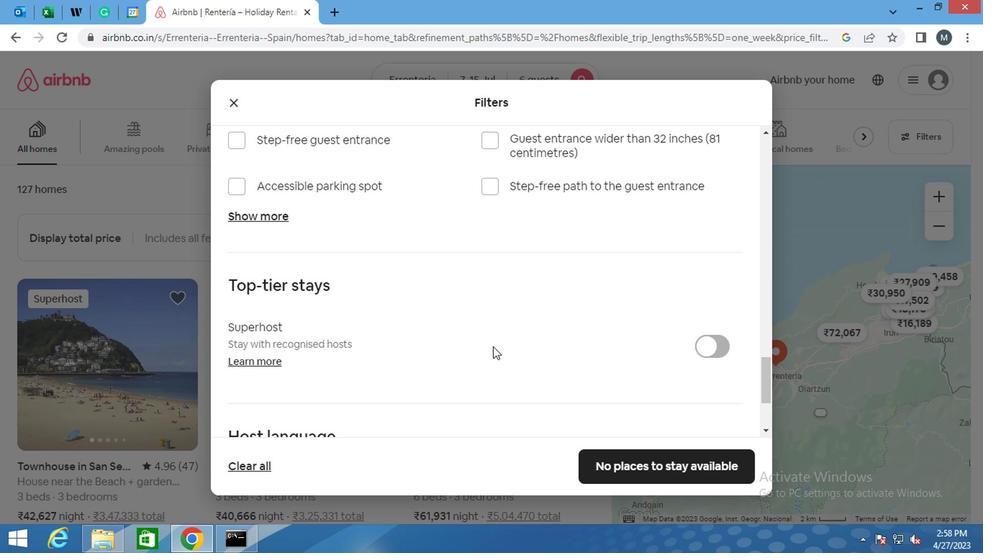 
Action: Mouse scrolled (490, 346) with delta (0, 0)
Screenshot: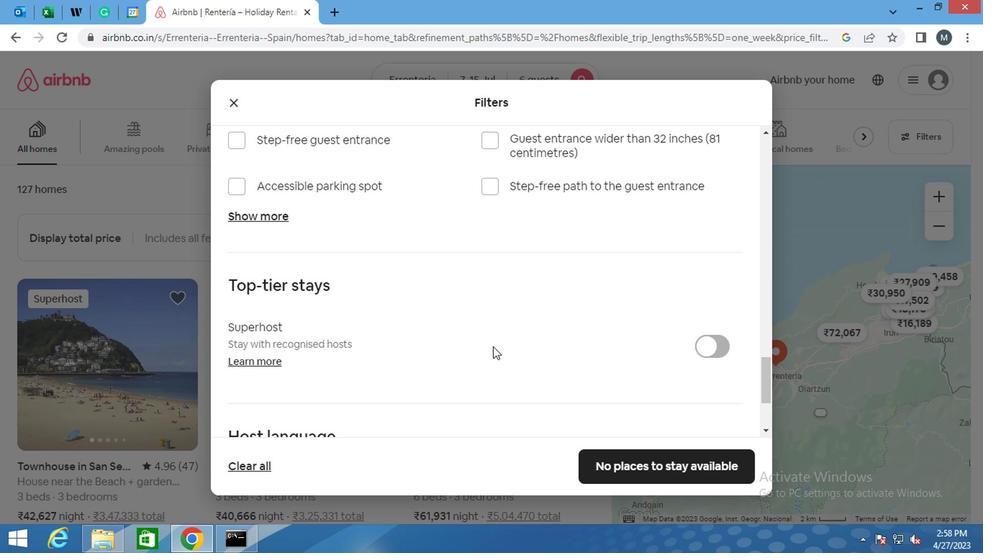 
Action: Mouse moved to (639, 472)
Screenshot: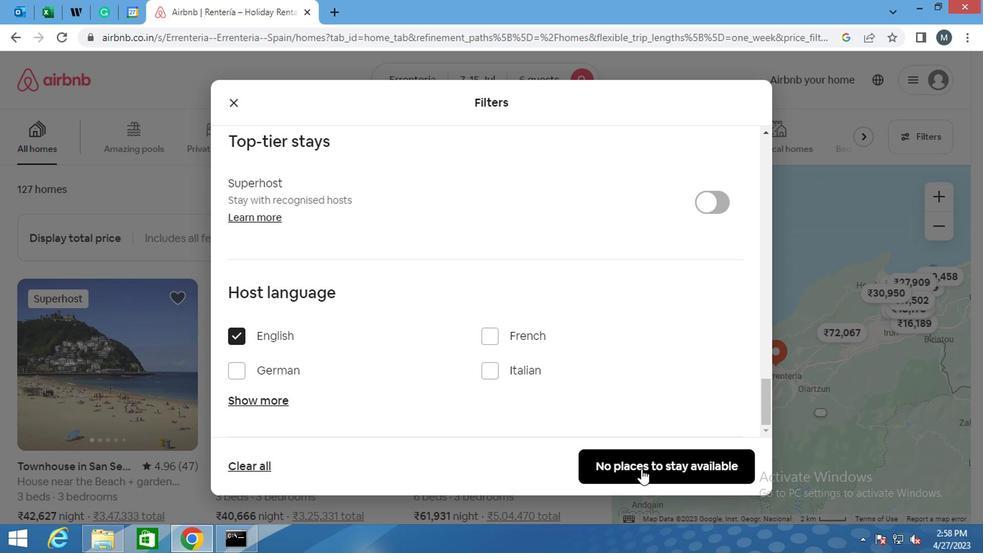
Action: Mouse pressed left at (639, 472)
Screenshot: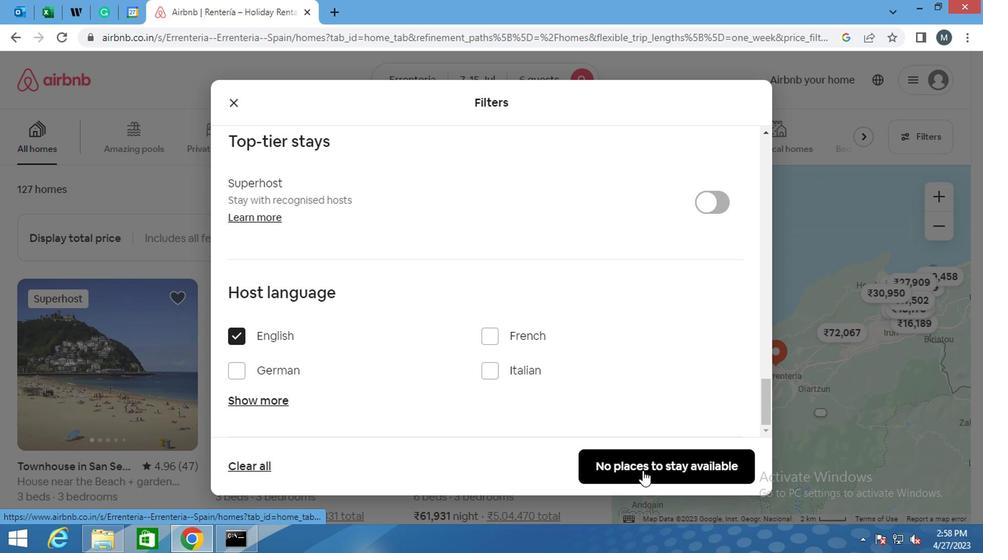 
